 Task: Find connections with filter location Ocaña with filter topic #lawyerswith filter profile language French with filter current company Aditya Birla Capital with filter school Vishnu Institute of Technology (Autonomous)  with filter industry Executive Search Services with filter service category Editing with filter keywords title Bellhop
Action: Mouse moved to (147, 227)
Screenshot: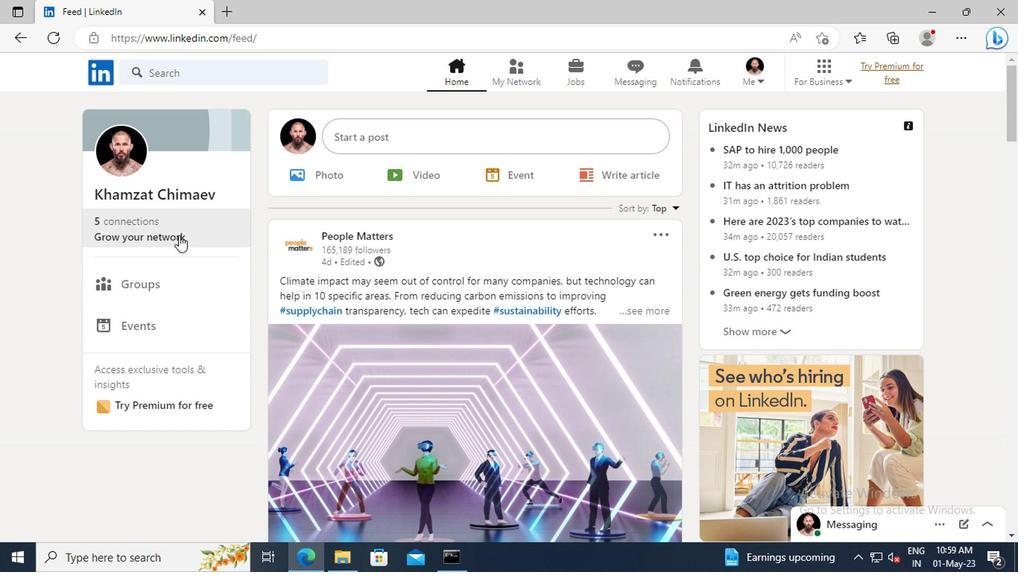 
Action: Mouse pressed left at (147, 227)
Screenshot: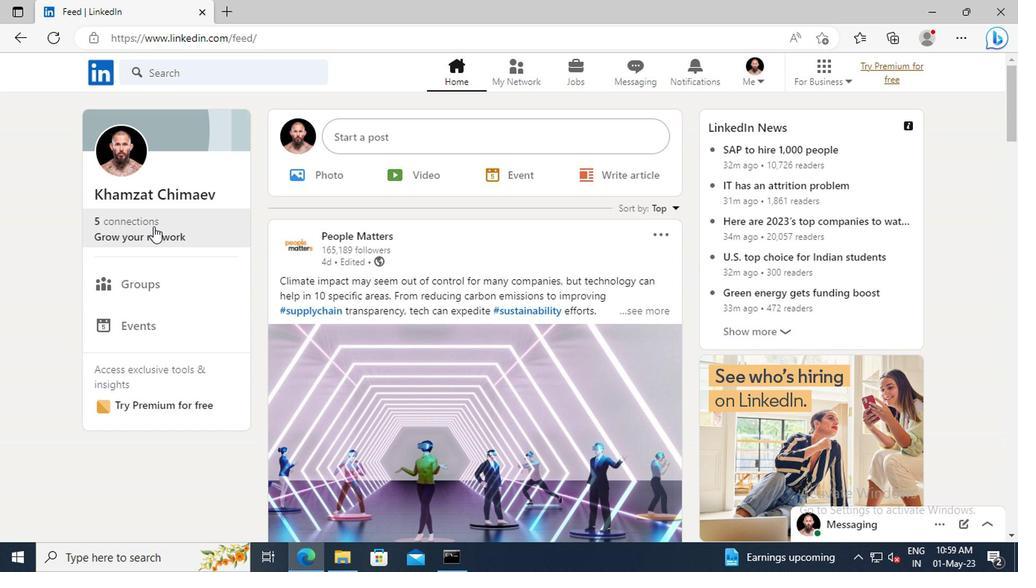 
Action: Mouse moved to (155, 158)
Screenshot: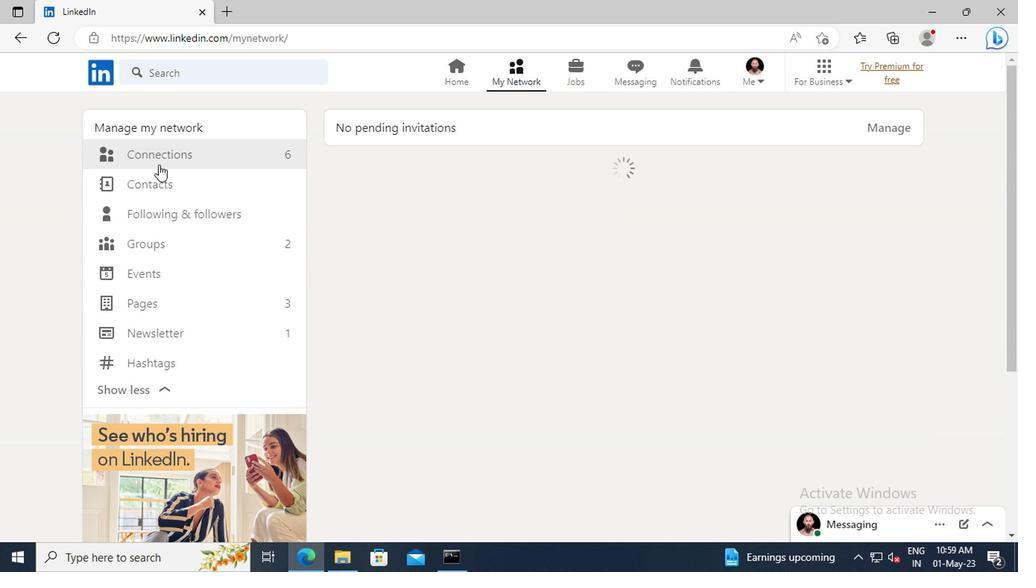 
Action: Mouse pressed left at (155, 158)
Screenshot: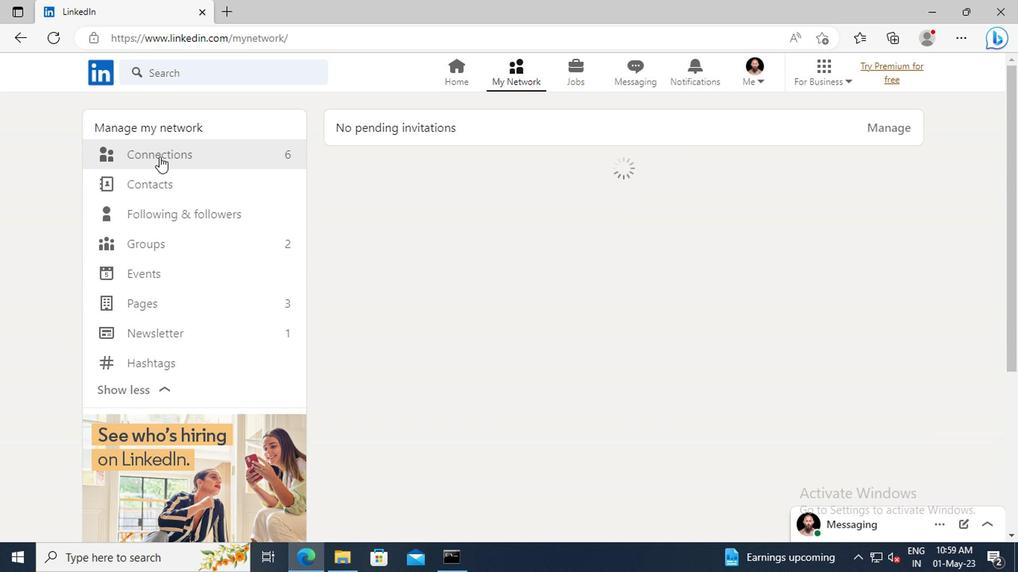 
Action: Mouse moved to (606, 160)
Screenshot: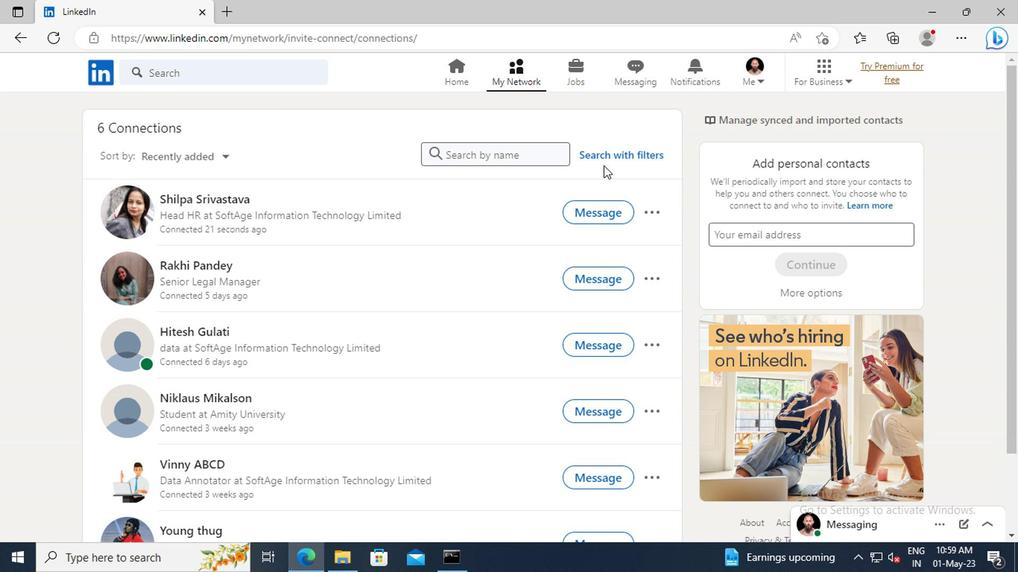 
Action: Mouse pressed left at (606, 160)
Screenshot: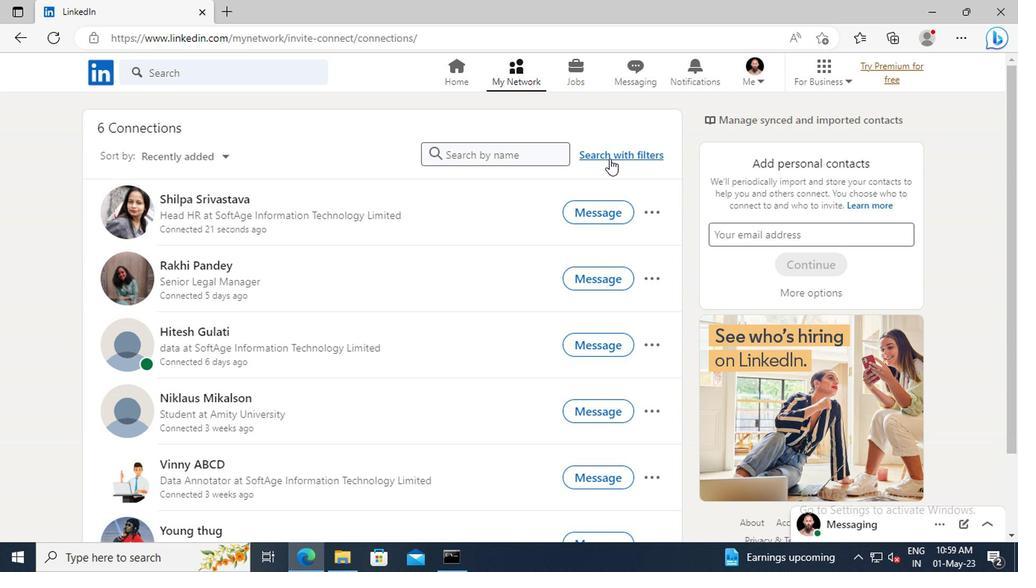 
Action: Mouse moved to (564, 117)
Screenshot: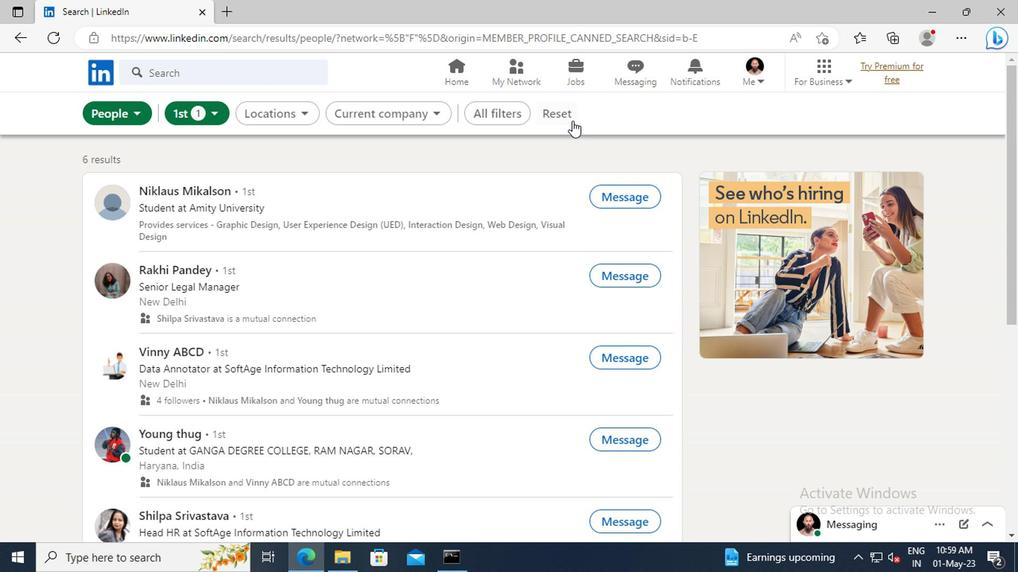 
Action: Mouse pressed left at (564, 117)
Screenshot: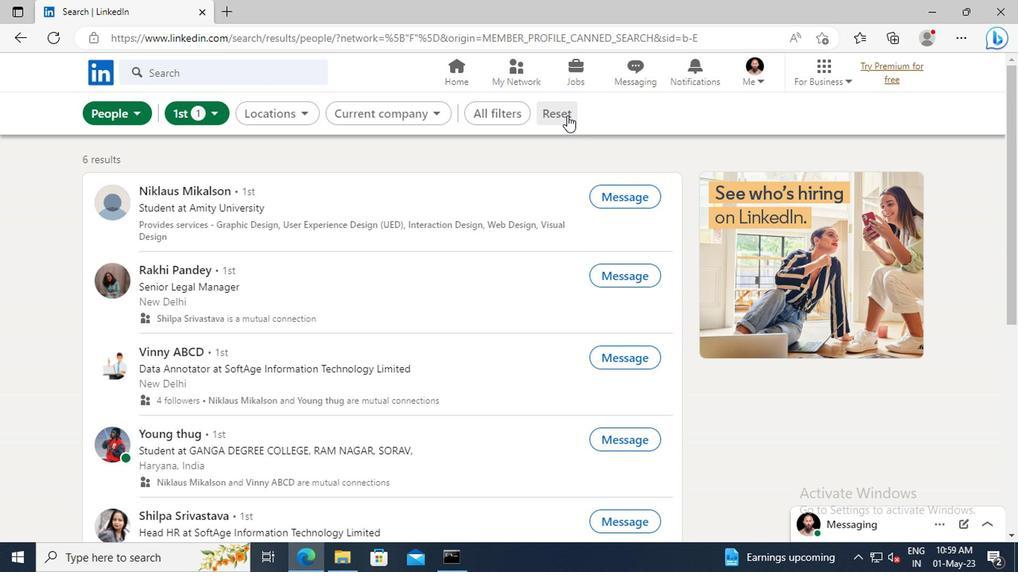 
Action: Mouse moved to (535, 112)
Screenshot: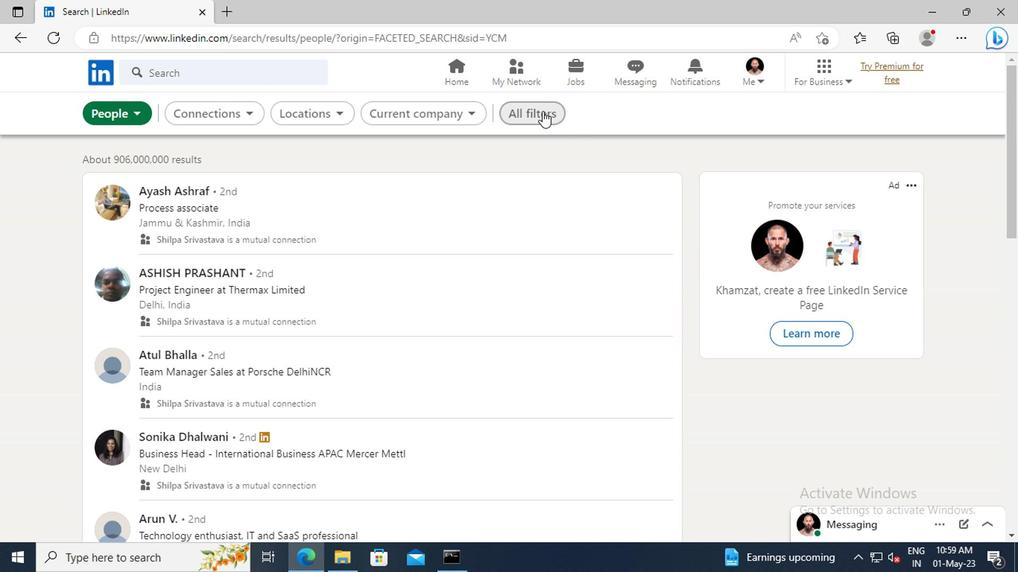 
Action: Mouse pressed left at (535, 112)
Screenshot: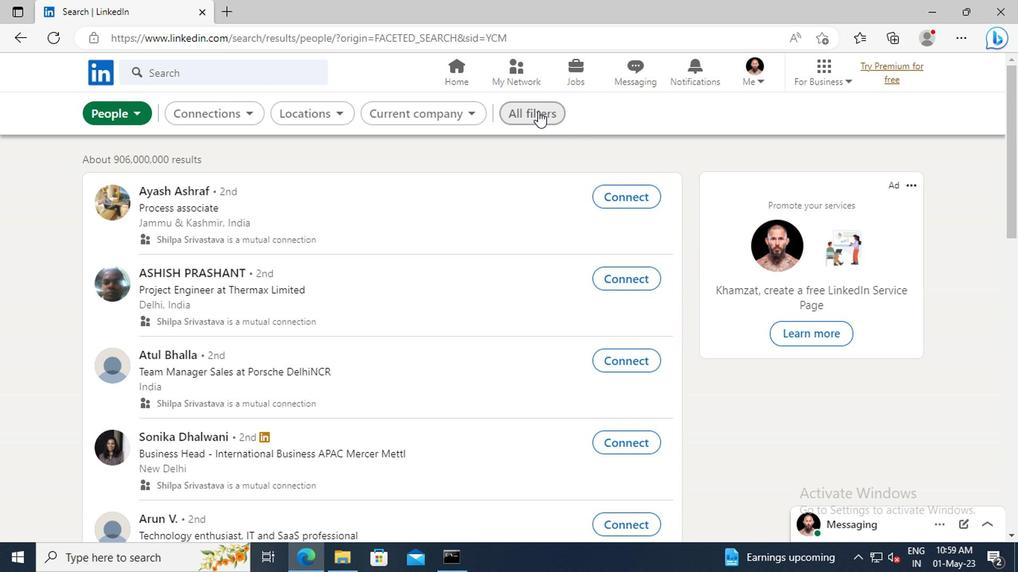 
Action: Mouse moved to (798, 264)
Screenshot: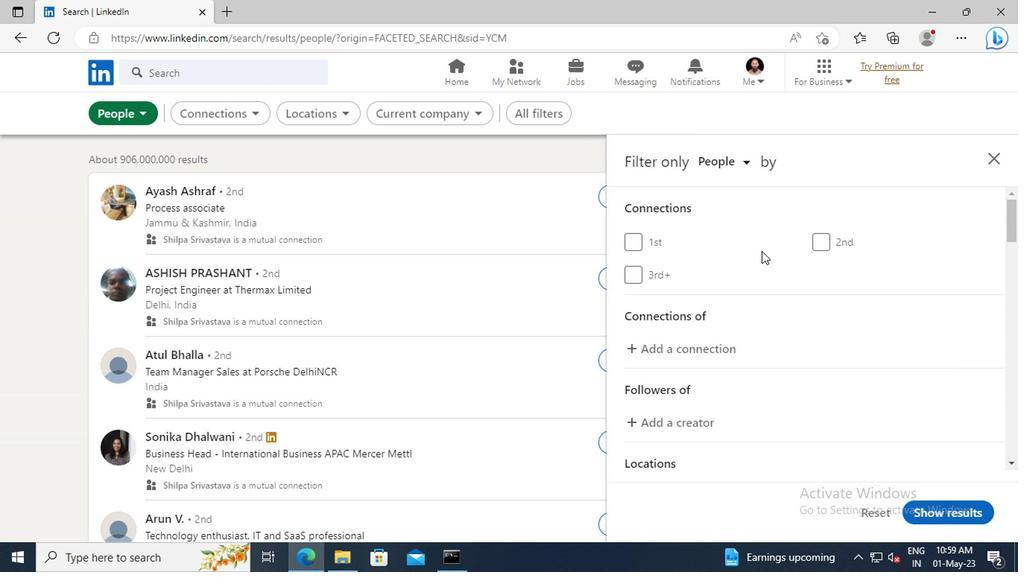 
Action: Mouse scrolled (798, 264) with delta (0, 0)
Screenshot: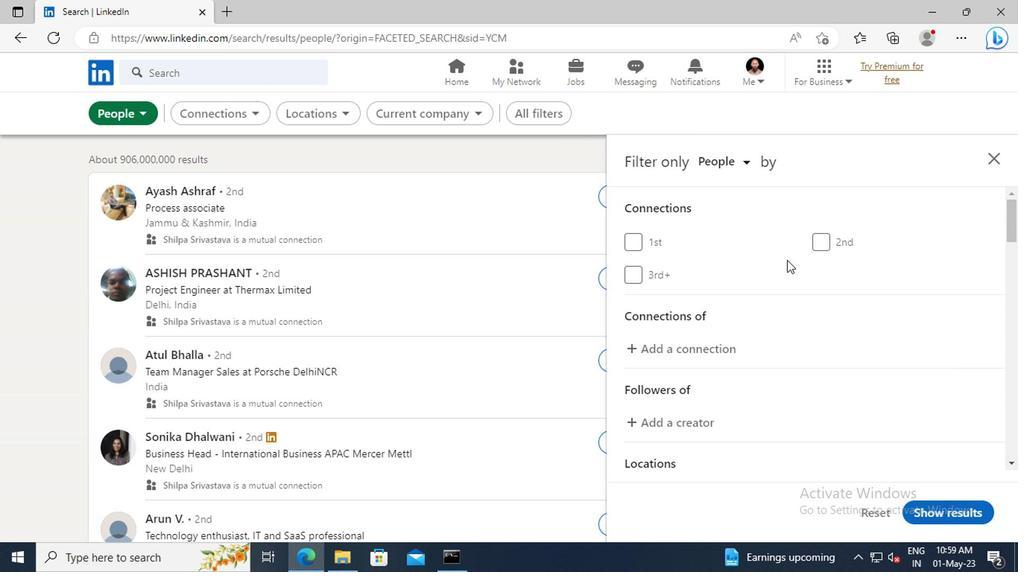 
Action: Mouse scrolled (798, 264) with delta (0, 0)
Screenshot: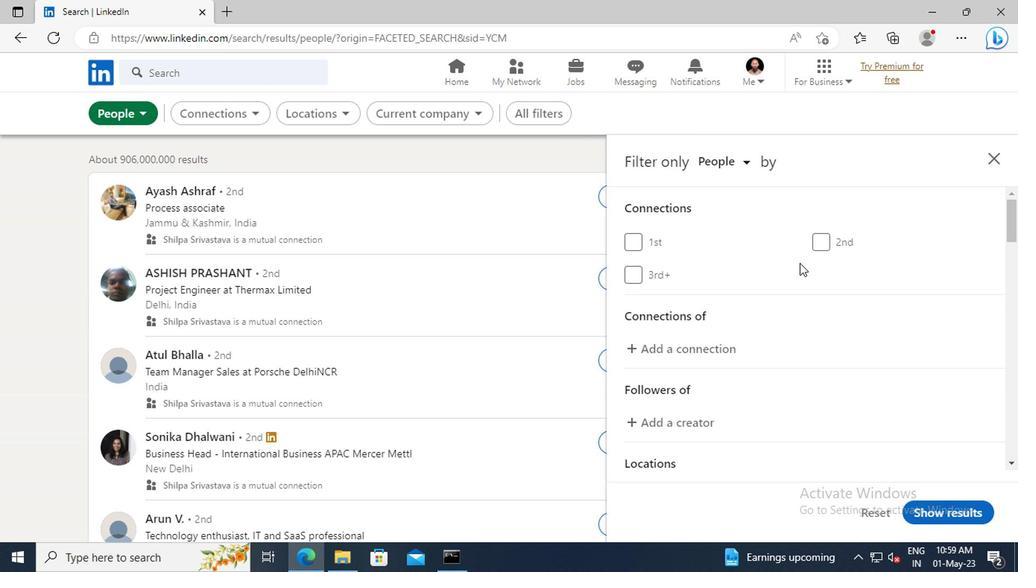 
Action: Mouse scrolled (798, 264) with delta (0, 0)
Screenshot: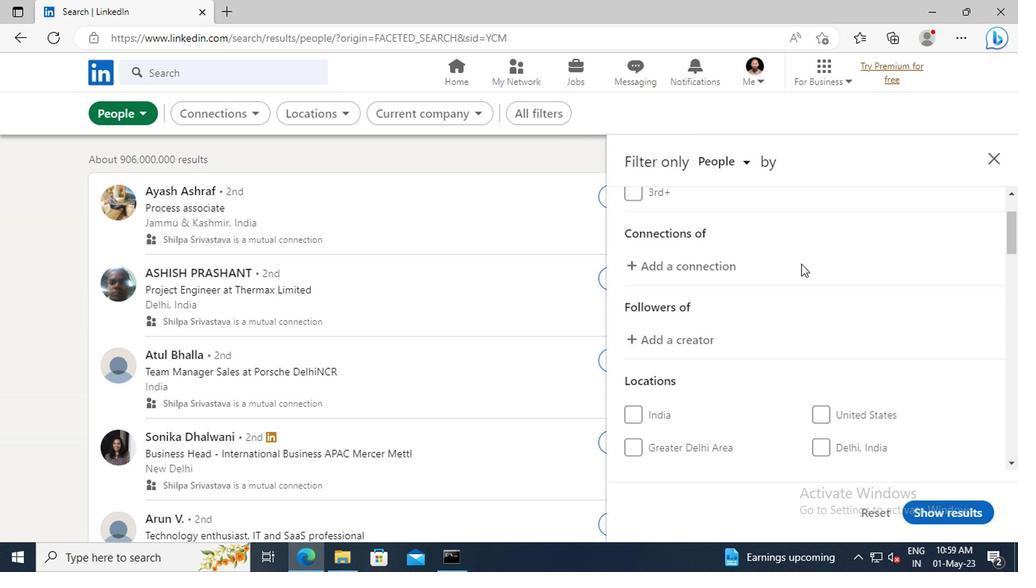 
Action: Mouse scrolled (798, 264) with delta (0, 0)
Screenshot: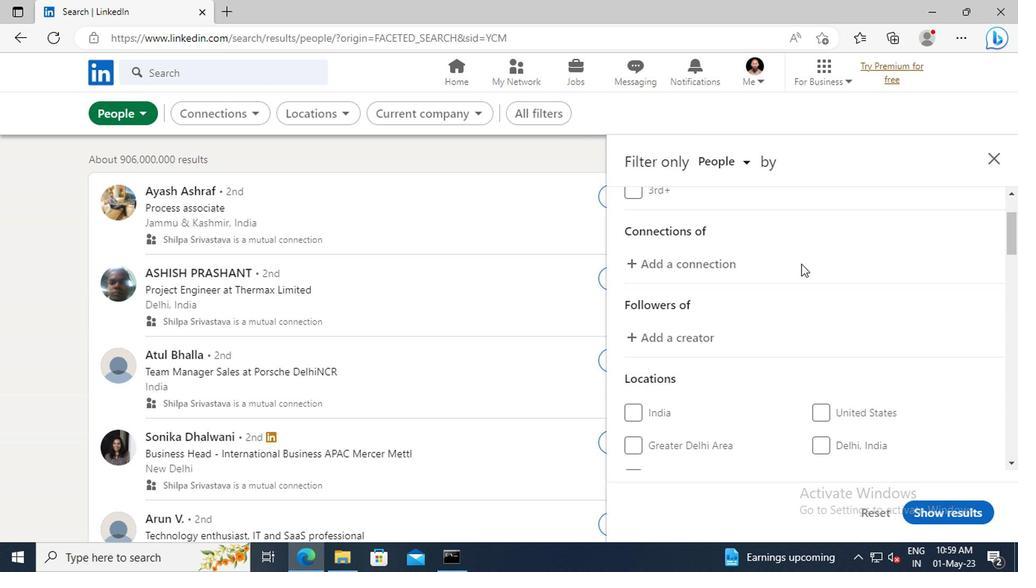 
Action: Mouse scrolled (798, 264) with delta (0, 0)
Screenshot: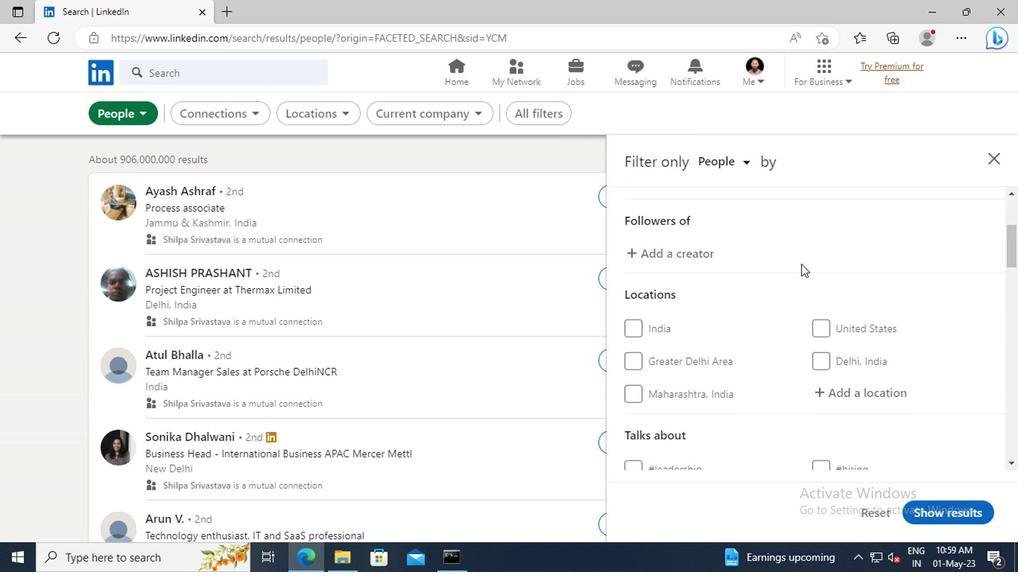 
Action: Mouse scrolled (798, 264) with delta (0, 0)
Screenshot: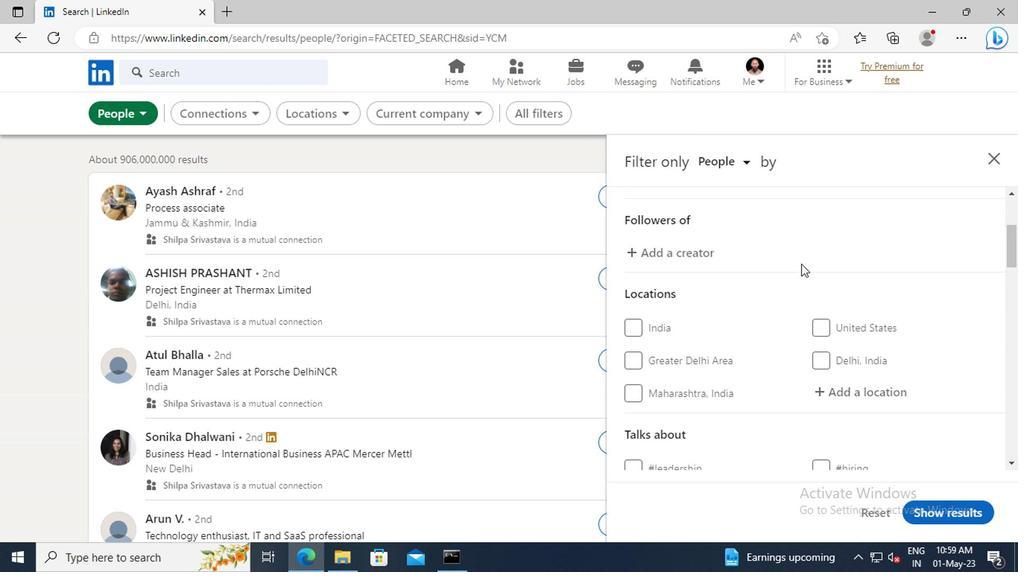 
Action: Mouse moved to (823, 307)
Screenshot: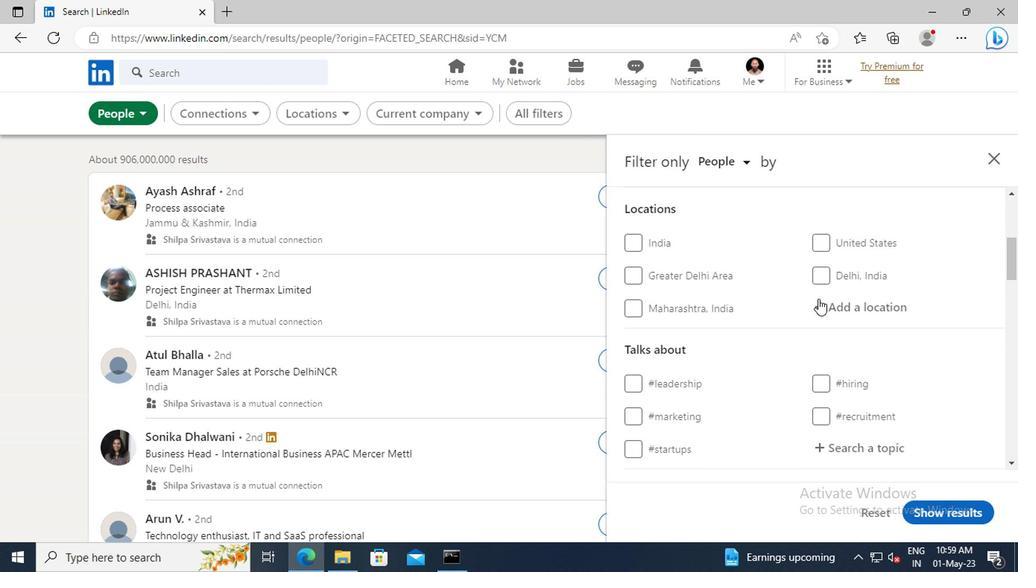 
Action: Mouse pressed left at (823, 307)
Screenshot: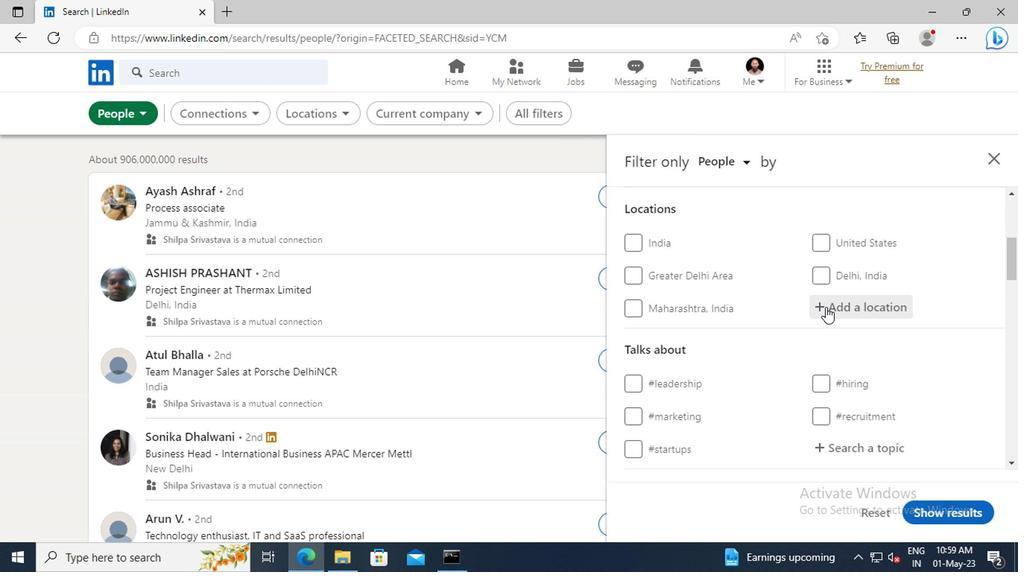 
Action: Key pressed <Key.shift>OCANA
Screenshot: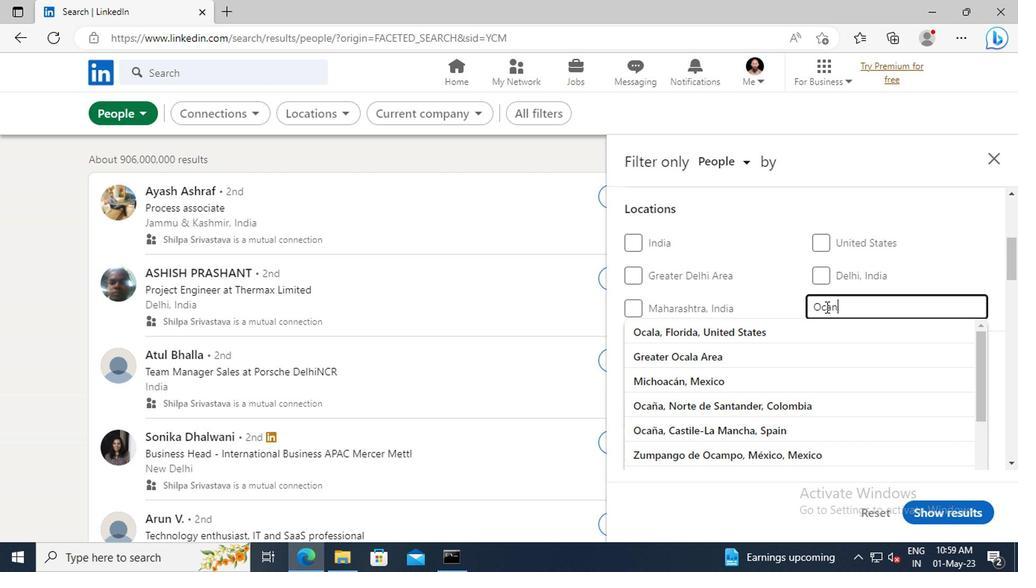 
Action: Mouse moved to (829, 329)
Screenshot: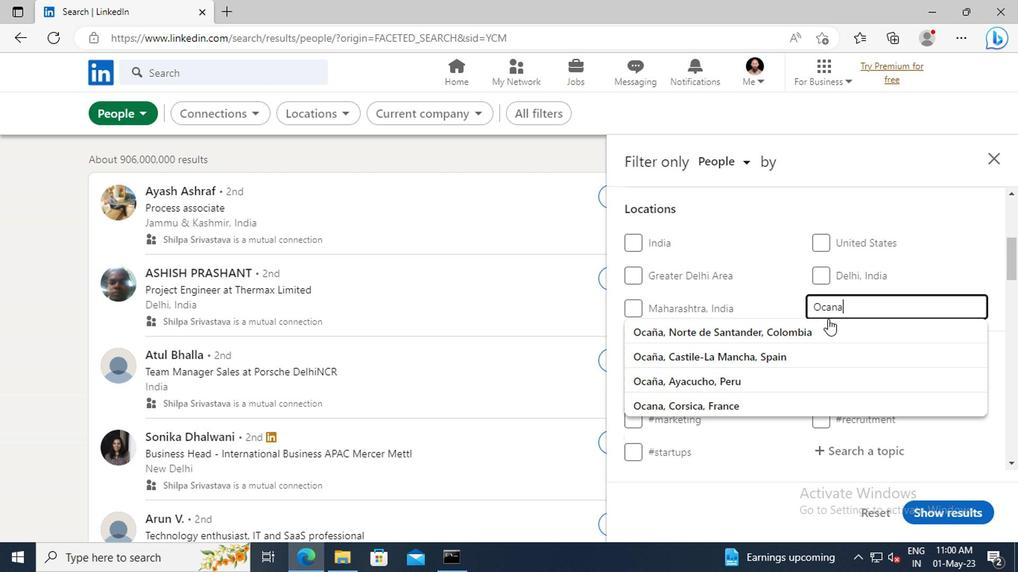 
Action: Mouse pressed left at (829, 329)
Screenshot: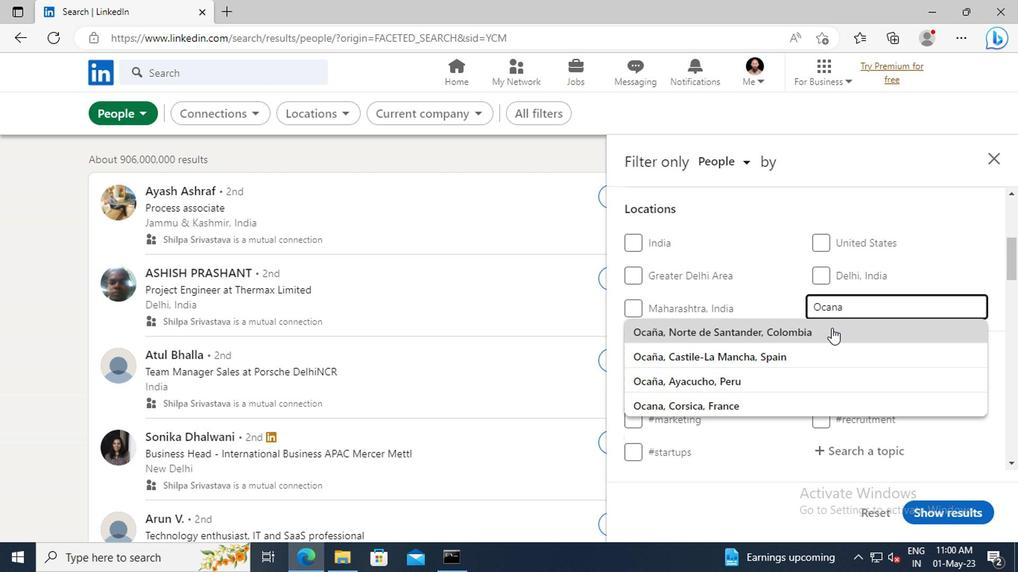 
Action: Mouse scrolled (829, 328) with delta (0, -1)
Screenshot: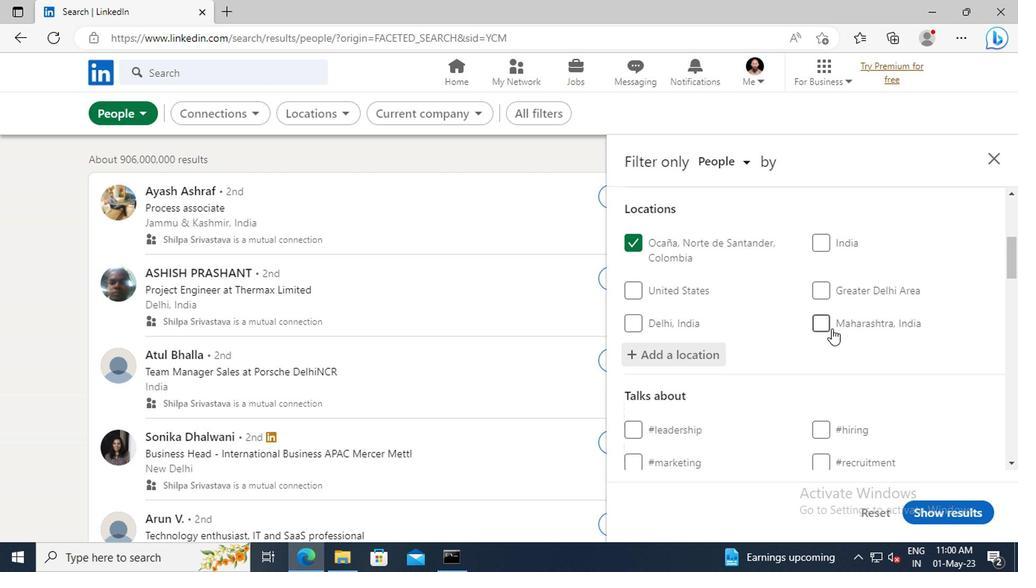 
Action: Mouse scrolled (829, 328) with delta (0, -1)
Screenshot: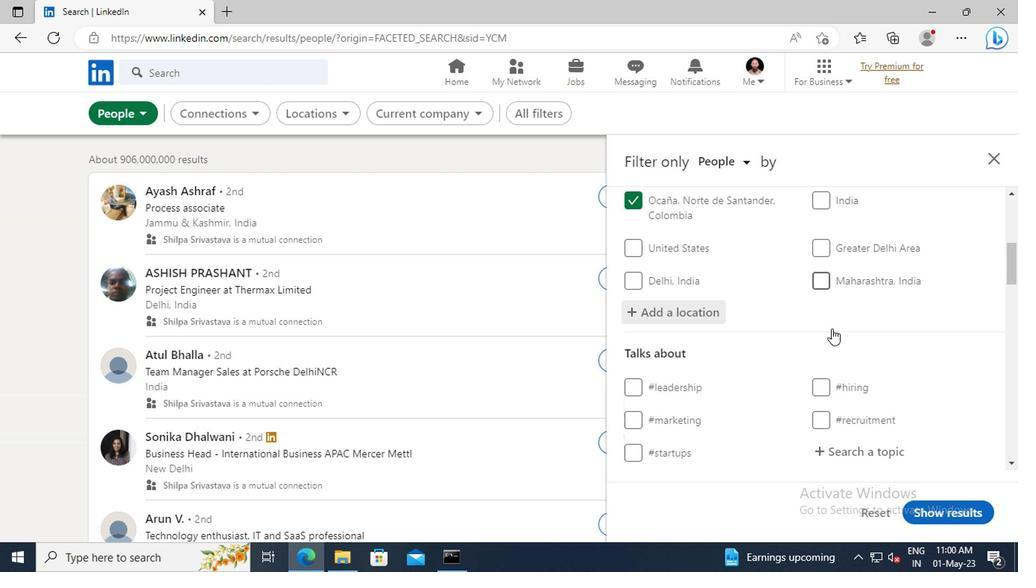 
Action: Mouse scrolled (829, 328) with delta (0, -1)
Screenshot: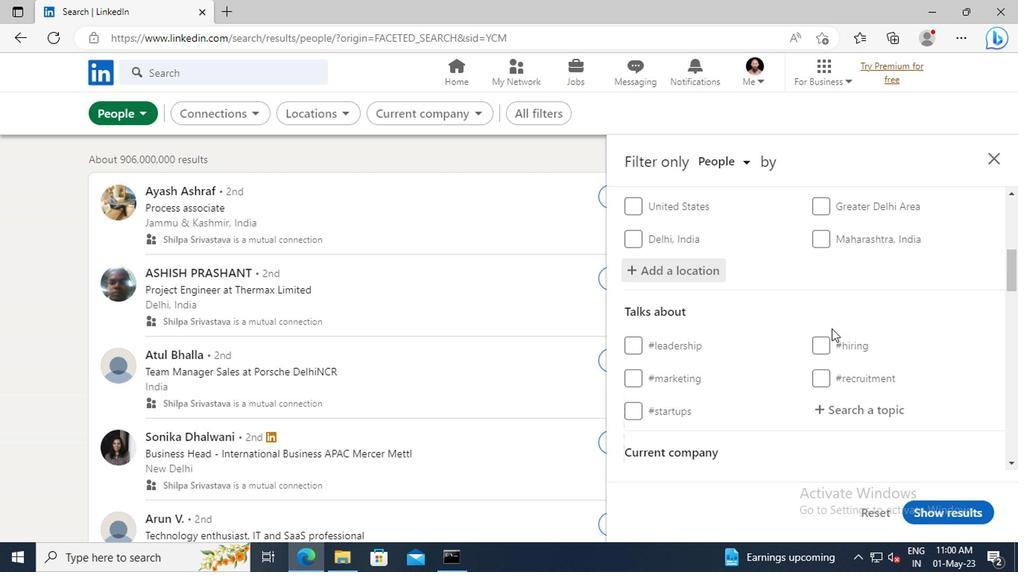 
Action: Mouse scrolled (829, 328) with delta (0, -1)
Screenshot: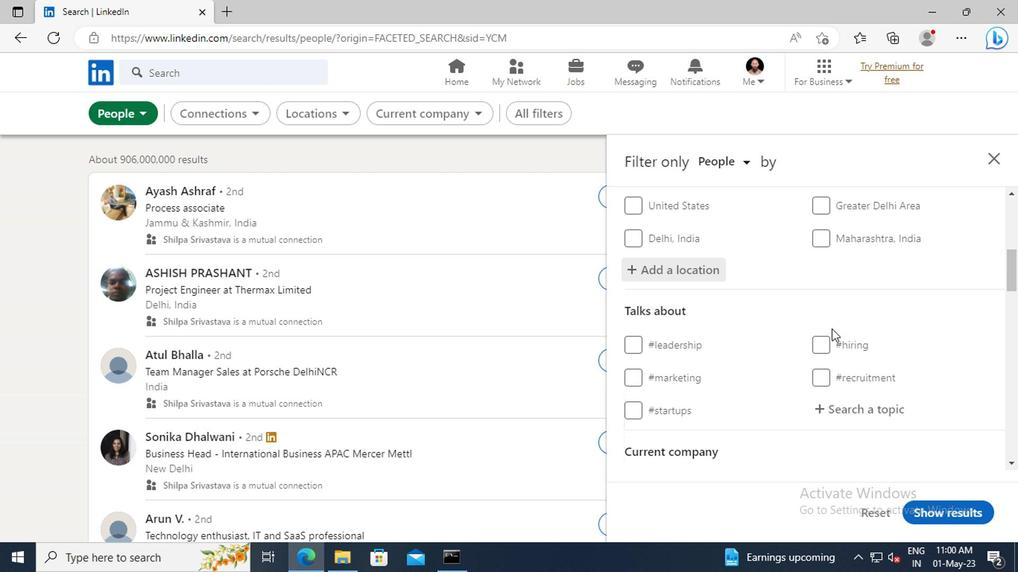 
Action: Mouse moved to (835, 327)
Screenshot: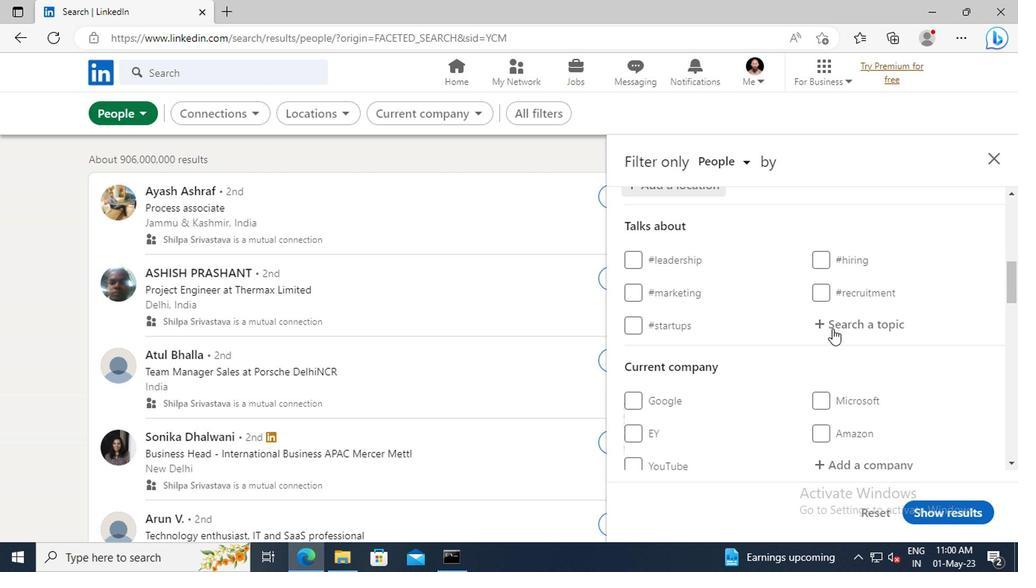 
Action: Mouse pressed left at (835, 327)
Screenshot: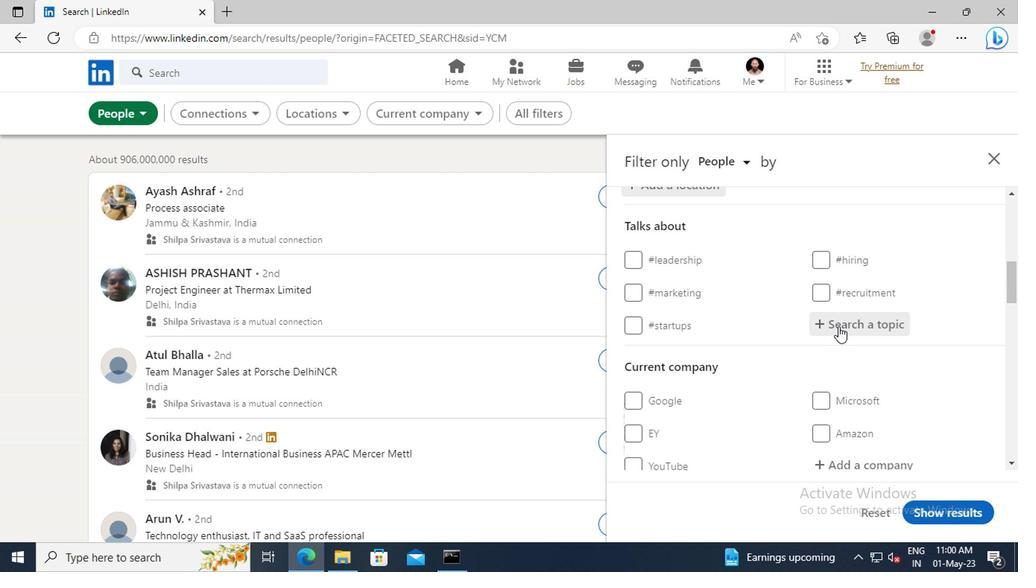 
Action: Key pressed LAWYERS
Screenshot: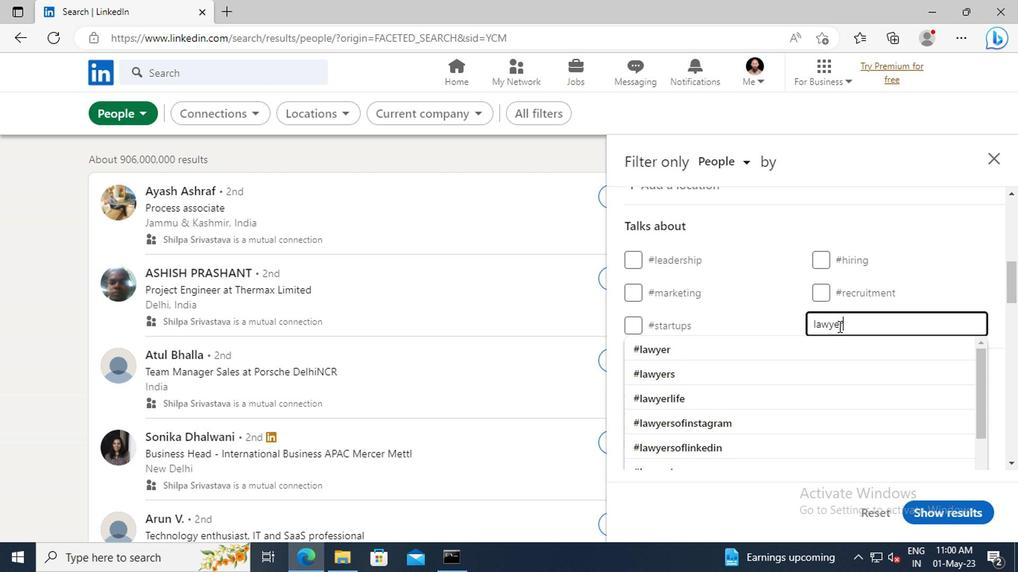 
Action: Mouse moved to (841, 346)
Screenshot: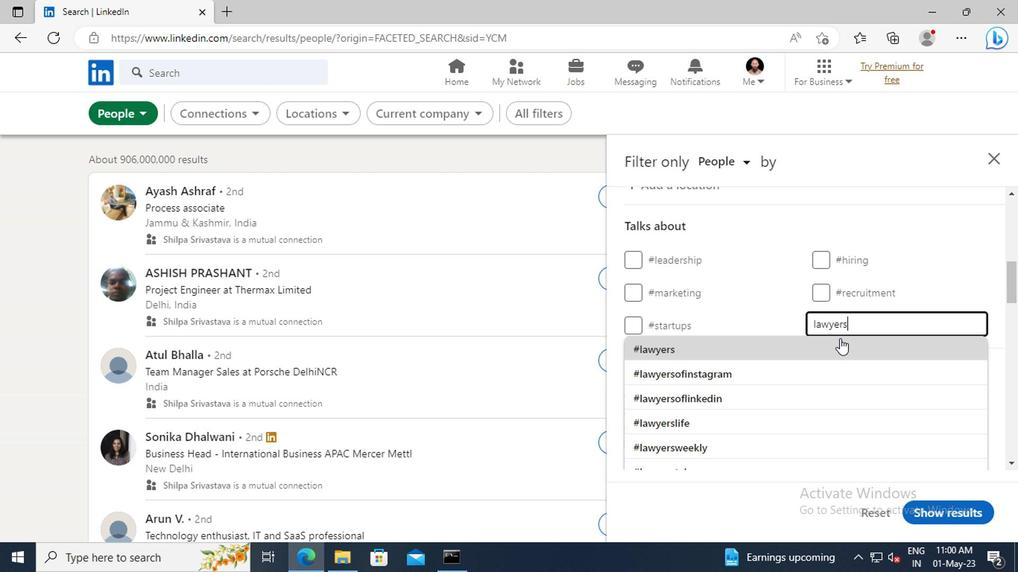 
Action: Mouse pressed left at (841, 346)
Screenshot: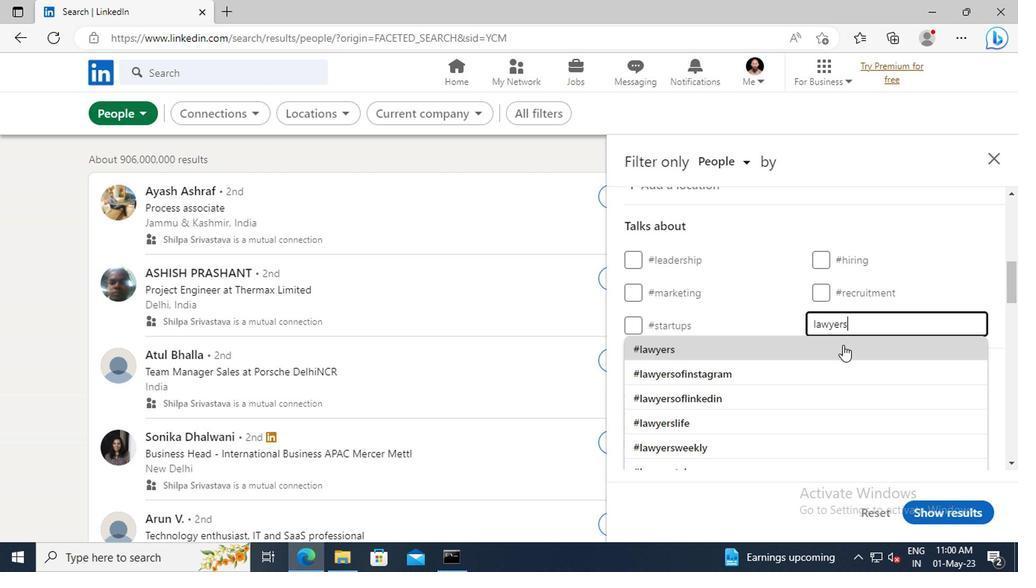 
Action: Mouse scrolled (841, 346) with delta (0, 0)
Screenshot: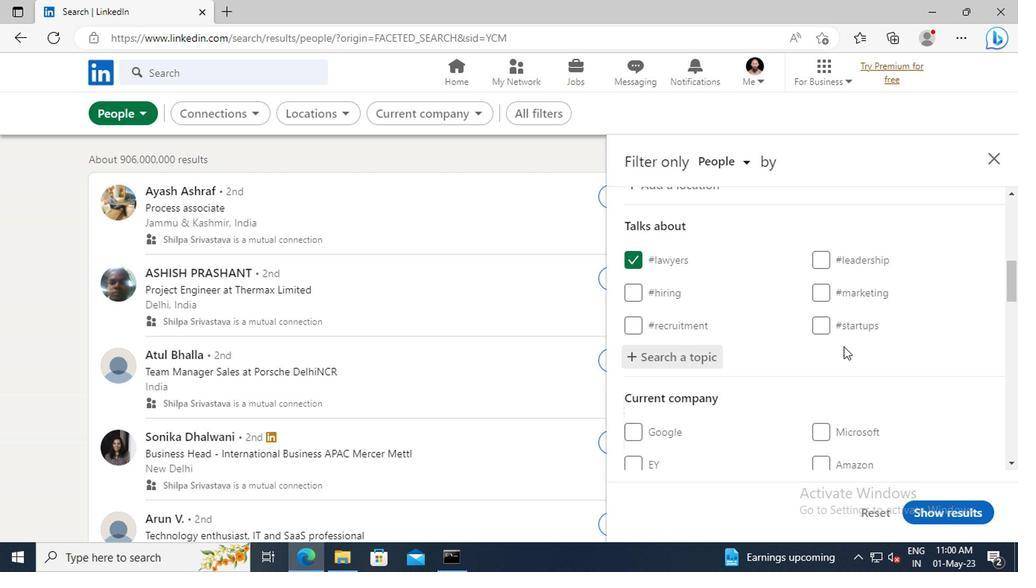 
Action: Mouse scrolled (841, 346) with delta (0, 0)
Screenshot: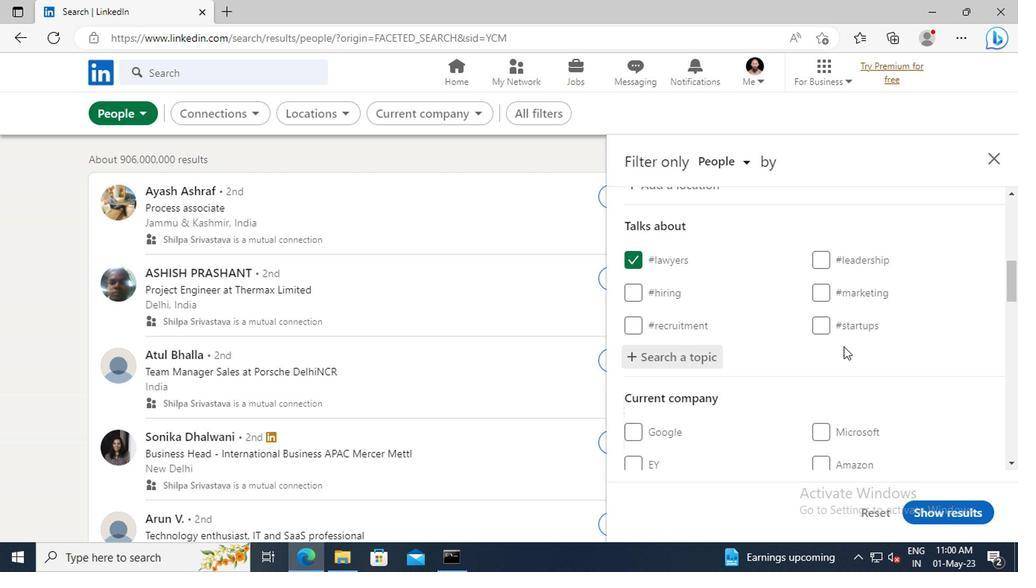 
Action: Mouse scrolled (841, 346) with delta (0, 0)
Screenshot: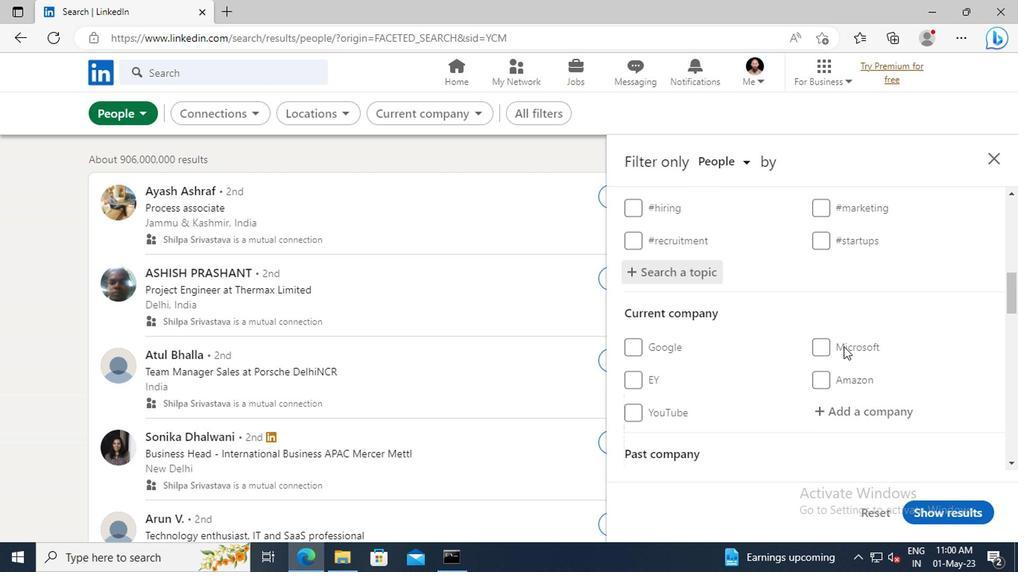 
Action: Mouse scrolled (841, 346) with delta (0, 0)
Screenshot: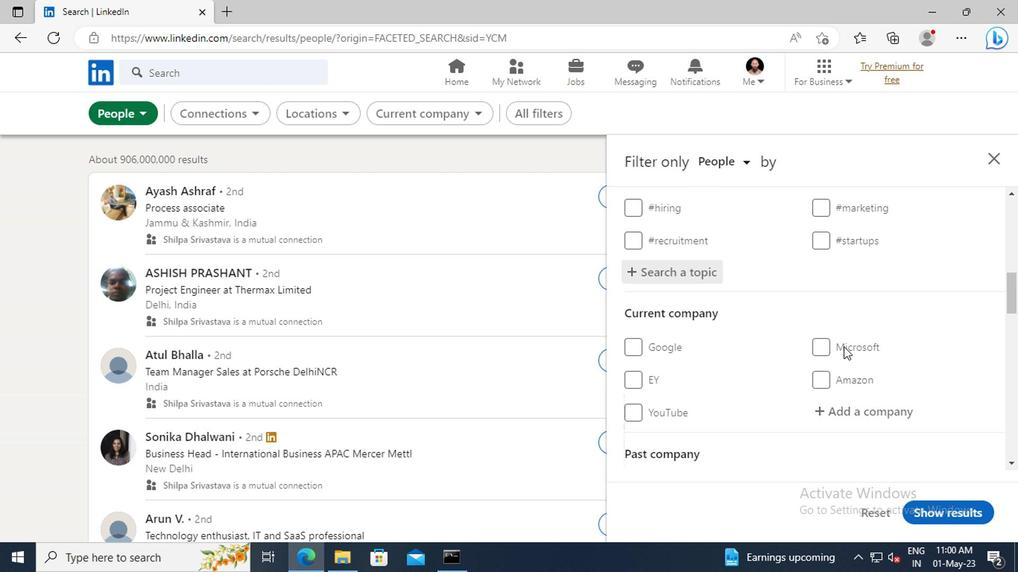 
Action: Mouse scrolled (841, 346) with delta (0, 0)
Screenshot: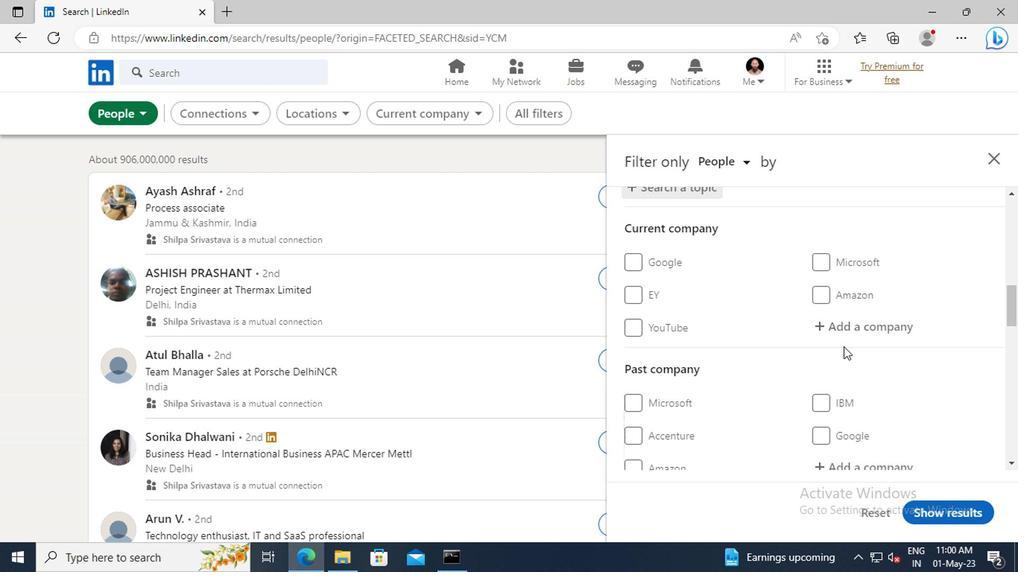
Action: Mouse scrolled (841, 346) with delta (0, 0)
Screenshot: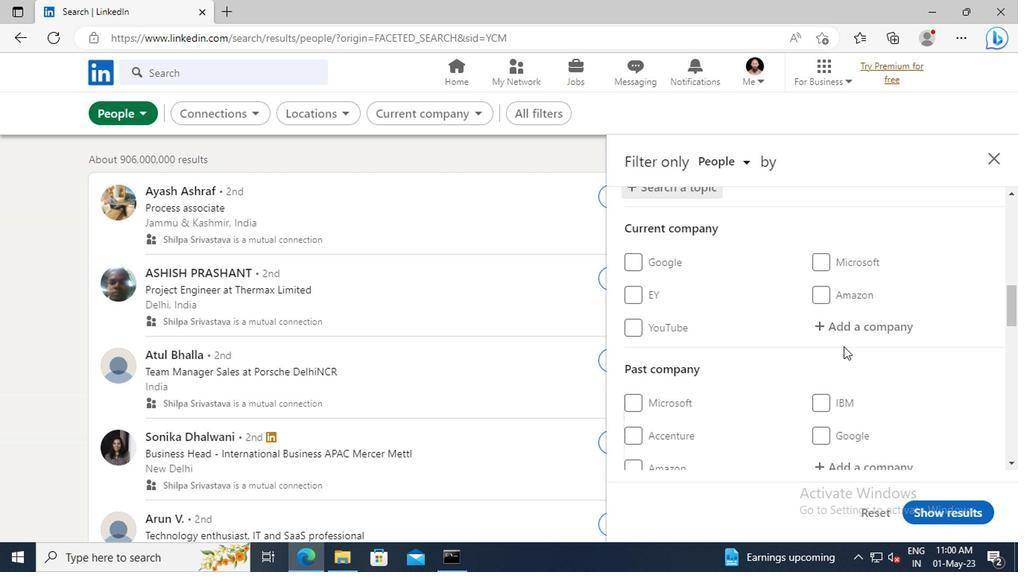 
Action: Mouse scrolled (841, 346) with delta (0, 0)
Screenshot: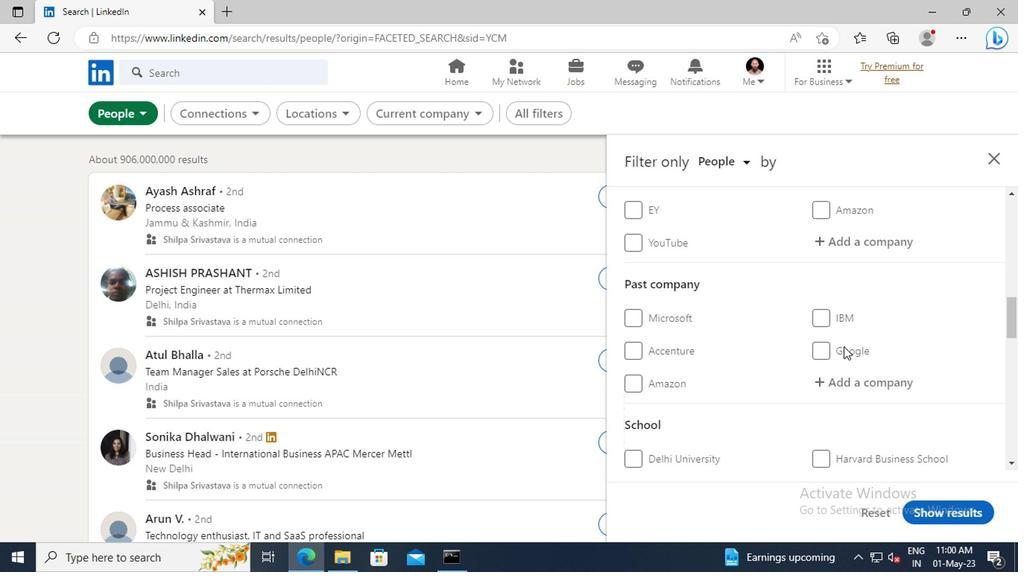 
Action: Mouse scrolled (841, 346) with delta (0, 0)
Screenshot: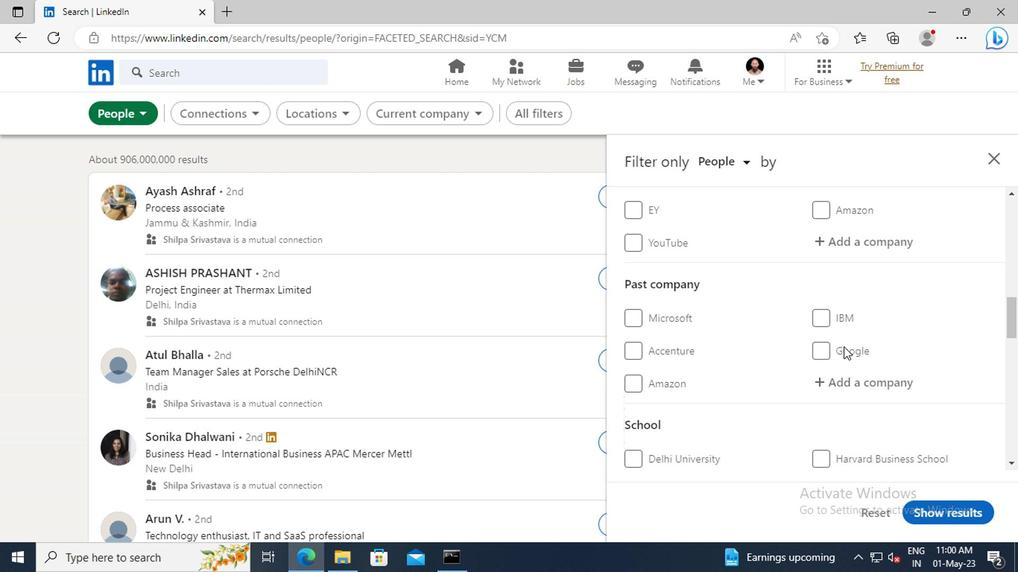 
Action: Mouse scrolled (841, 346) with delta (0, 0)
Screenshot: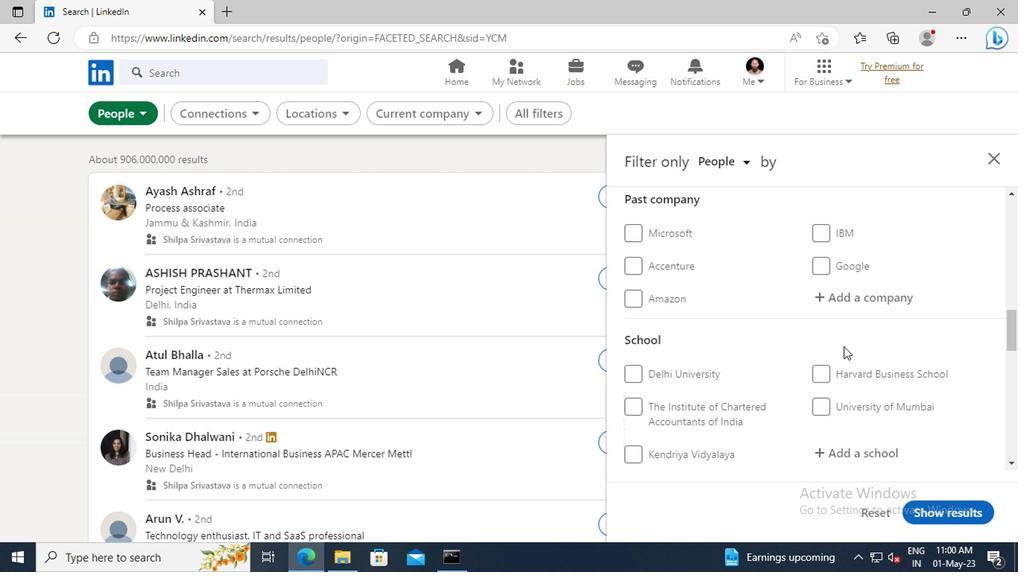 
Action: Mouse scrolled (841, 346) with delta (0, 0)
Screenshot: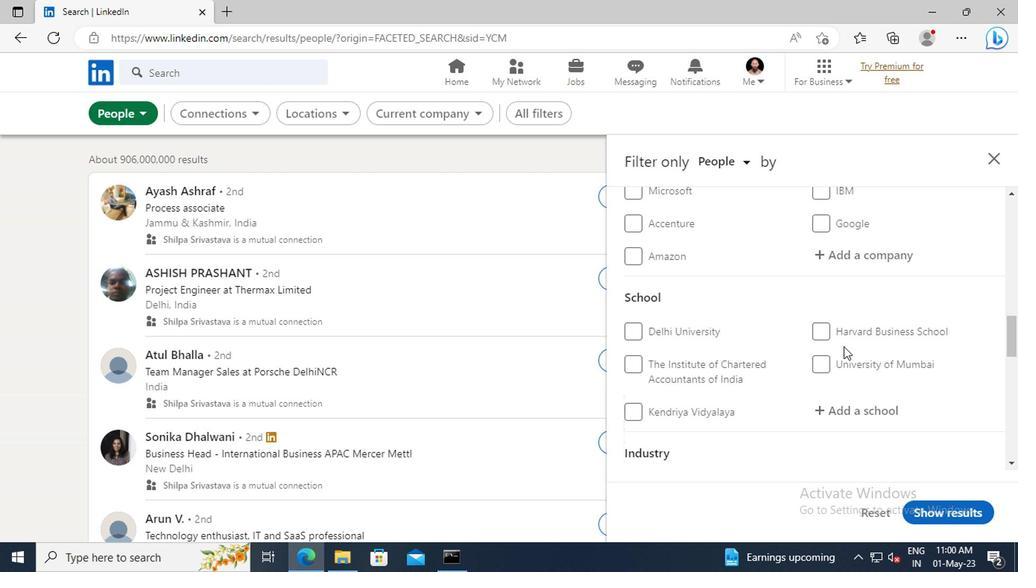 
Action: Mouse scrolled (841, 346) with delta (0, 0)
Screenshot: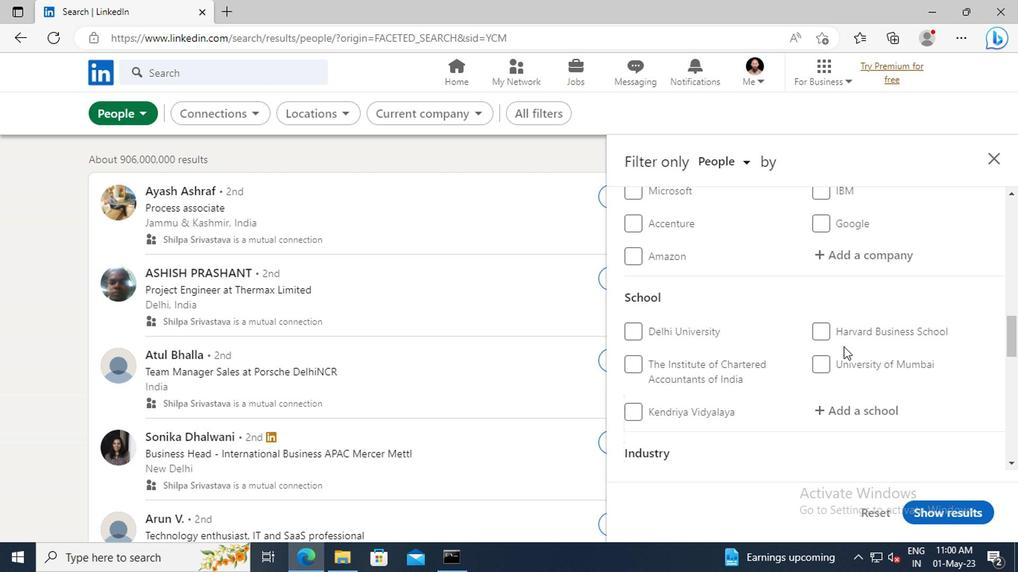 
Action: Mouse scrolled (841, 346) with delta (0, 0)
Screenshot: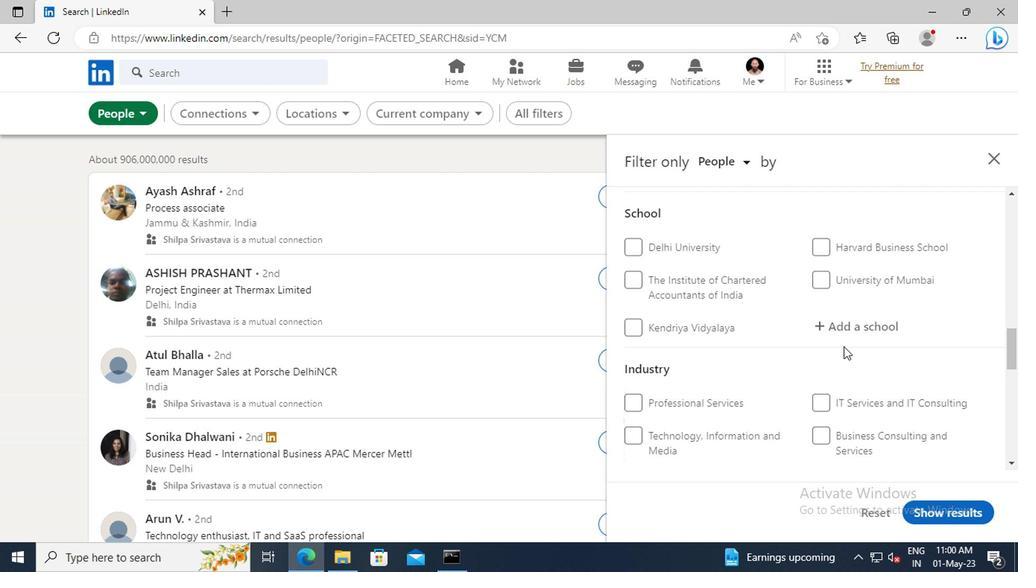 
Action: Mouse scrolled (841, 346) with delta (0, 0)
Screenshot: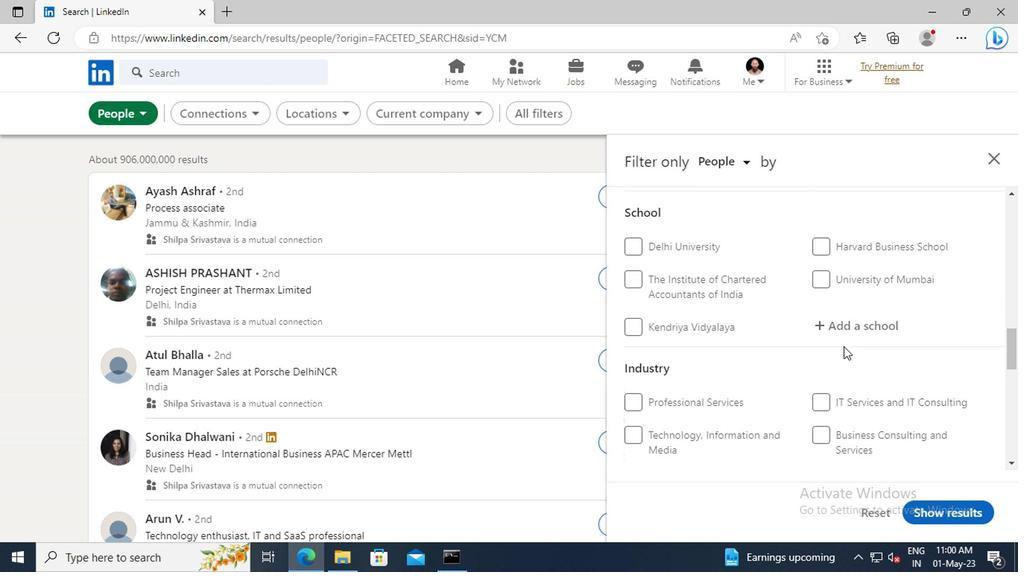 
Action: Mouse scrolled (841, 346) with delta (0, 0)
Screenshot: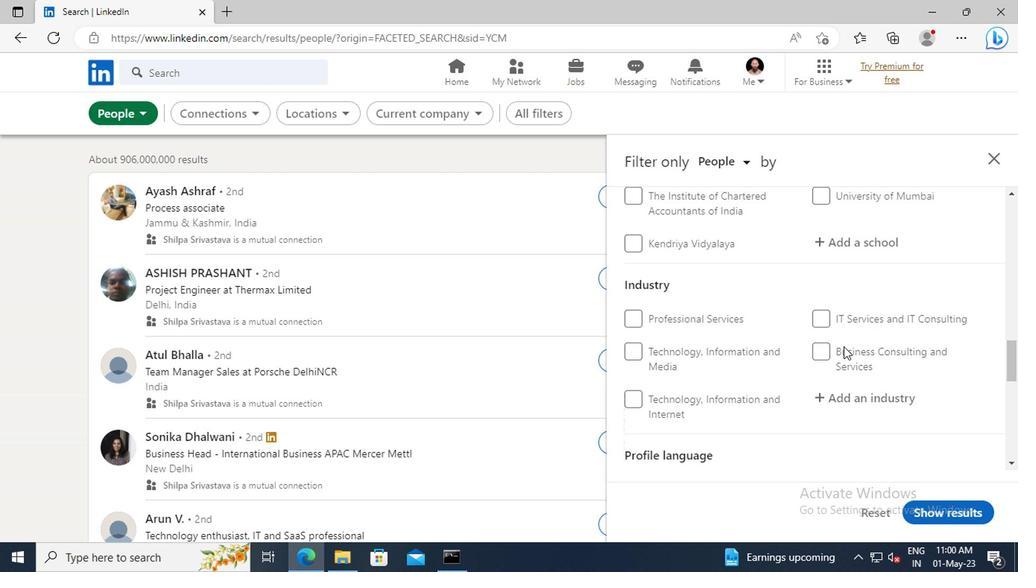 
Action: Mouse scrolled (841, 346) with delta (0, 0)
Screenshot: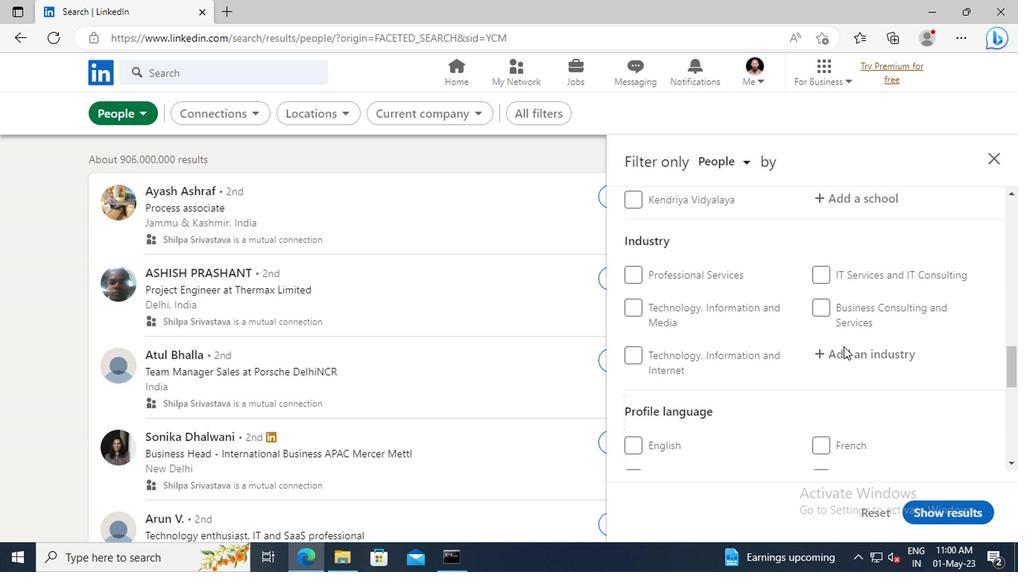 
Action: Mouse scrolled (841, 346) with delta (0, 0)
Screenshot: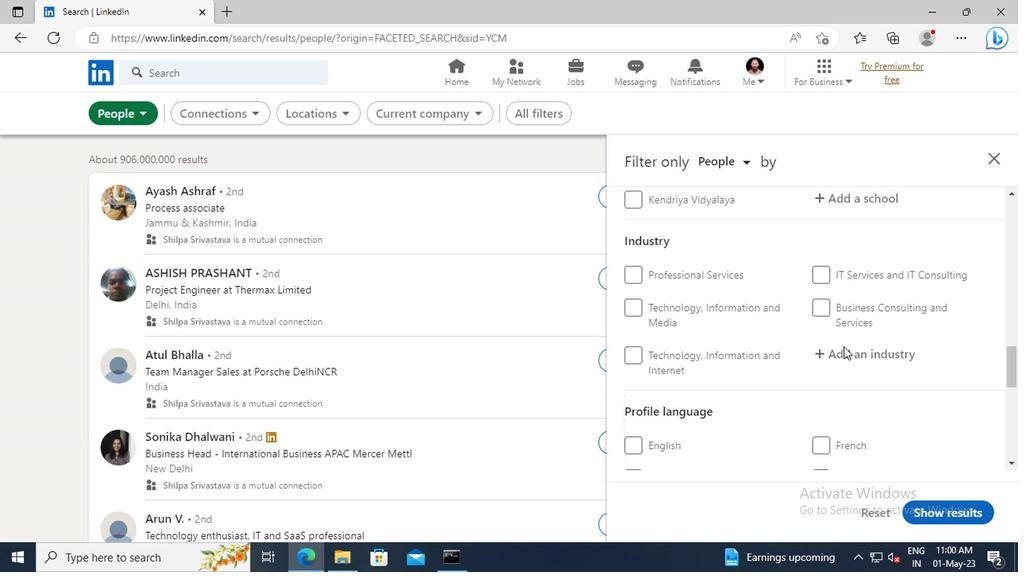 
Action: Mouse moved to (824, 359)
Screenshot: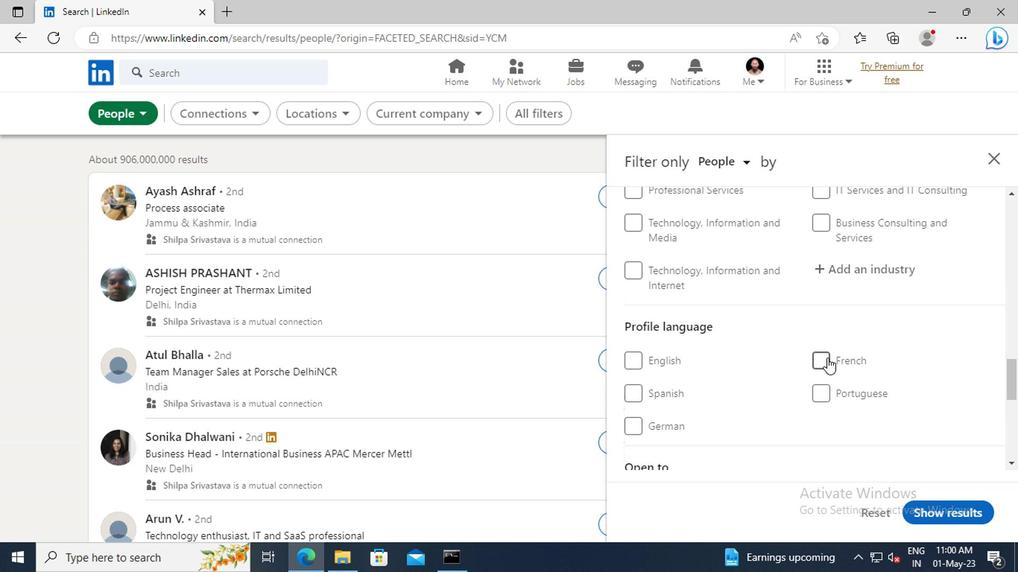 
Action: Mouse pressed left at (824, 359)
Screenshot: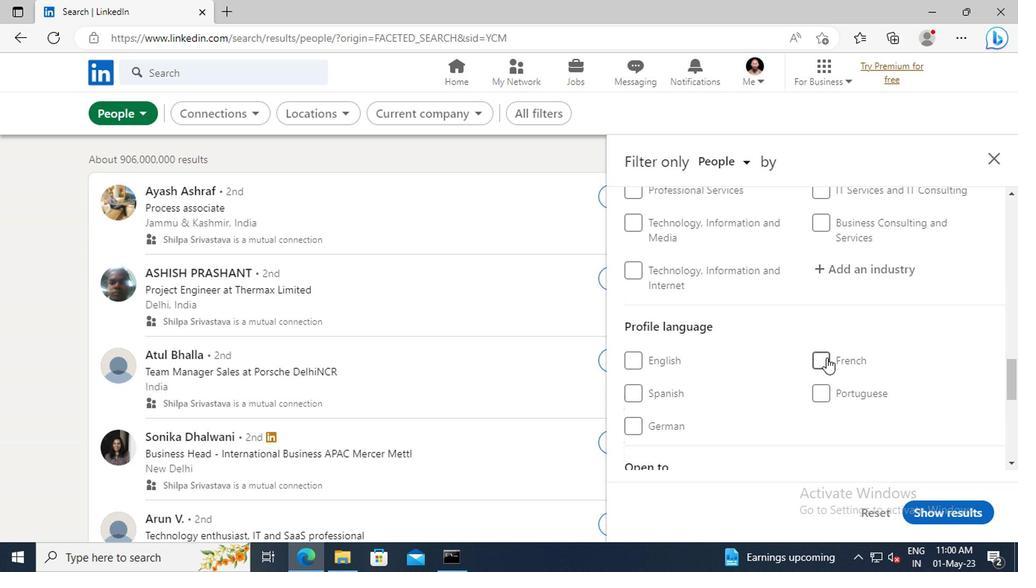 
Action: Mouse moved to (841, 344)
Screenshot: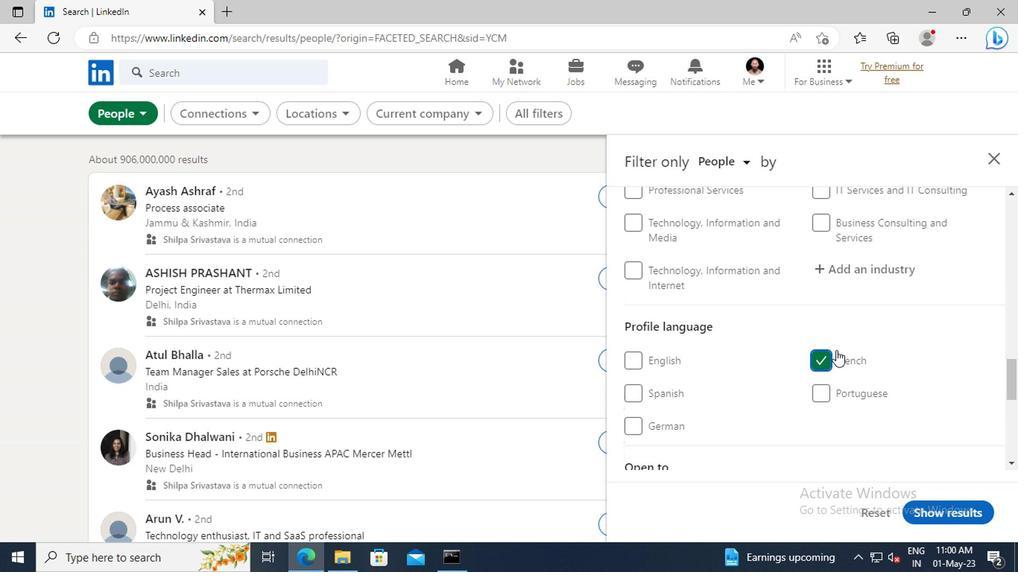 
Action: Mouse scrolled (841, 344) with delta (0, 0)
Screenshot: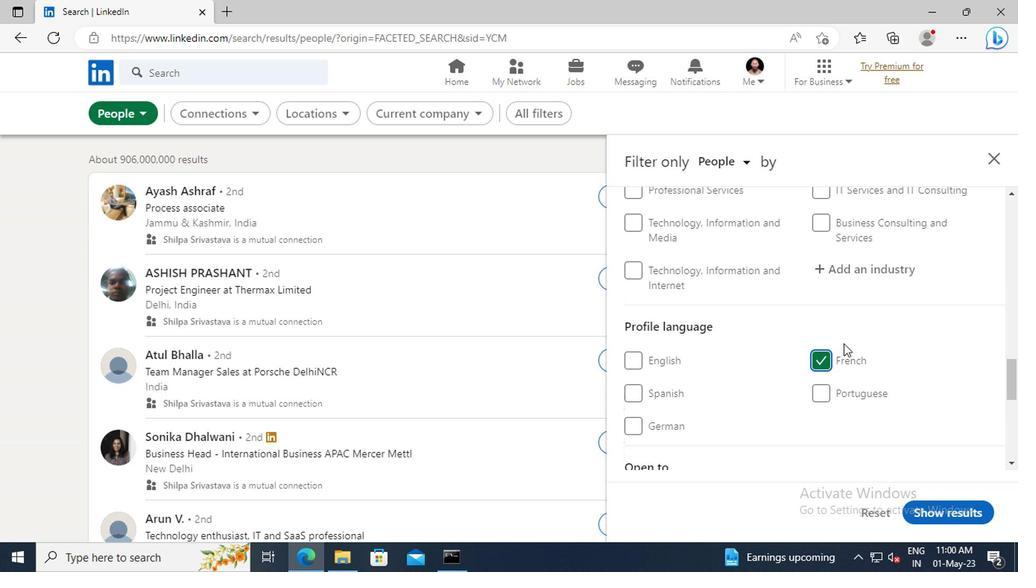 
Action: Mouse scrolled (841, 344) with delta (0, 0)
Screenshot: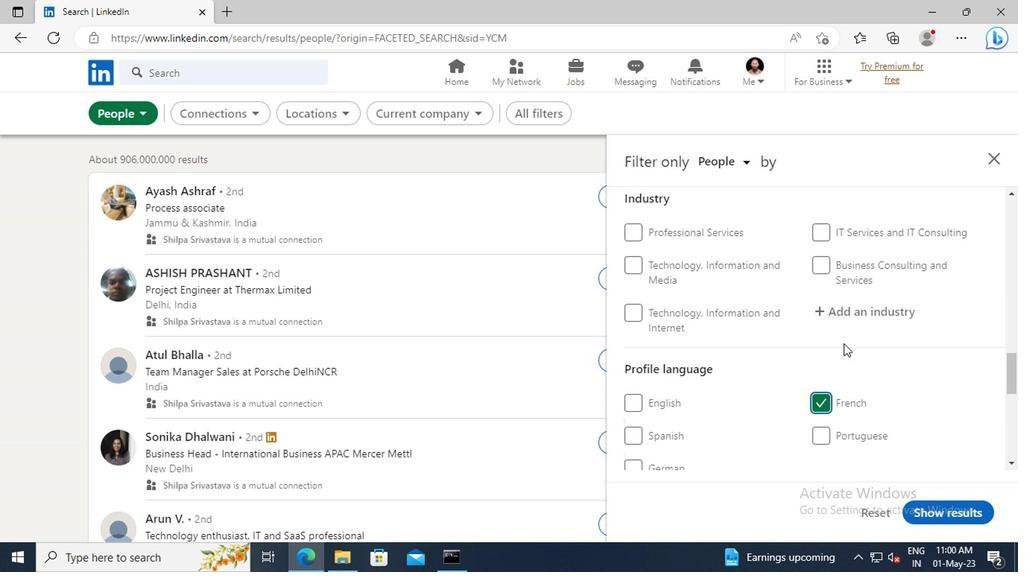 
Action: Mouse scrolled (841, 344) with delta (0, 0)
Screenshot: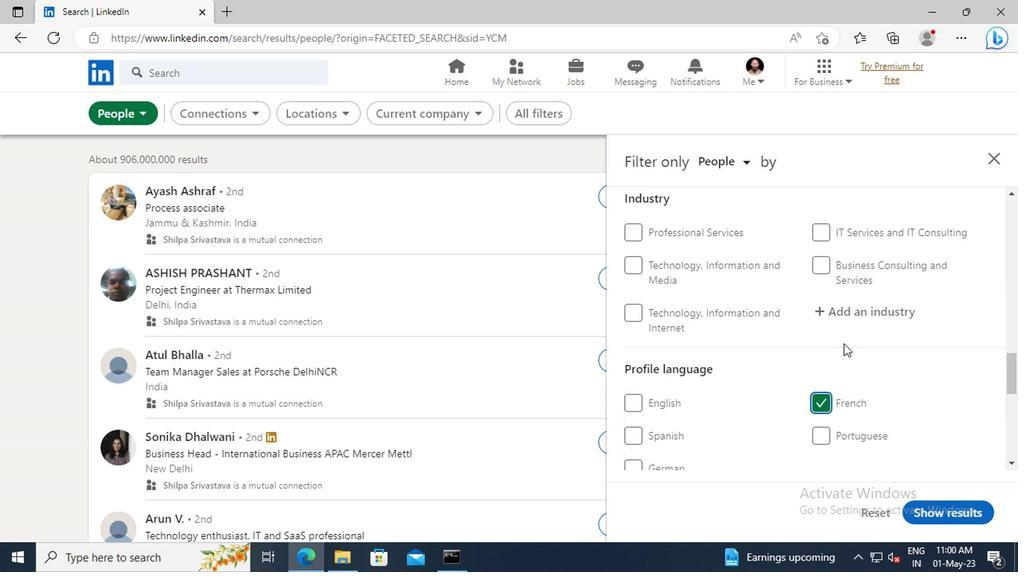 
Action: Mouse scrolled (841, 344) with delta (0, 0)
Screenshot: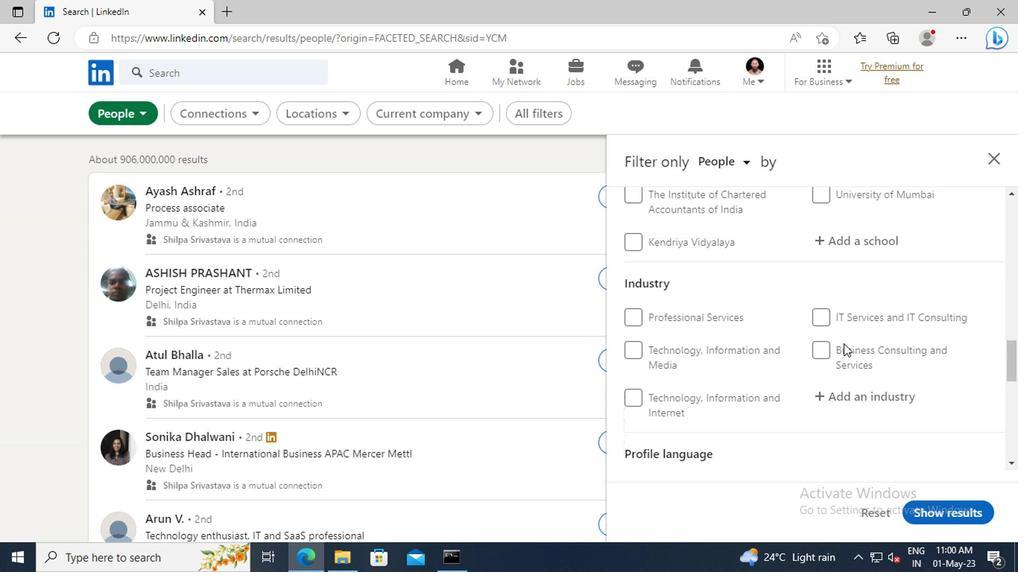 
Action: Mouse scrolled (841, 344) with delta (0, 0)
Screenshot: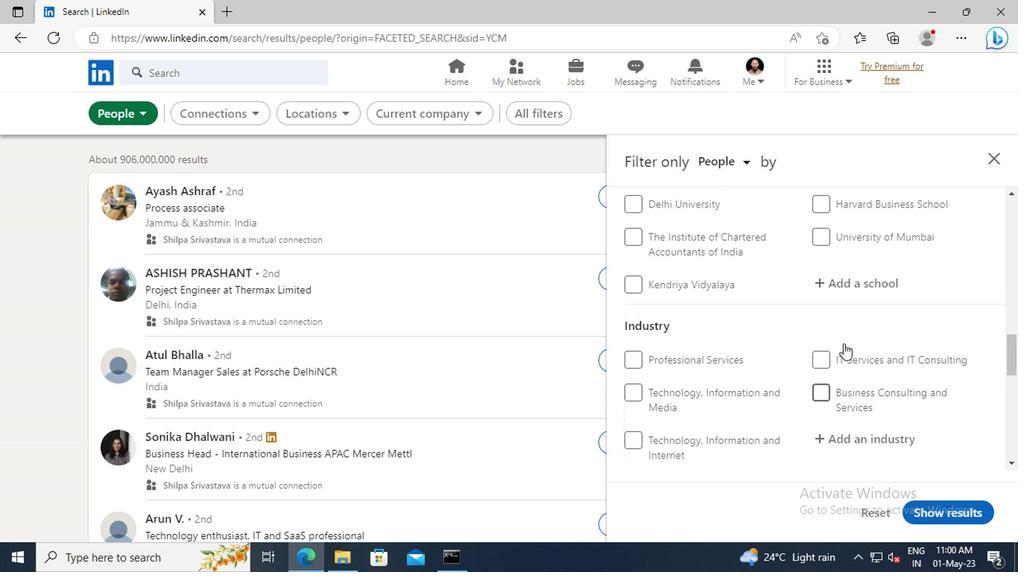 
Action: Mouse scrolled (841, 344) with delta (0, 0)
Screenshot: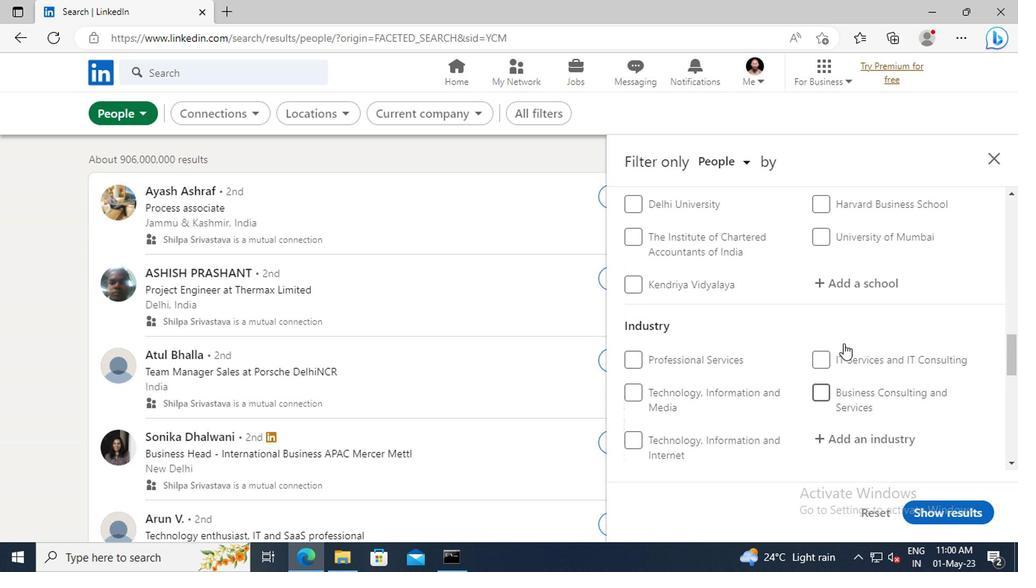 
Action: Mouse scrolled (841, 344) with delta (0, 0)
Screenshot: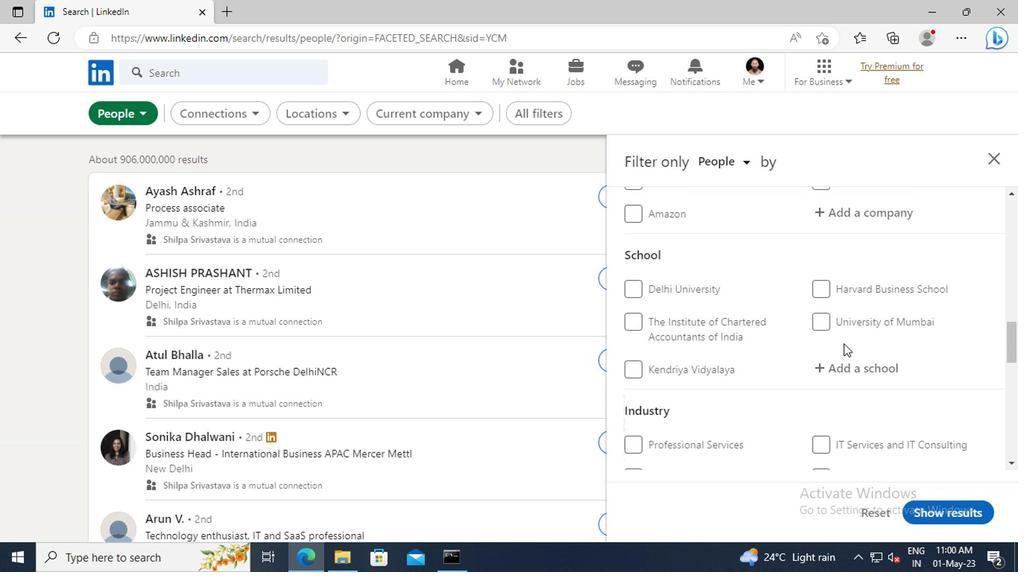 
Action: Mouse scrolled (841, 344) with delta (0, 0)
Screenshot: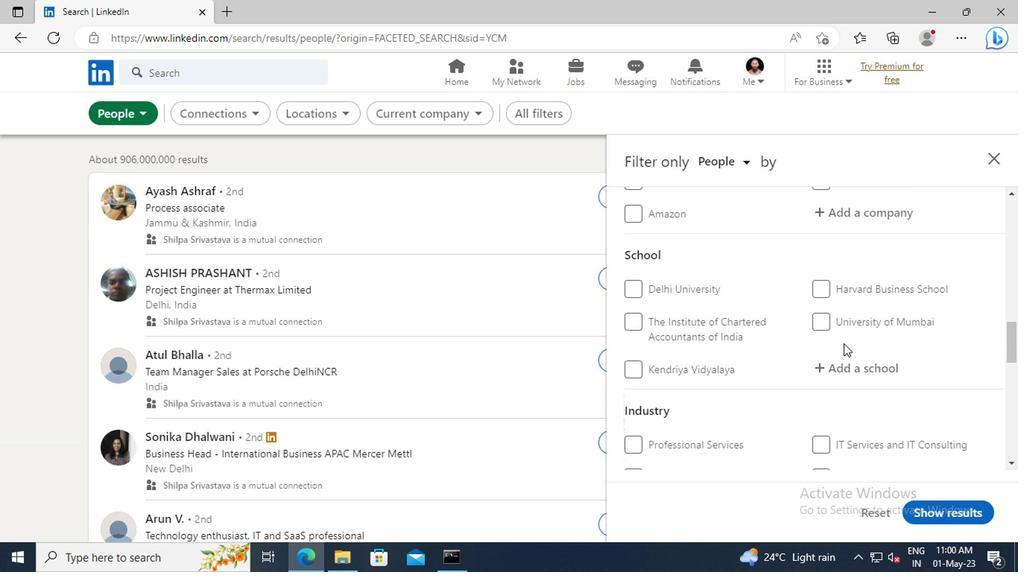 
Action: Mouse scrolled (841, 344) with delta (0, 0)
Screenshot: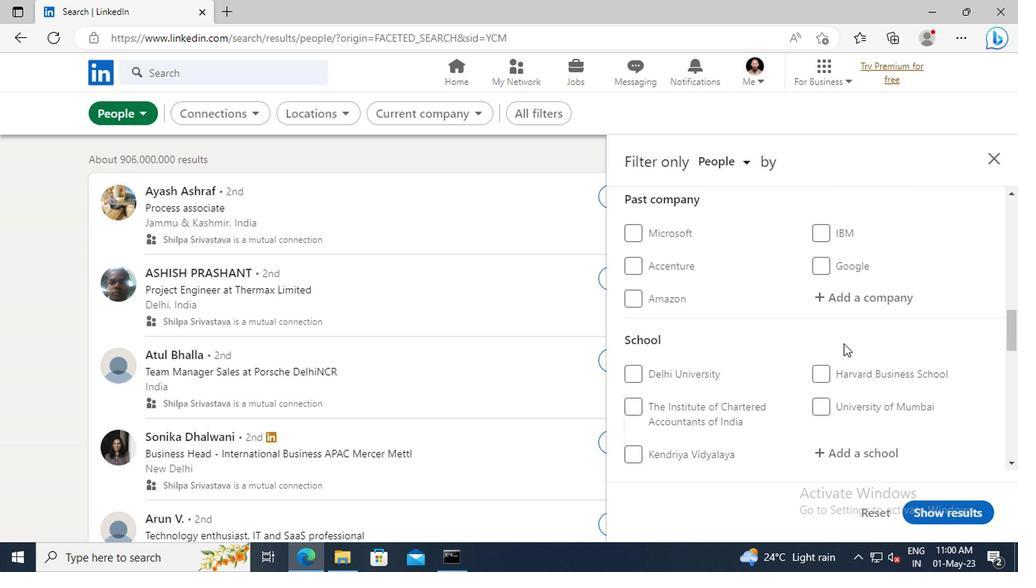 
Action: Mouse scrolled (841, 344) with delta (0, 0)
Screenshot: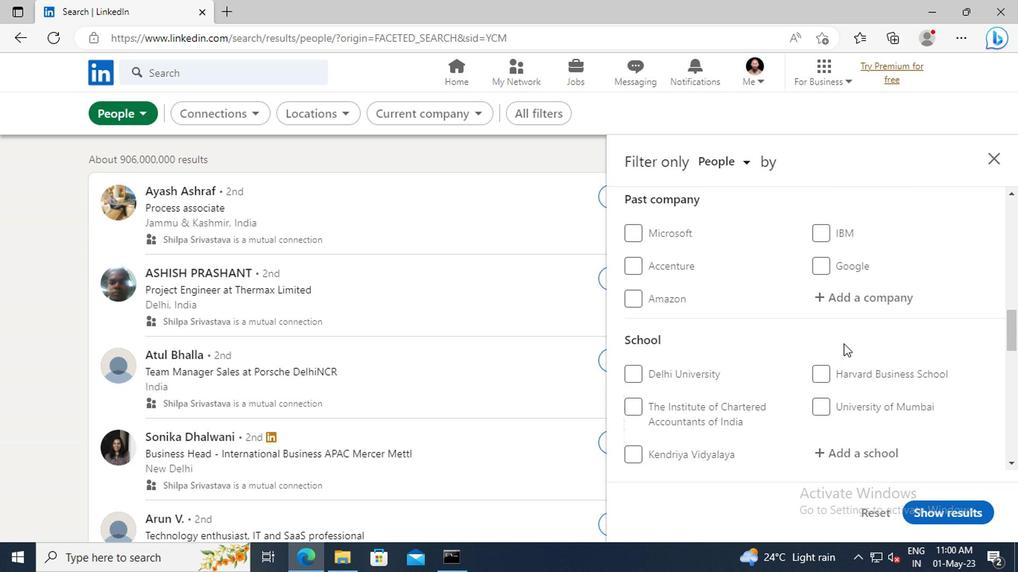 
Action: Mouse scrolled (841, 344) with delta (0, 0)
Screenshot: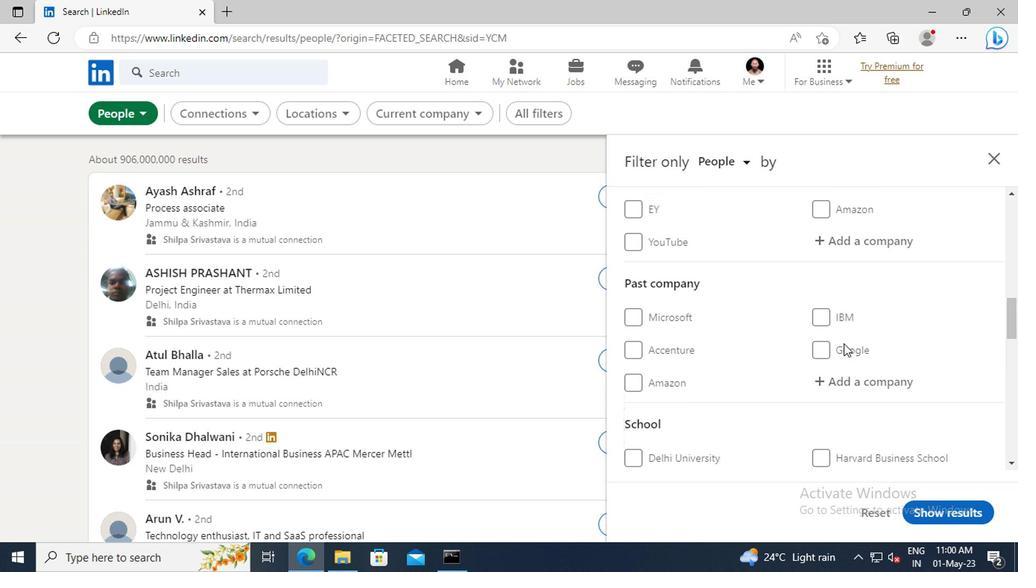 
Action: Mouse scrolled (841, 344) with delta (0, 0)
Screenshot: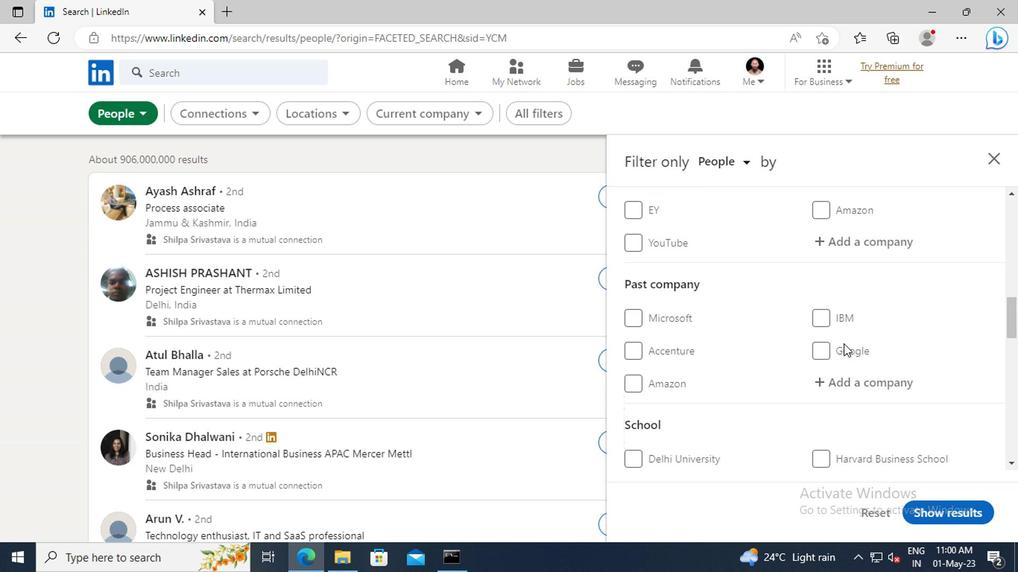 
Action: Mouse moved to (833, 330)
Screenshot: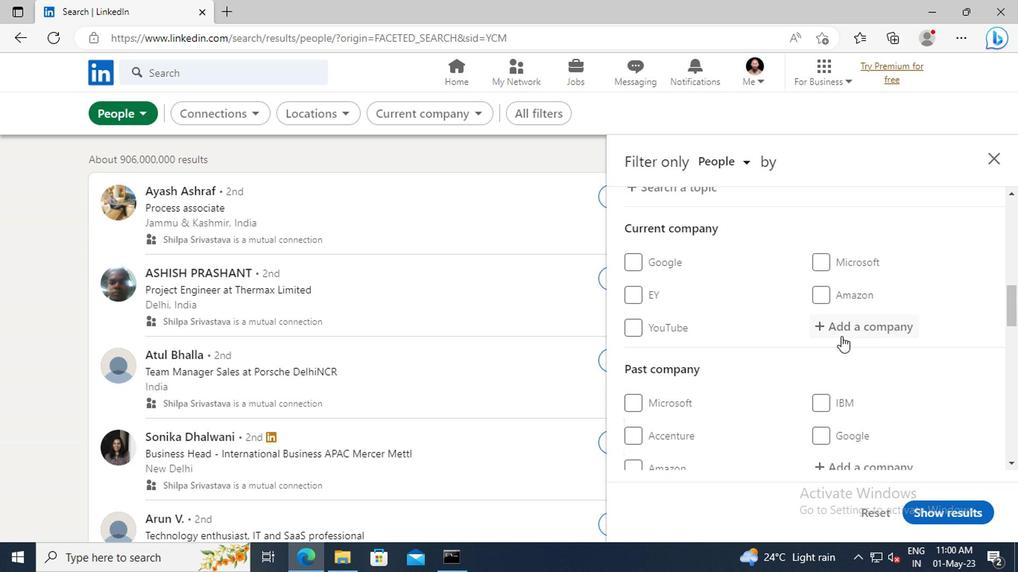 
Action: Mouse pressed left at (833, 330)
Screenshot: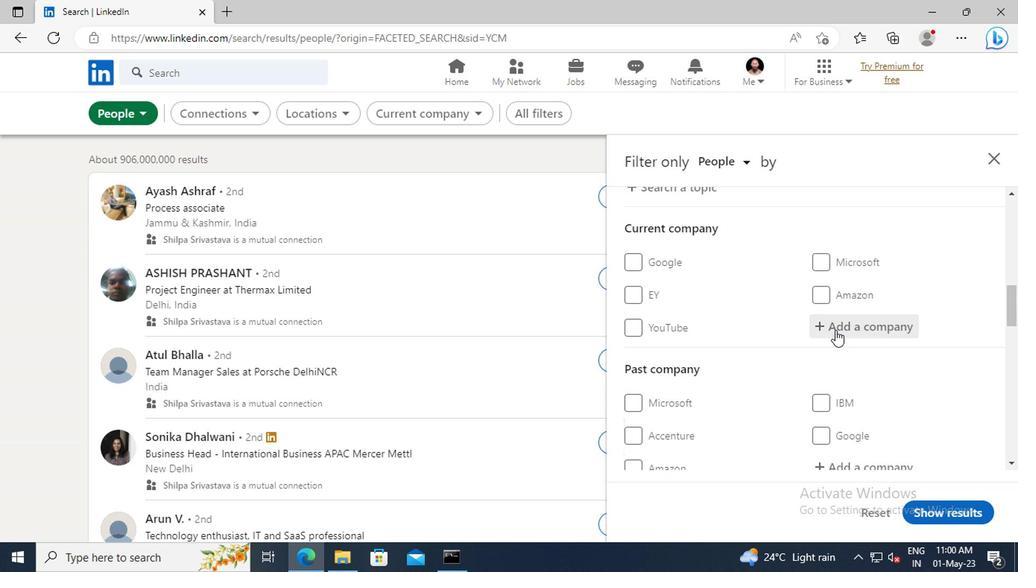 
Action: Key pressed <Key.shift>ADITYA<Key.space><Key.shift>BIRLA<Key.space><Key.shift>CA
Screenshot: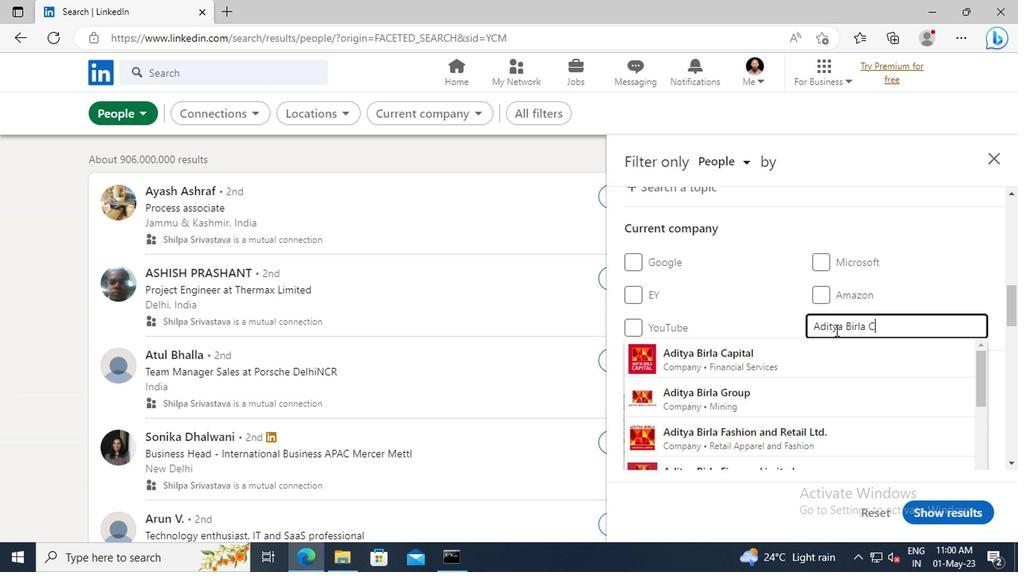 
Action: Mouse moved to (824, 350)
Screenshot: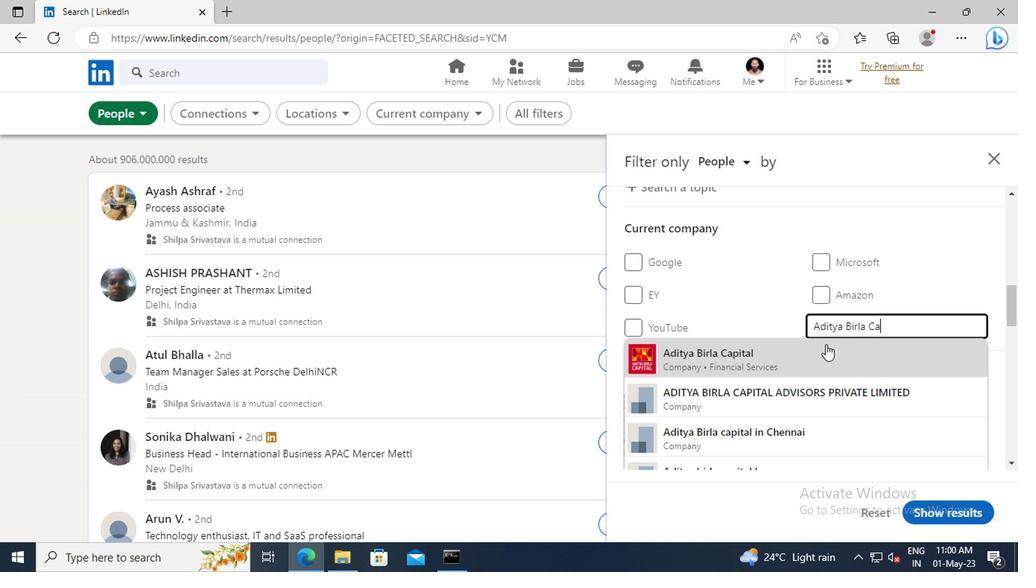 
Action: Mouse pressed left at (824, 350)
Screenshot: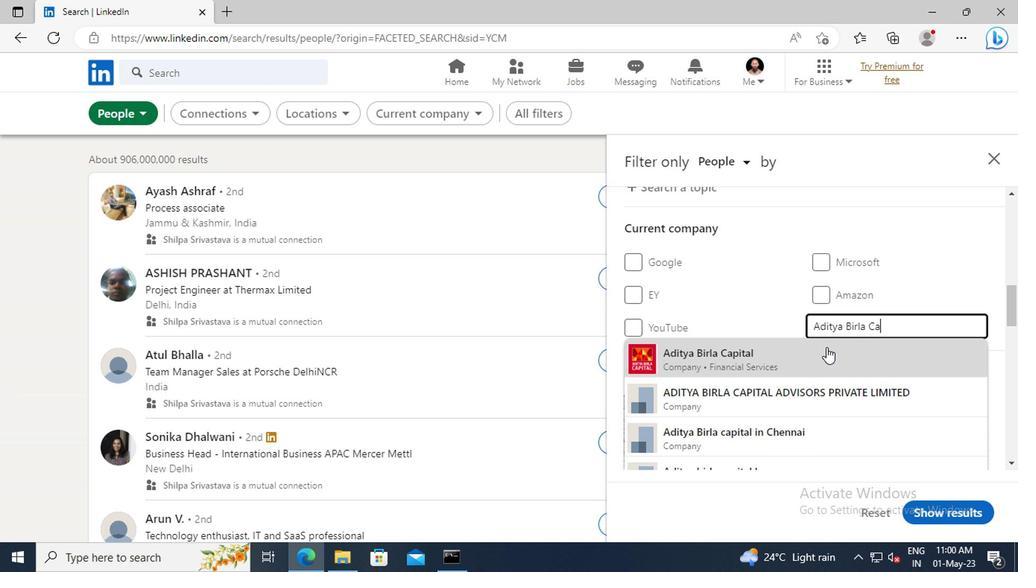 
Action: Mouse scrolled (824, 349) with delta (0, 0)
Screenshot: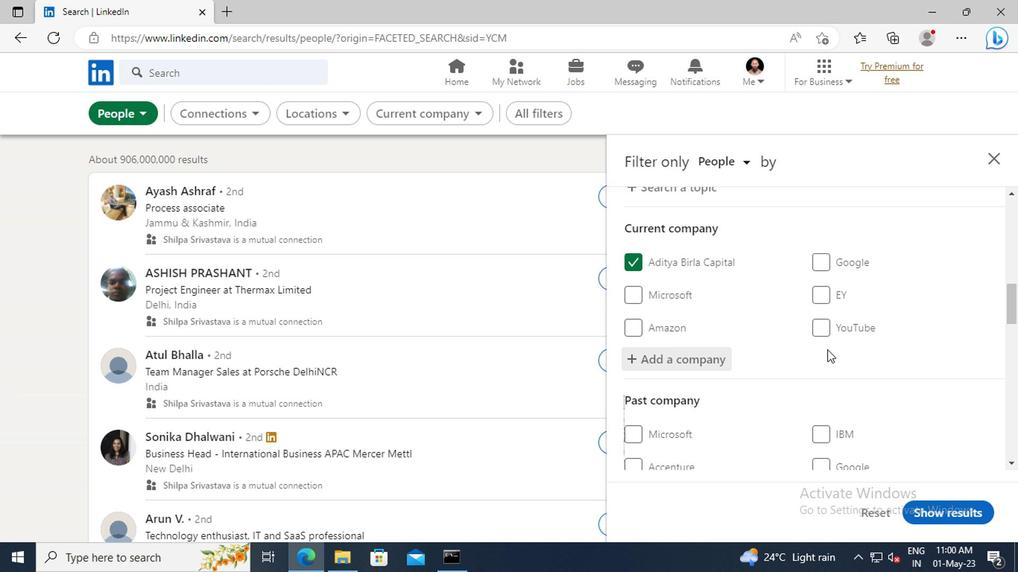 
Action: Mouse scrolled (824, 349) with delta (0, 0)
Screenshot: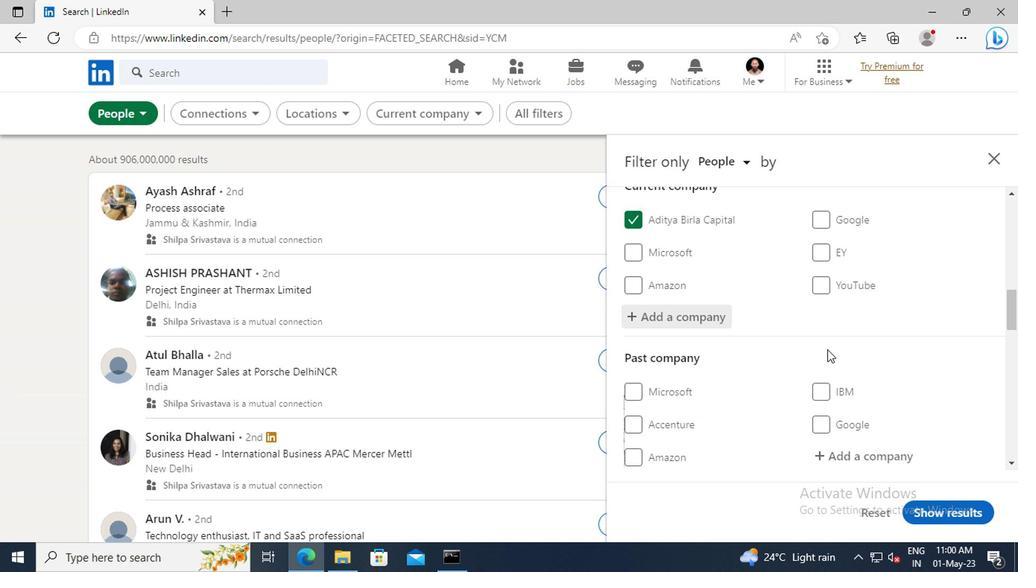
Action: Mouse scrolled (824, 349) with delta (0, 0)
Screenshot: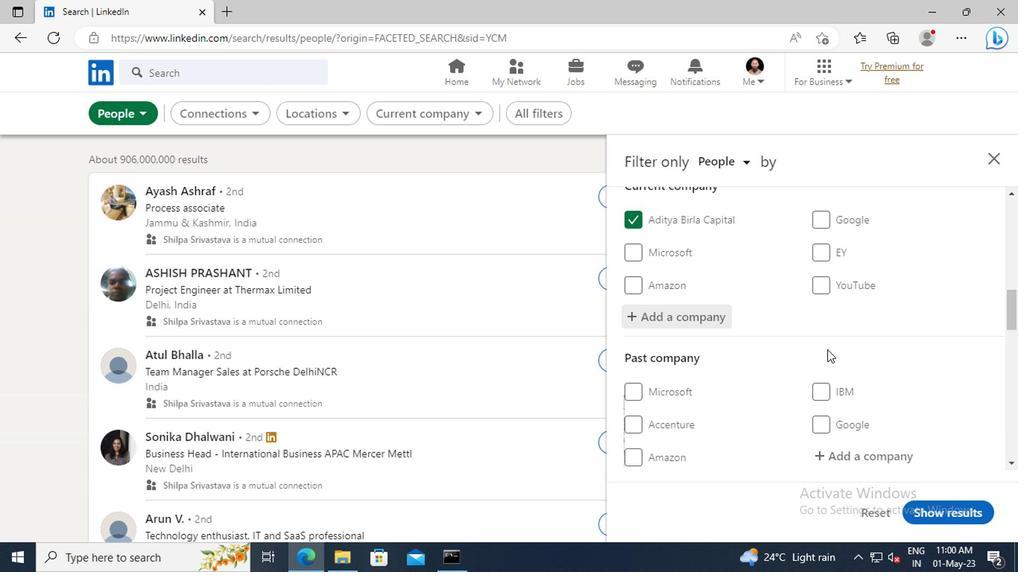 
Action: Mouse scrolled (824, 349) with delta (0, 0)
Screenshot: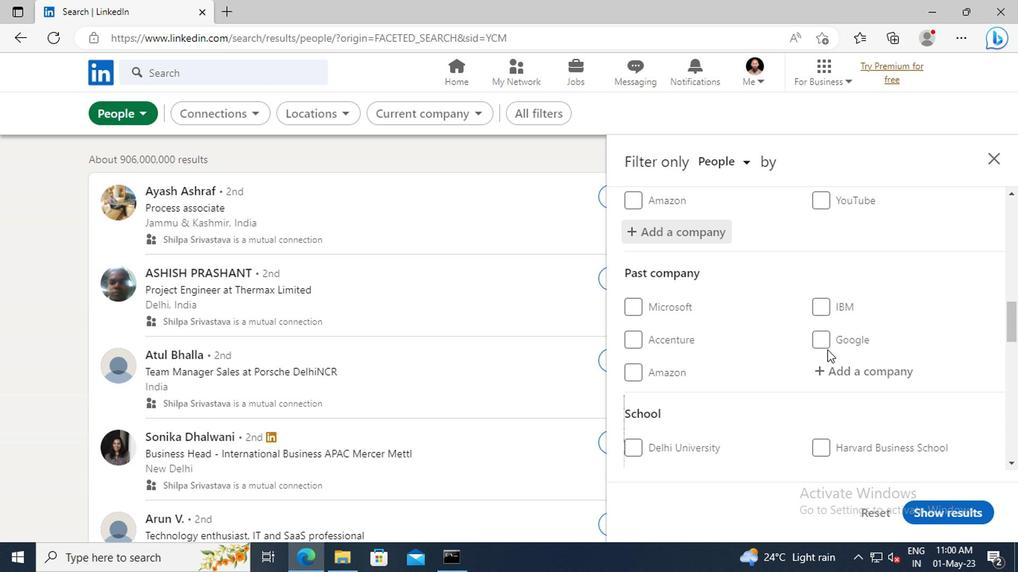 
Action: Mouse scrolled (824, 349) with delta (0, 0)
Screenshot: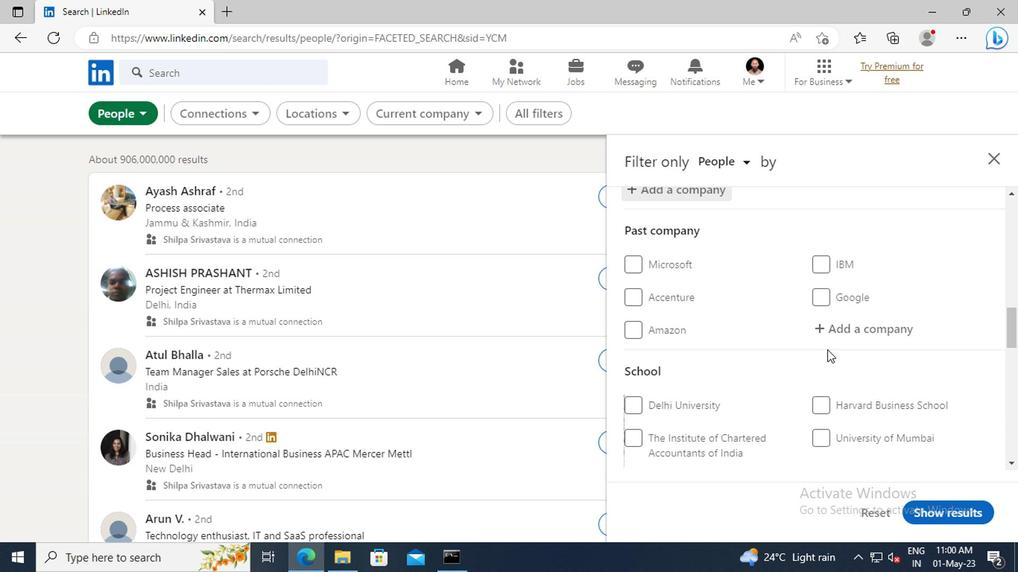 
Action: Mouse scrolled (824, 349) with delta (0, 0)
Screenshot: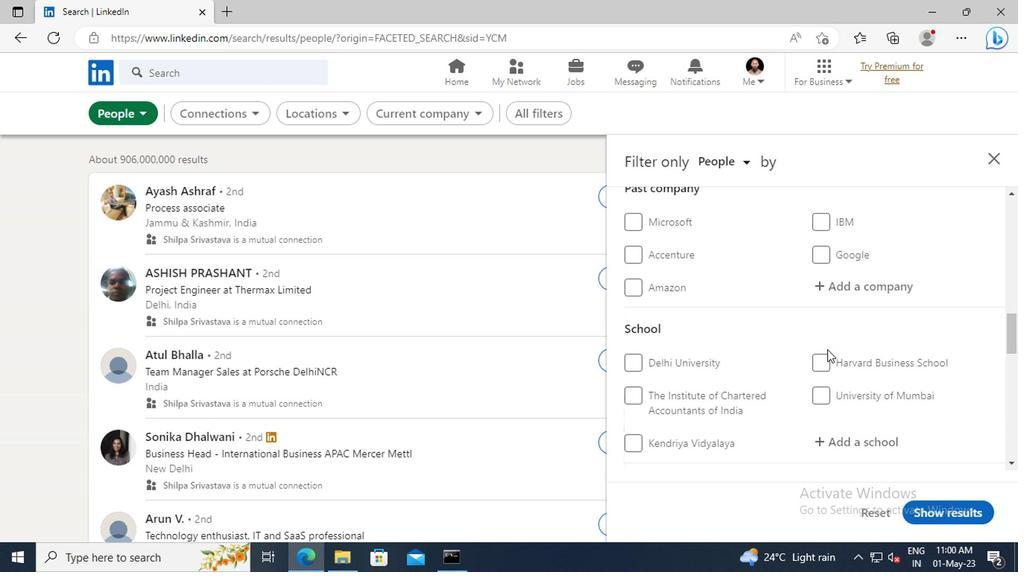 
Action: Mouse scrolled (824, 349) with delta (0, 0)
Screenshot: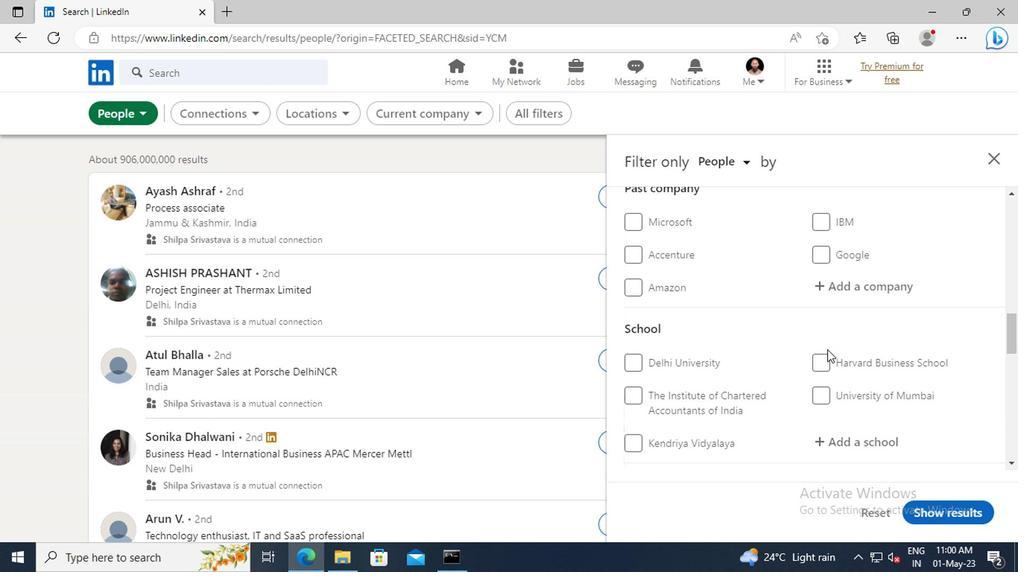 
Action: Mouse moved to (827, 356)
Screenshot: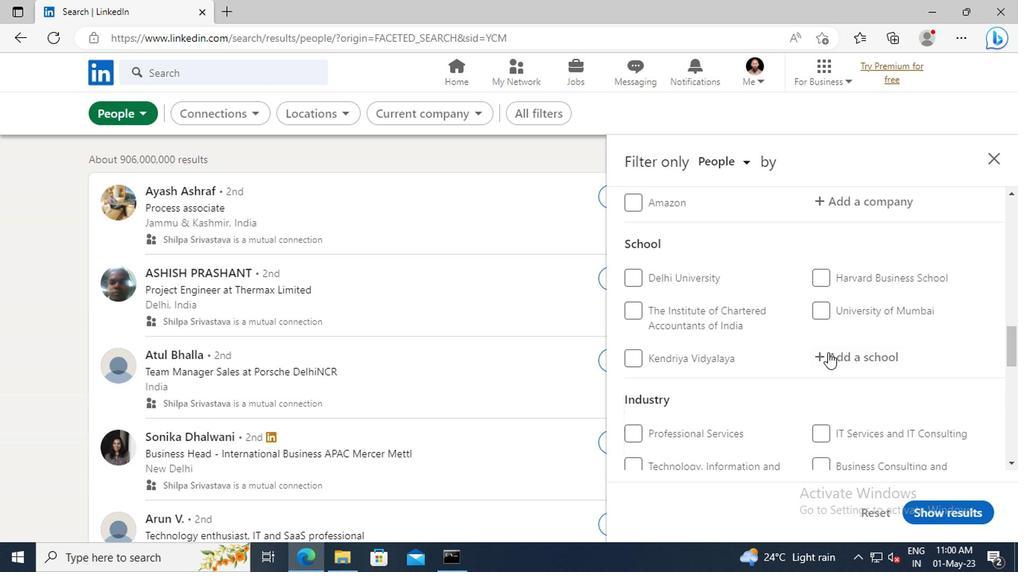 
Action: Mouse pressed left at (827, 356)
Screenshot: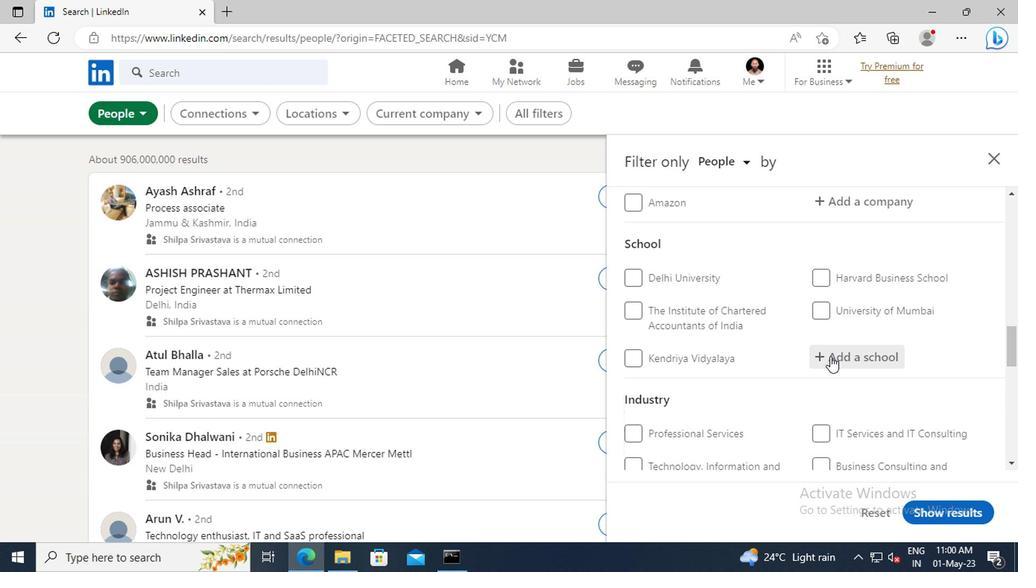 
Action: Key pressed <Key.shift>VISHNU<Key.space><Key.shift>IN
Screenshot: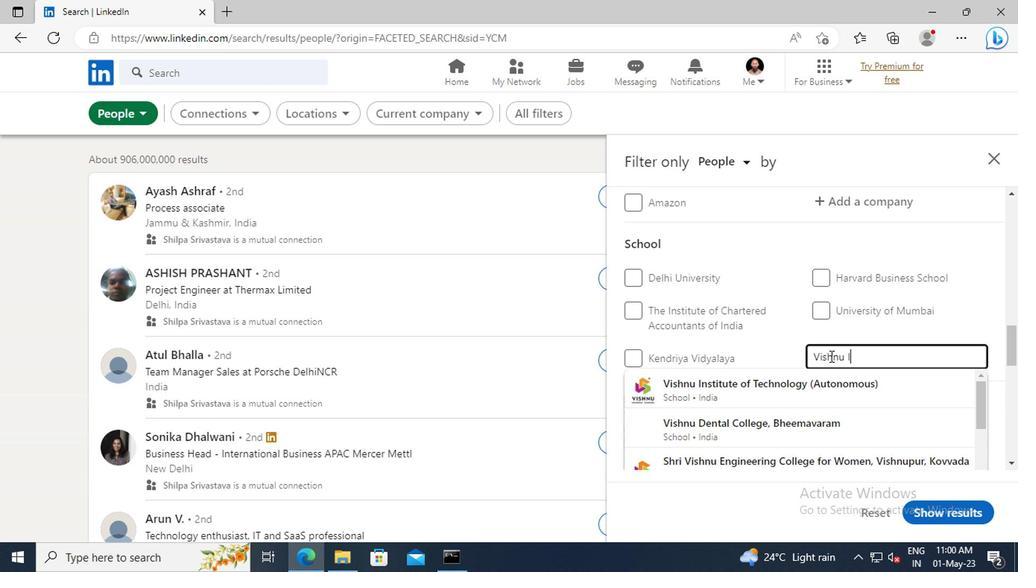 
Action: Mouse moved to (826, 382)
Screenshot: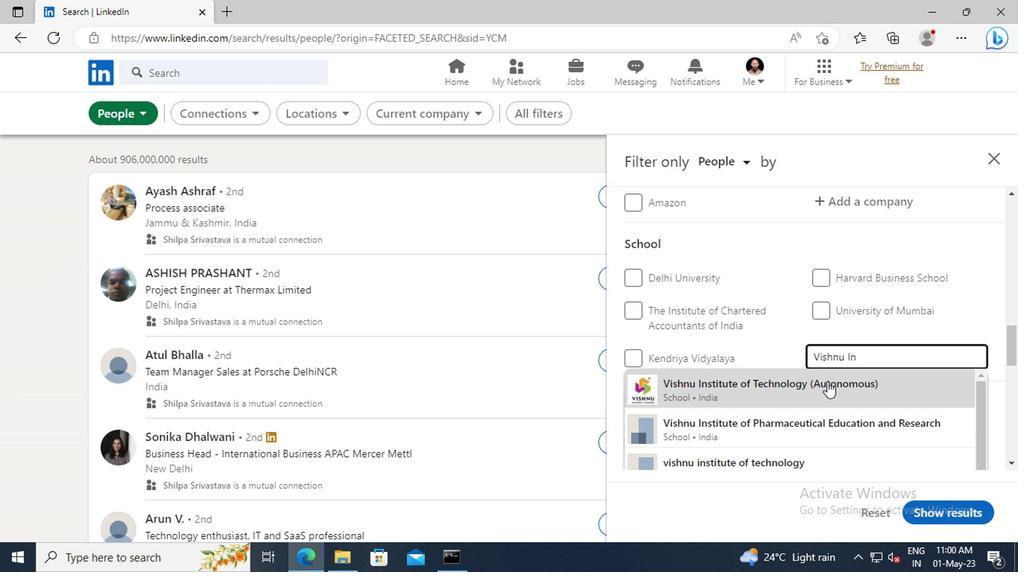 
Action: Mouse pressed left at (826, 382)
Screenshot: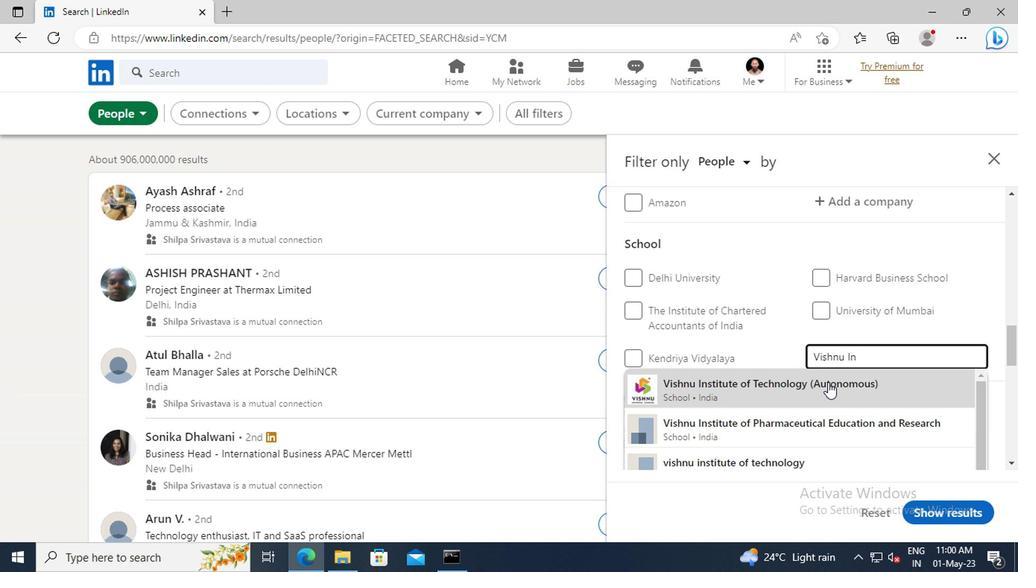 
Action: Mouse scrolled (826, 381) with delta (0, 0)
Screenshot: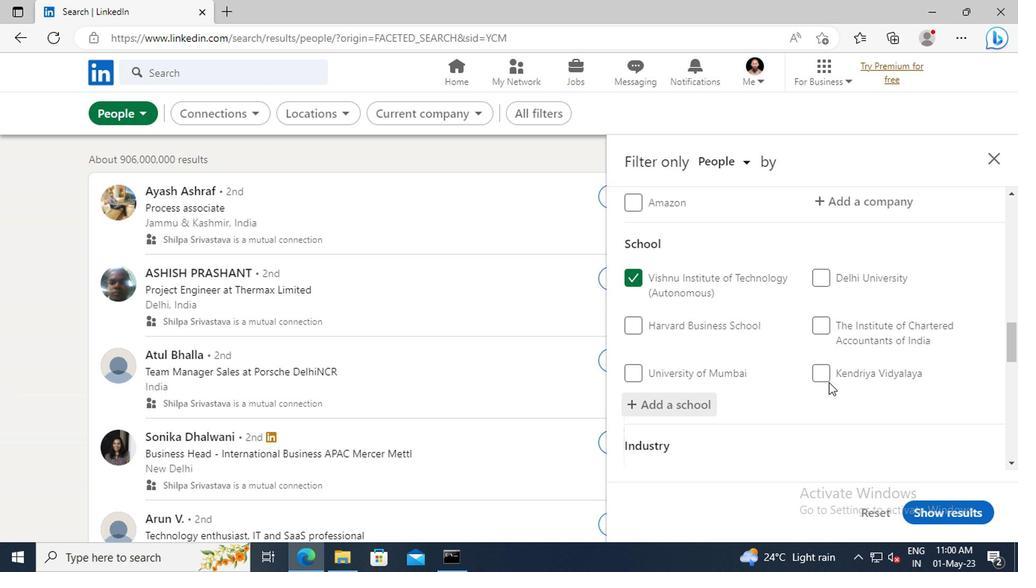 
Action: Mouse scrolled (826, 381) with delta (0, 0)
Screenshot: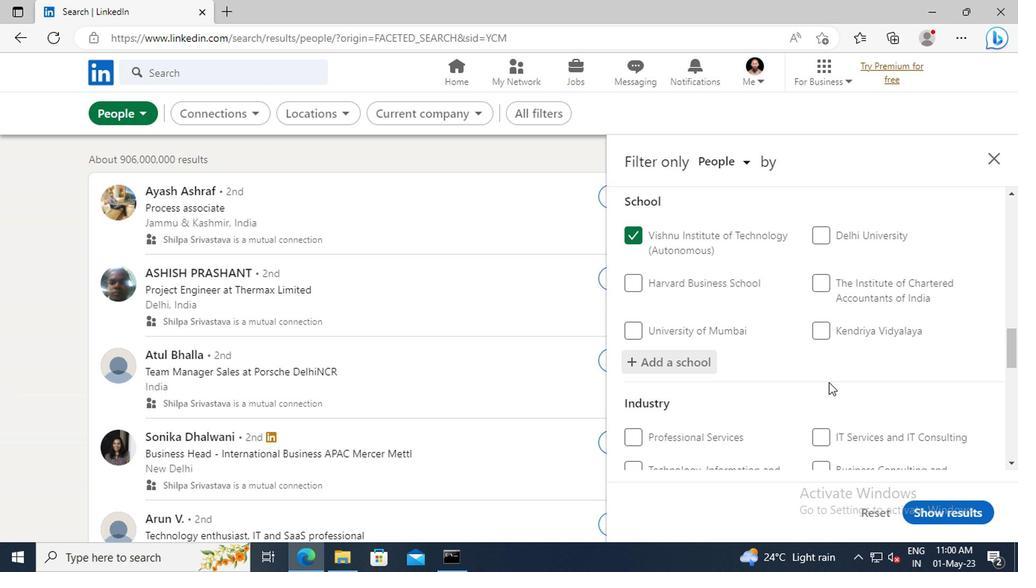 
Action: Mouse scrolled (826, 381) with delta (0, 0)
Screenshot: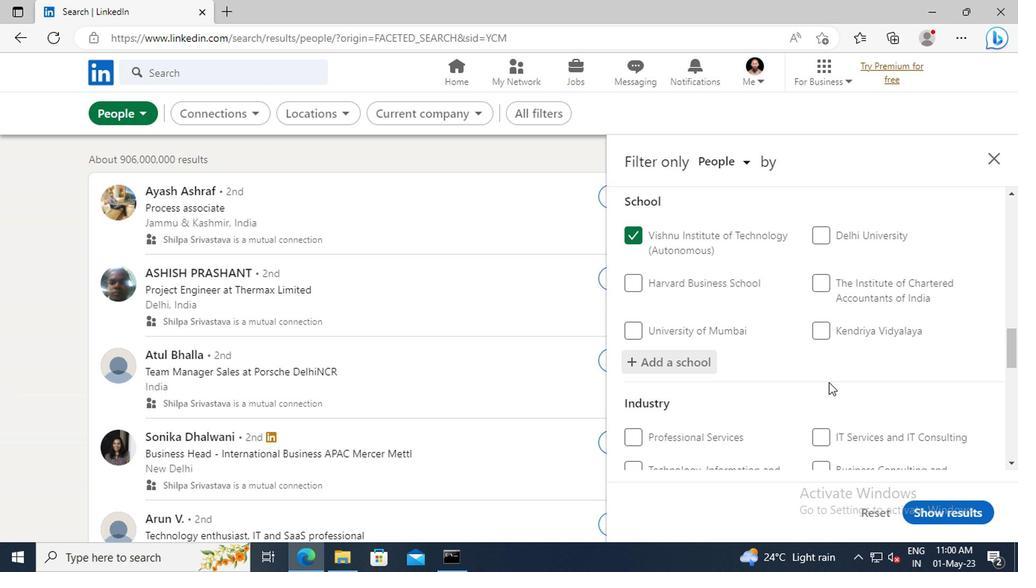 
Action: Mouse moved to (827, 331)
Screenshot: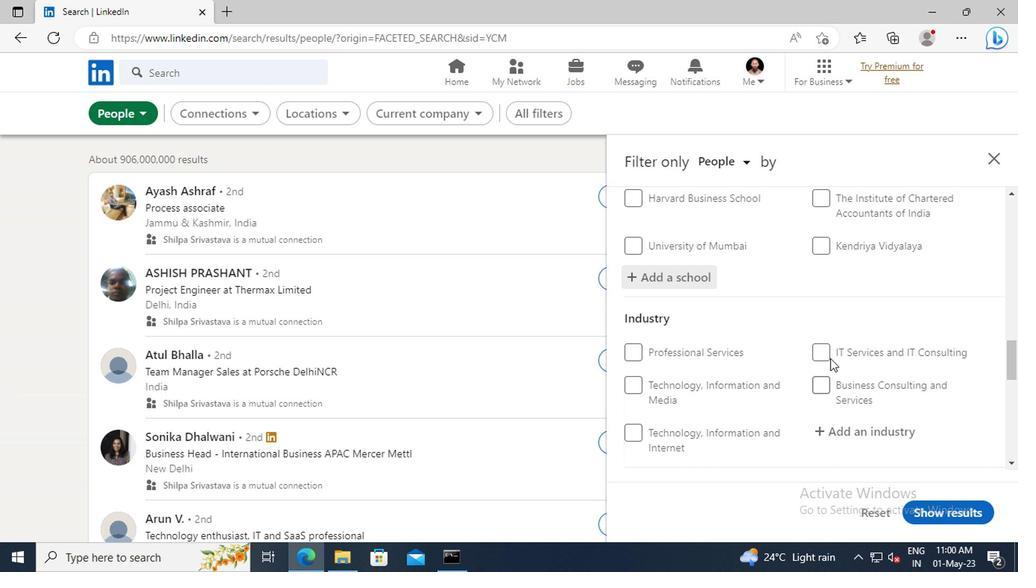 
Action: Mouse scrolled (827, 330) with delta (0, 0)
Screenshot: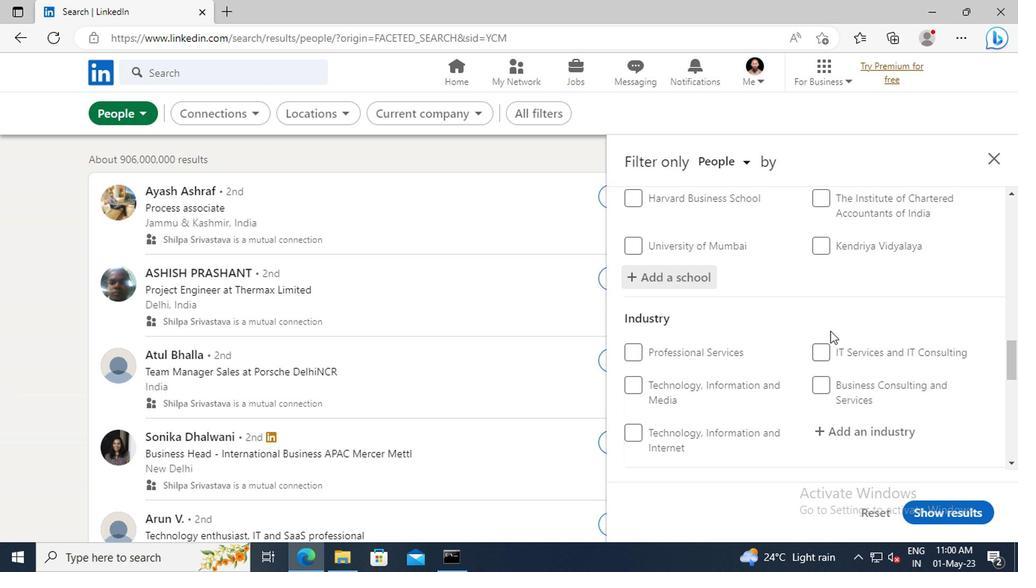 
Action: Mouse moved to (824, 316)
Screenshot: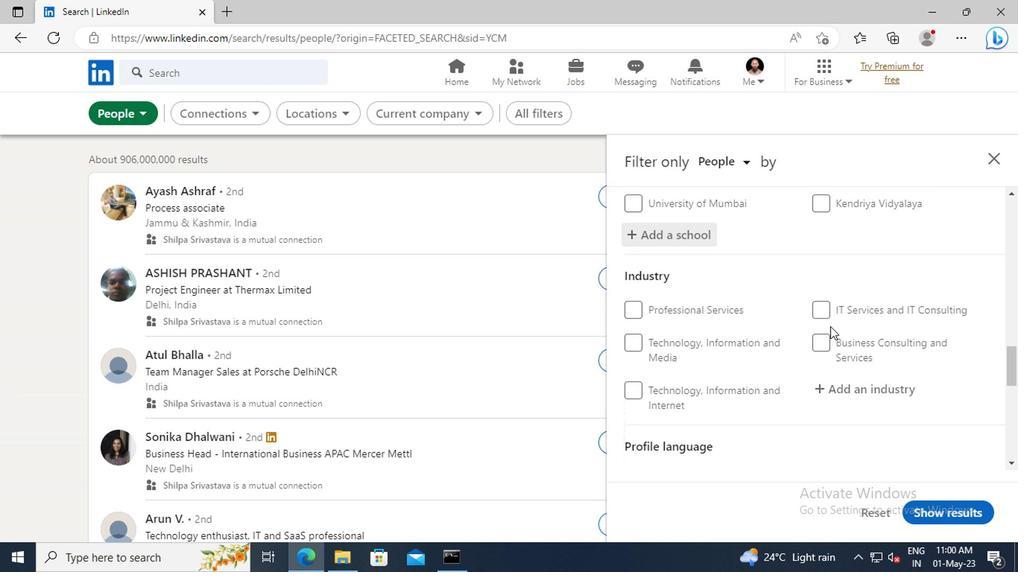 
Action: Mouse scrolled (824, 316) with delta (0, 0)
Screenshot: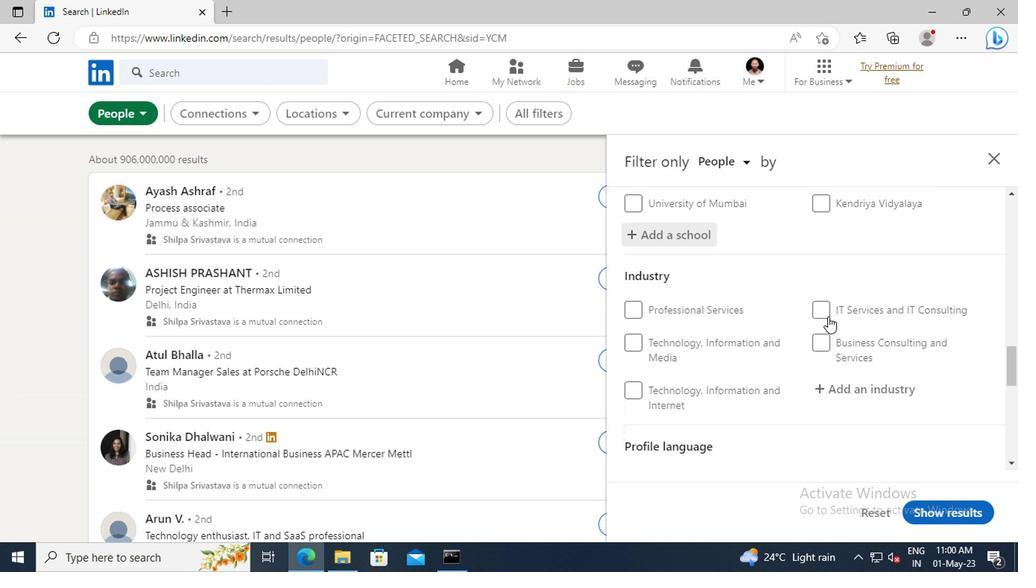 
Action: Mouse moved to (831, 343)
Screenshot: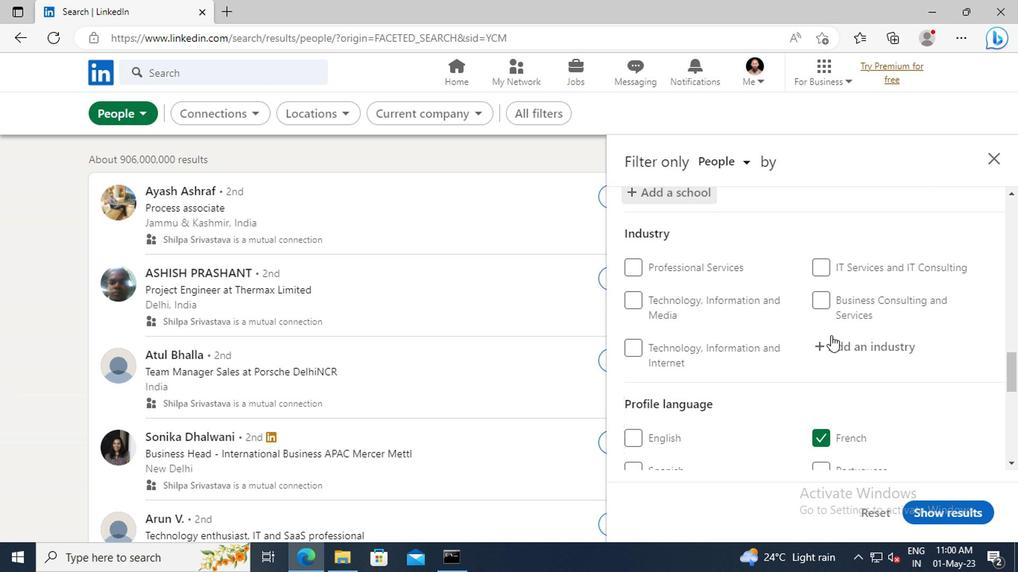 
Action: Mouse pressed left at (831, 343)
Screenshot: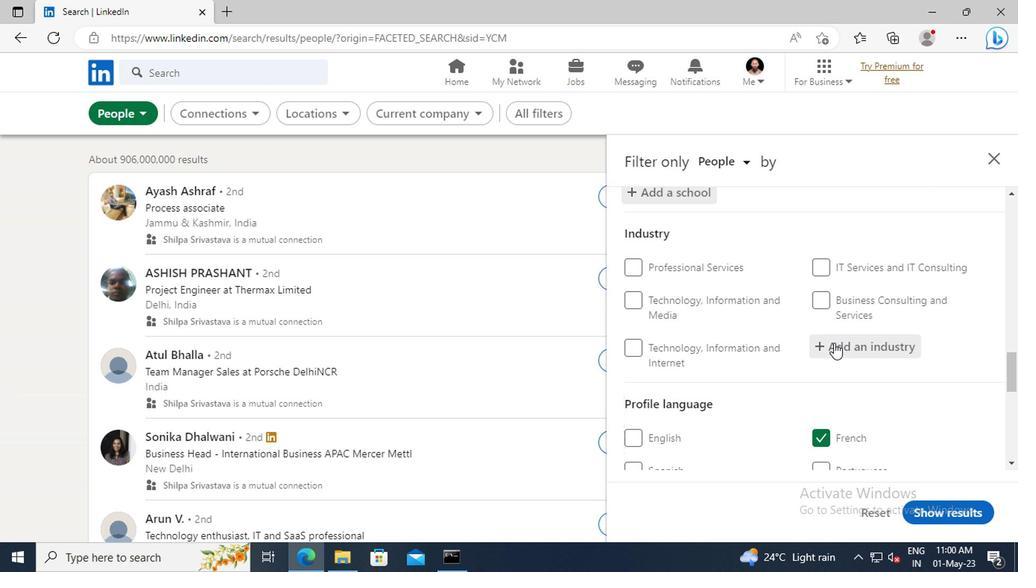 
Action: Key pressed <Key.shift>EXECUTIVE<Key.space><Key.shift>SE
Screenshot: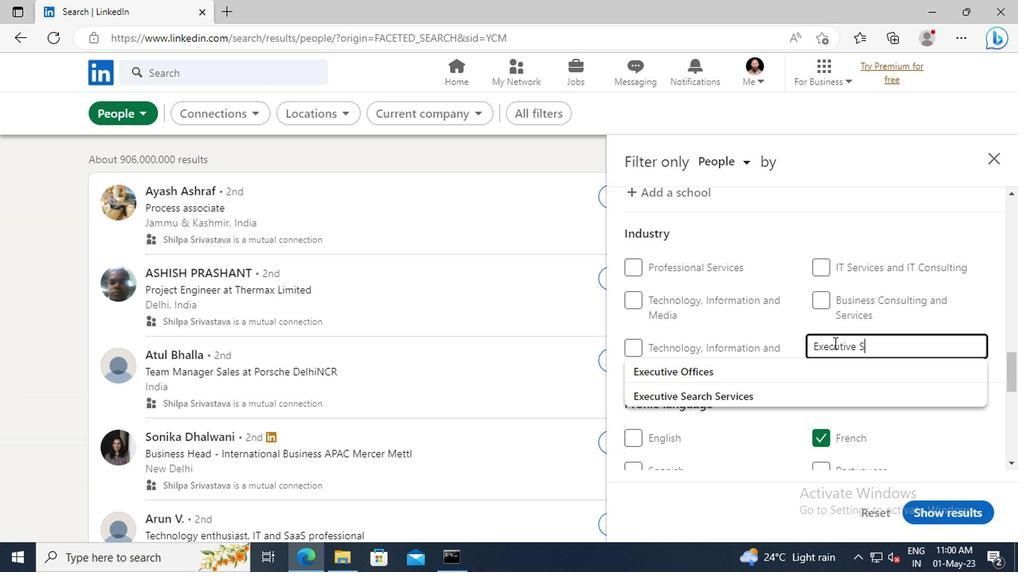 
Action: Mouse moved to (818, 367)
Screenshot: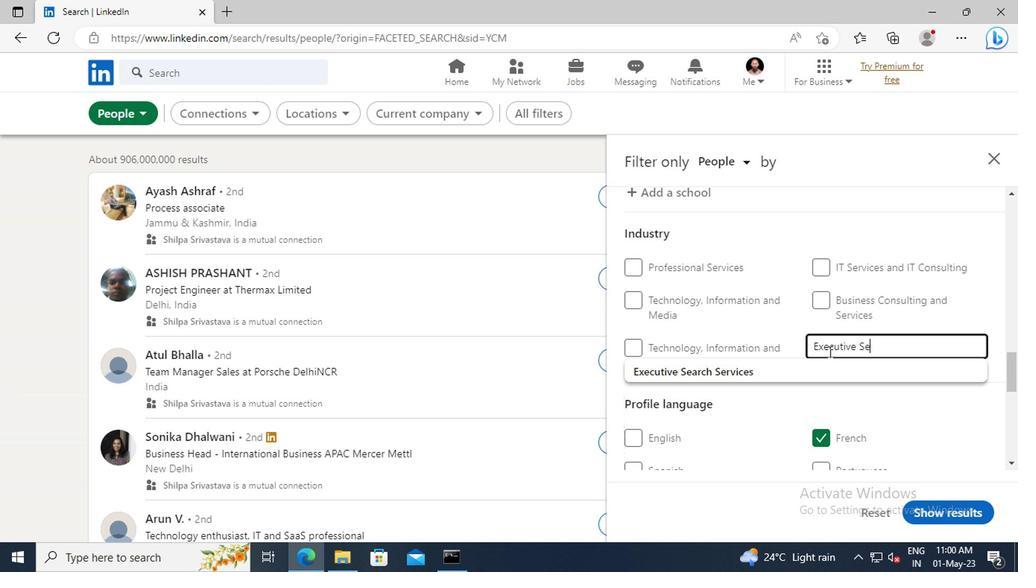 
Action: Mouse pressed left at (818, 367)
Screenshot: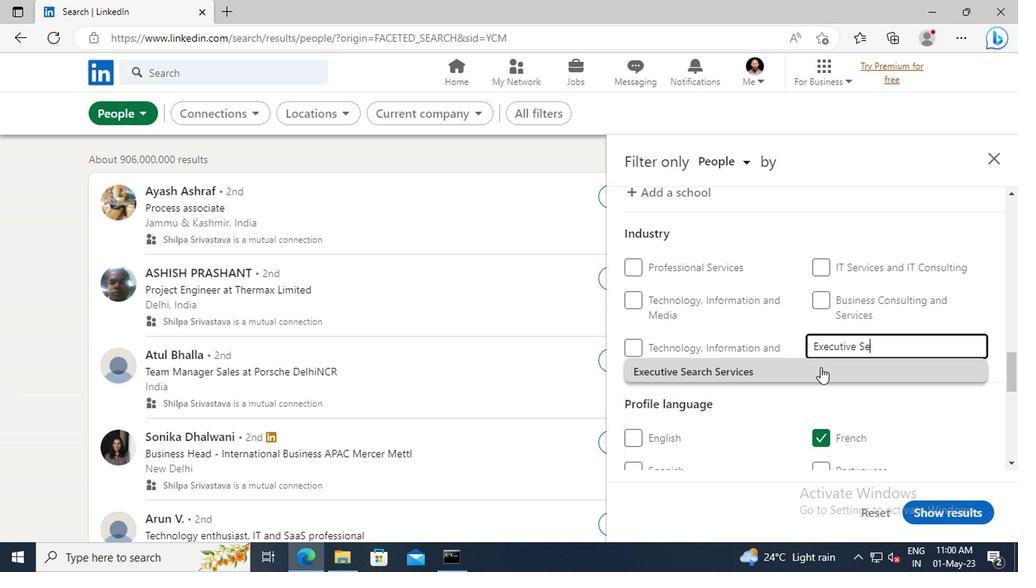 
Action: Mouse scrolled (818, 367) with delta (0, 0)
Screenshot: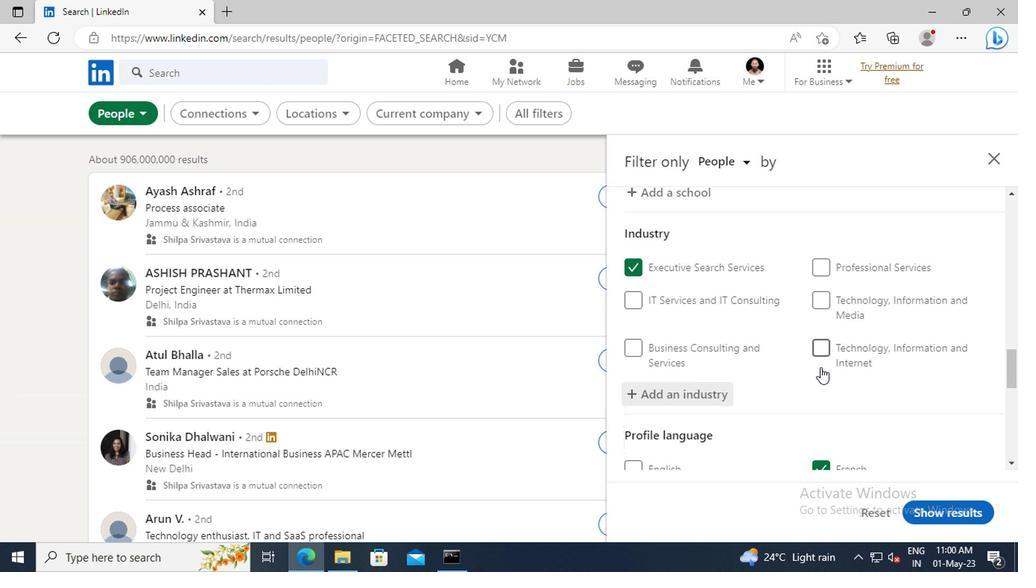 
Action: Mouse scrolled (818, 367) with delta (0, 0)
Screenshot: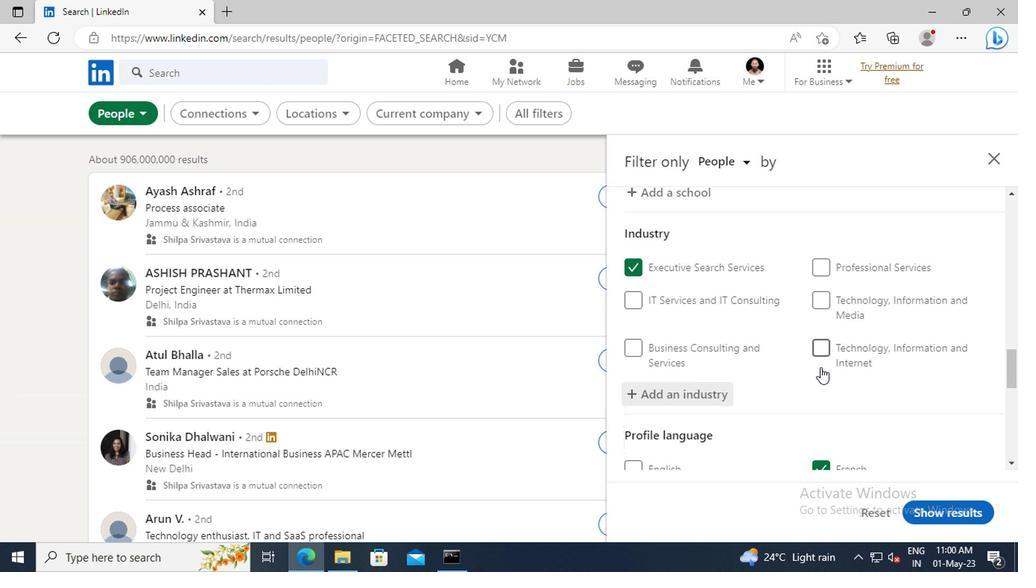 
Action: Mouse moved to (824, 349)
Screenshot: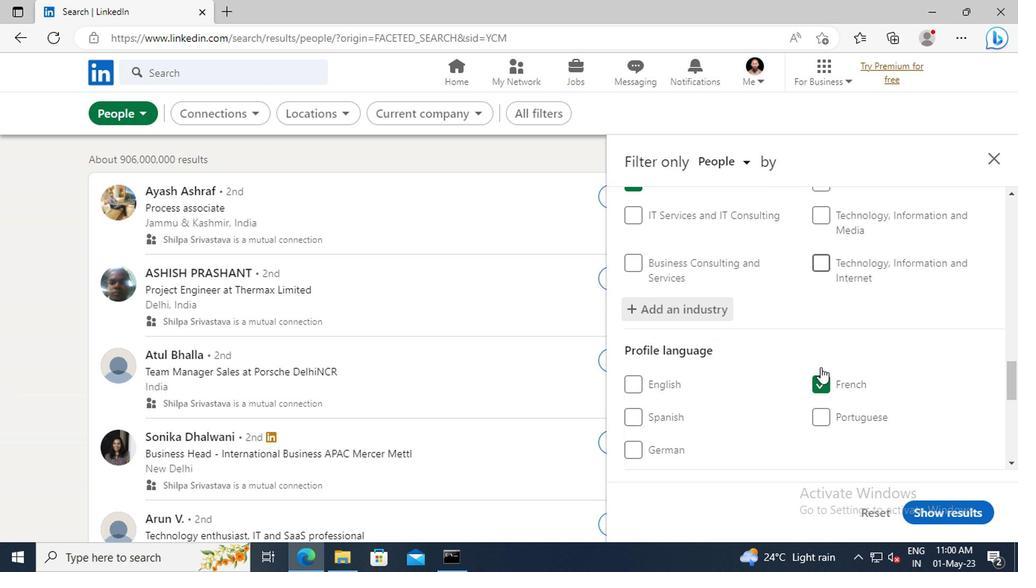 
Action: Mouse scrolled (824, 348) with delta (0, -1)
Screenshot: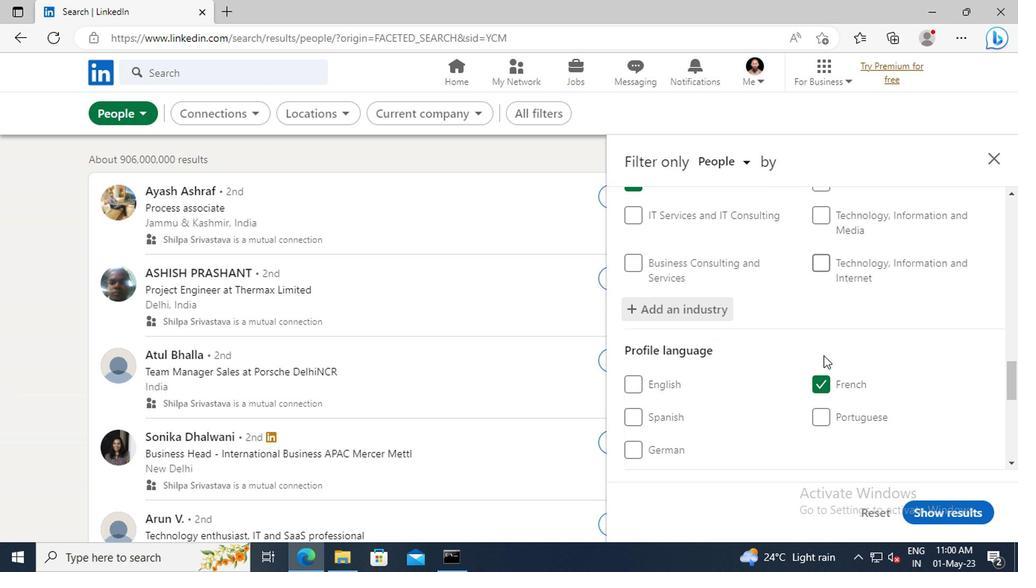 
Action: Mouse scrolled (824, 348) with delta (0, -1)
Screenshot: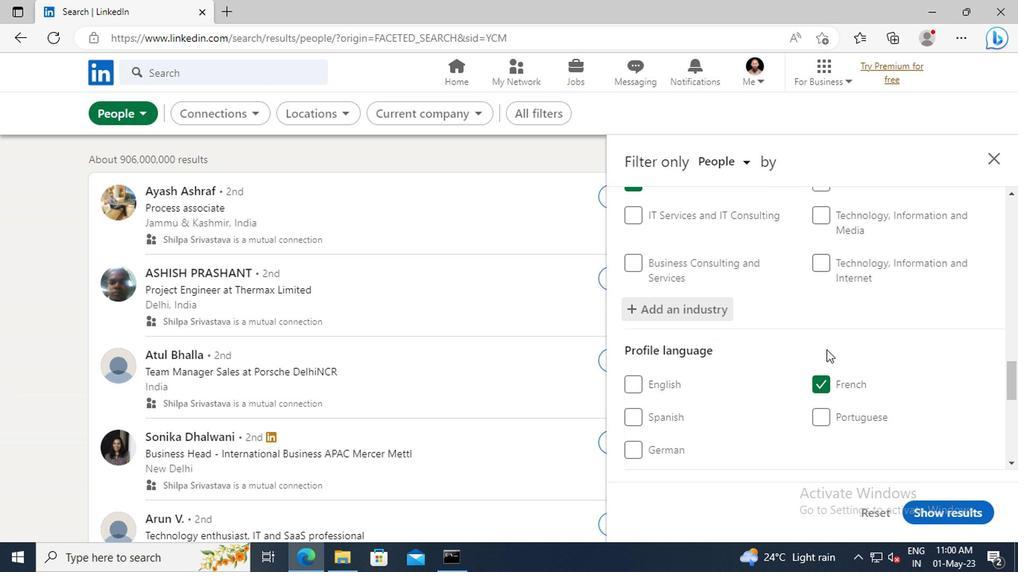 
Action: Mouse moved to (830, 324)
Screenshot: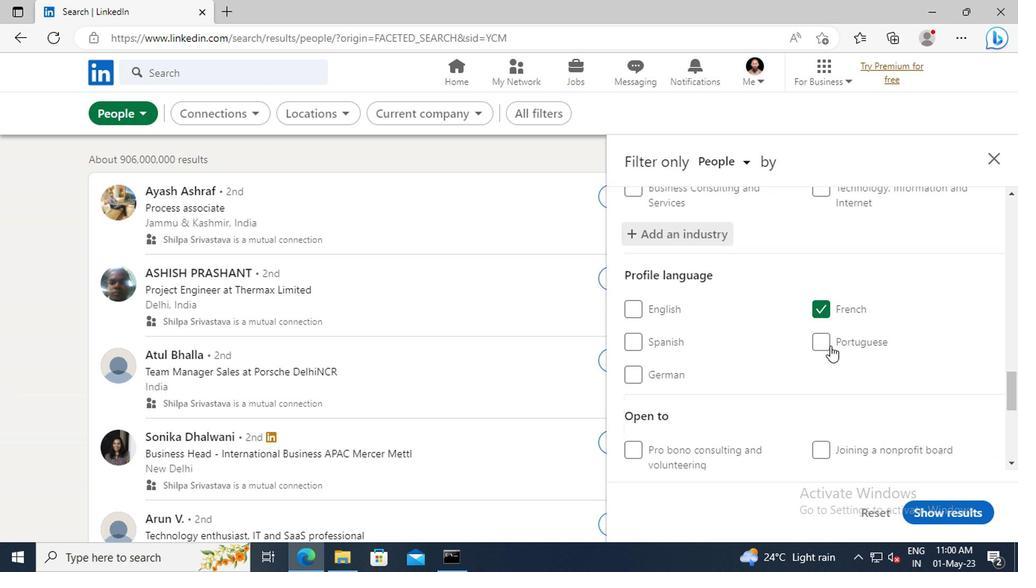 
Action: Mouse scrolled (830, 323) with delta (0, 0)
Screenshot: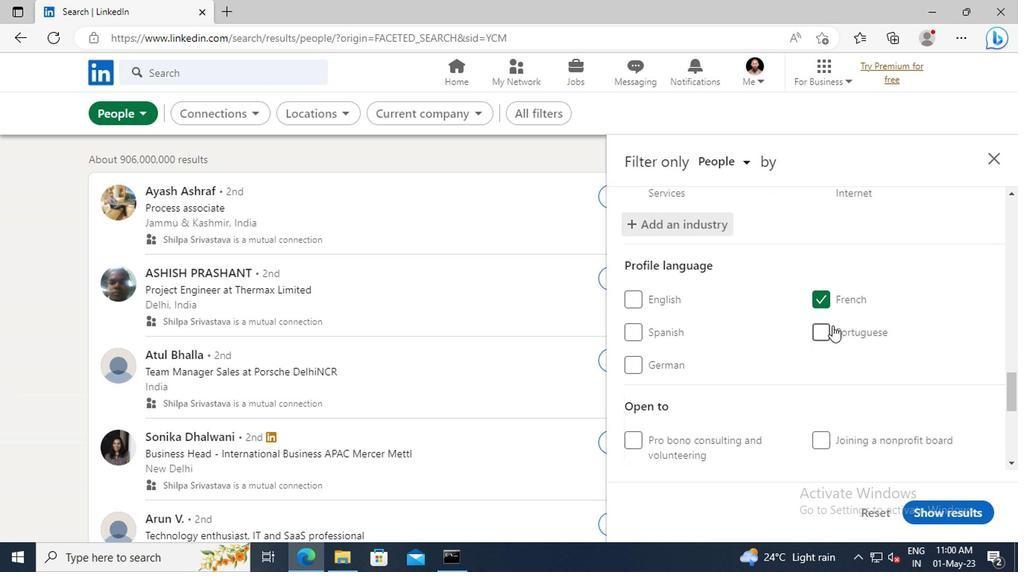 
Action: Mouse scrolled (830, 323) with delta (0, 0)
Screenshot: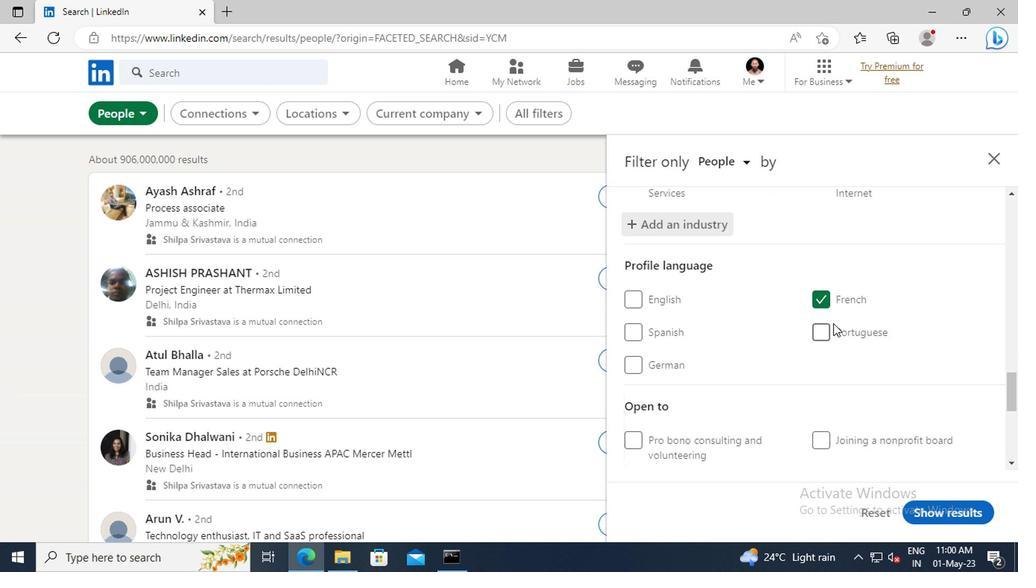 
Action: Mouse scrolled (830, 323) with delta (0, 0)
Screenshot: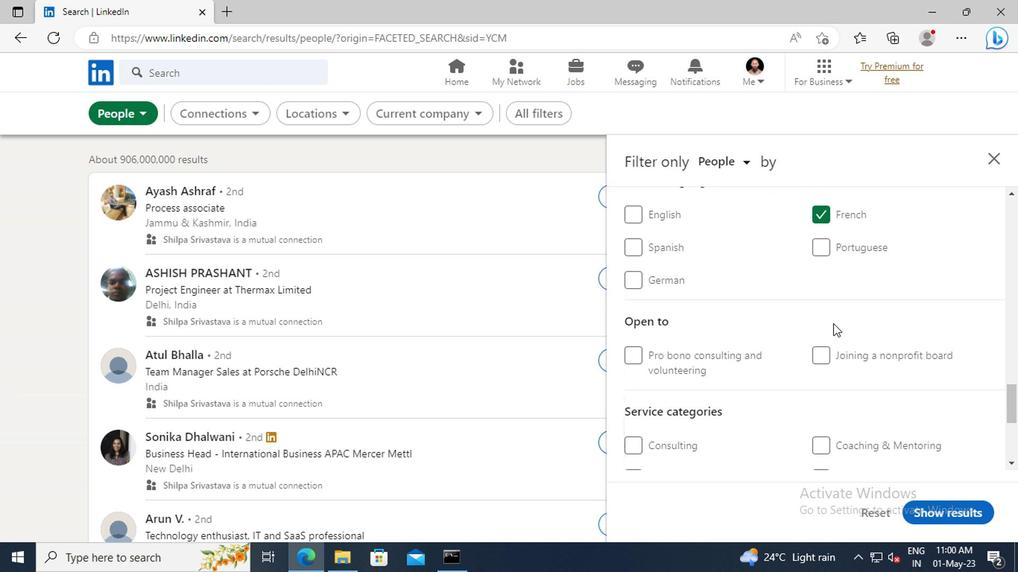 
Action: Mouse scrolled (830, 323) with delta (0, 0)
Screenshot: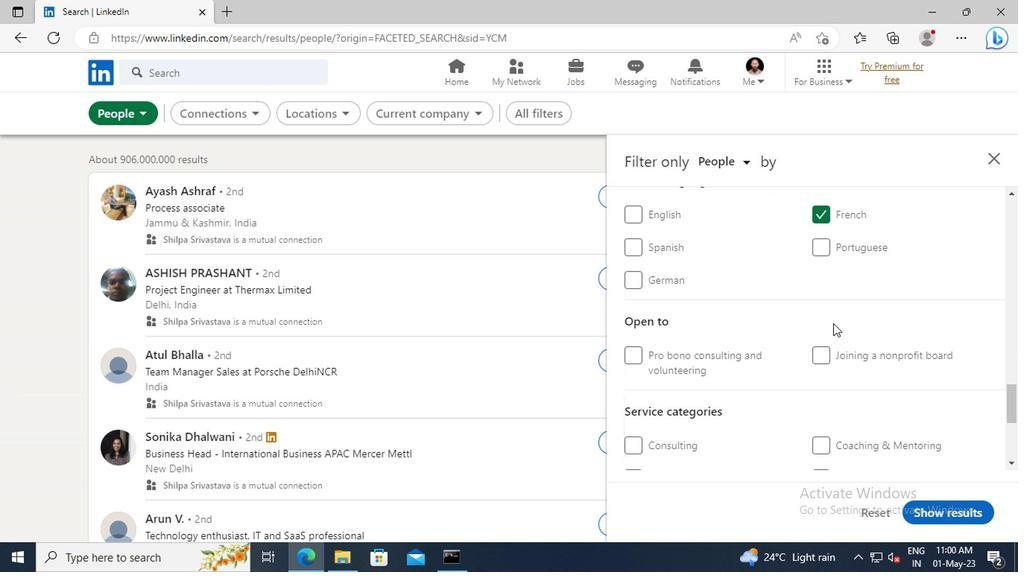 
Action: Mouse scrolled (830, 323) with delta (0, 0)
Screenshot: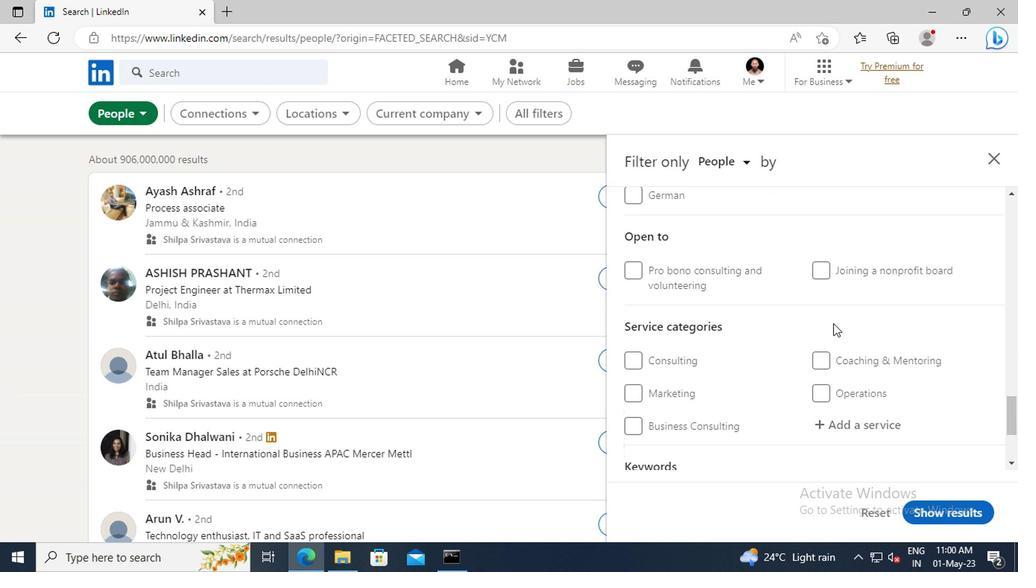 
Action: Mouse scrolled (830, 323) with delta (0, 0)
Screenshot: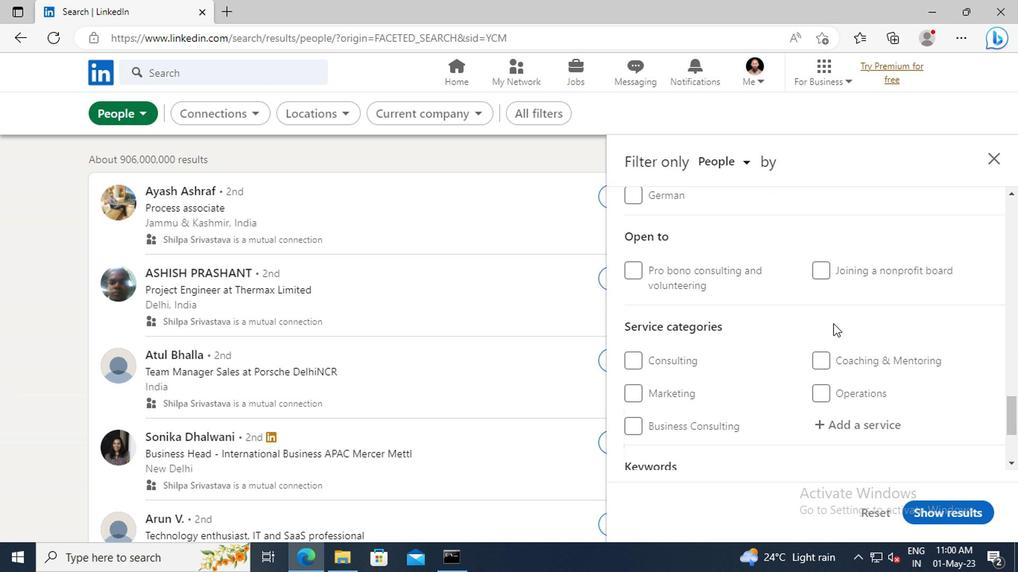 
Action: Mouse moved to (832, 338)
Screenshot: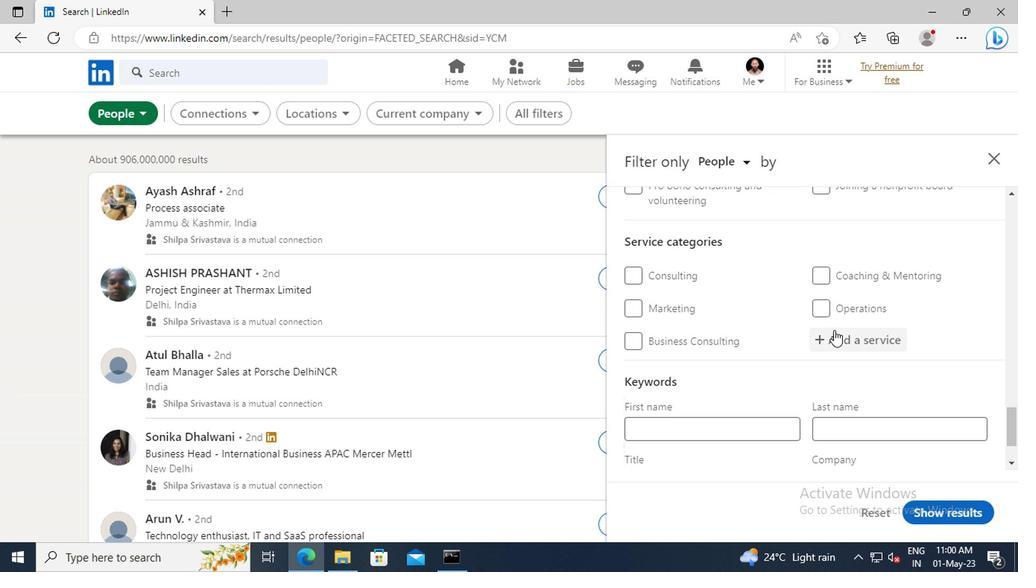 
Action: Mouse pressed left at (832, 338)
Screenshot: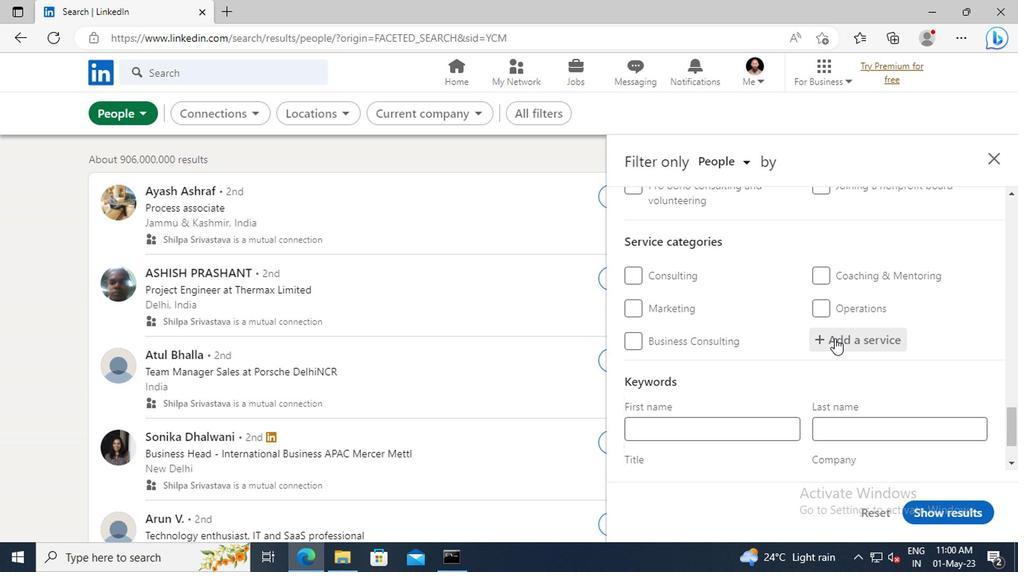 
Action: Key pressed <Key.shift>EDITING
Screenshot: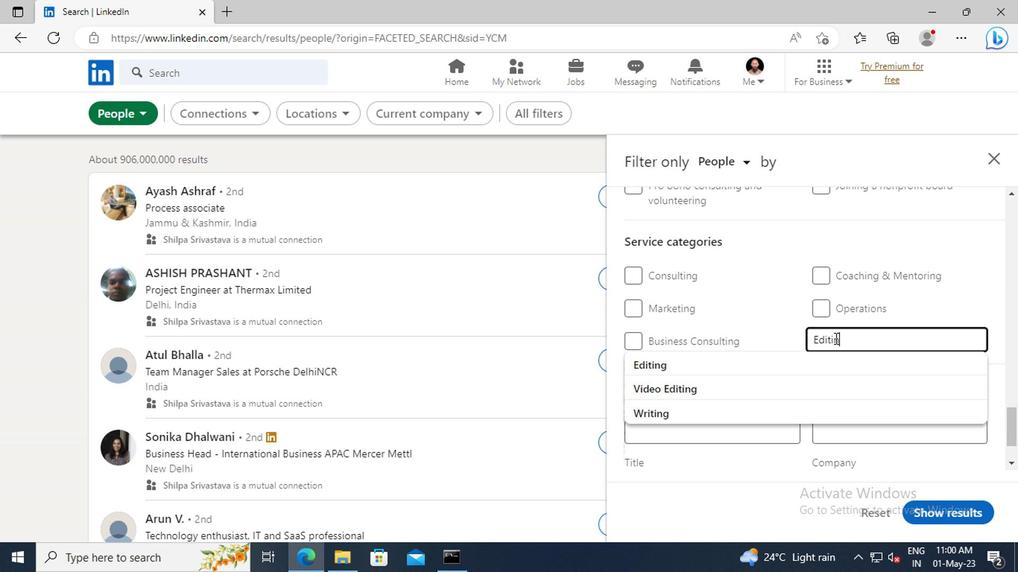 
Action: Mouse moved to (809, 361)
Screenshot: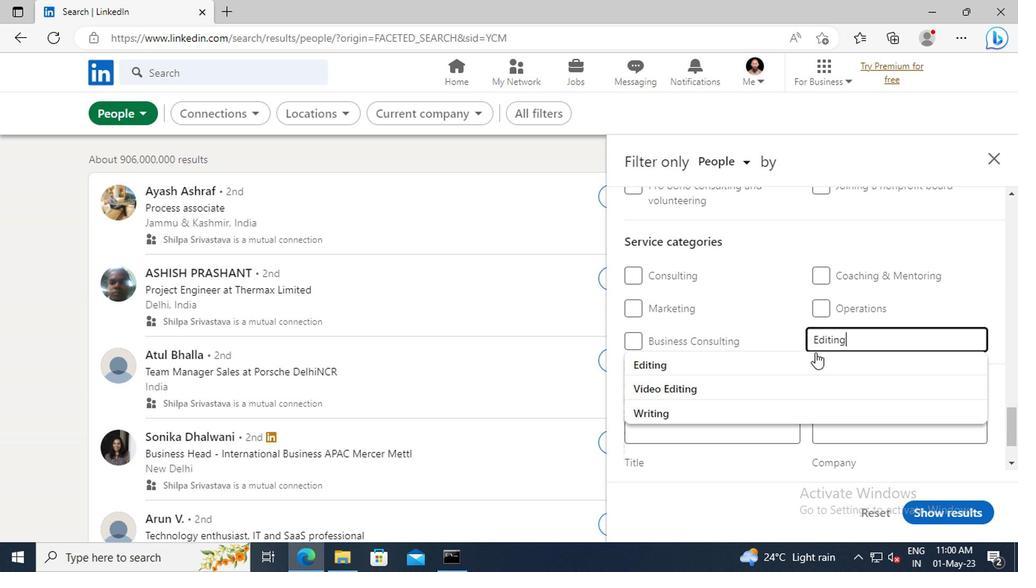 
Action: Mouse pressed left at (809, 361)
Screenshot: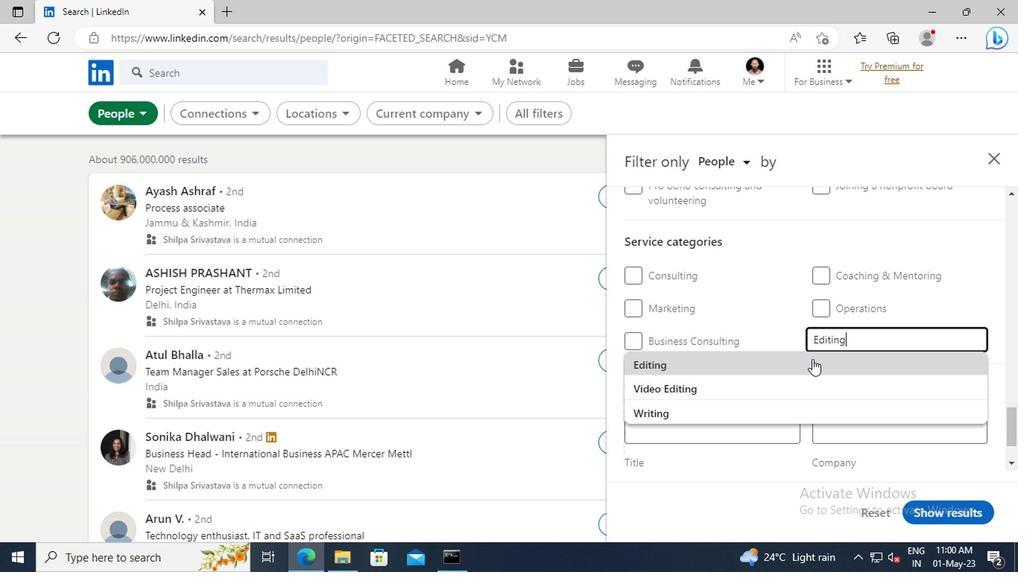 
Action: Mouse scrolled (809, 360) with delta (0, -1)
Screenshot: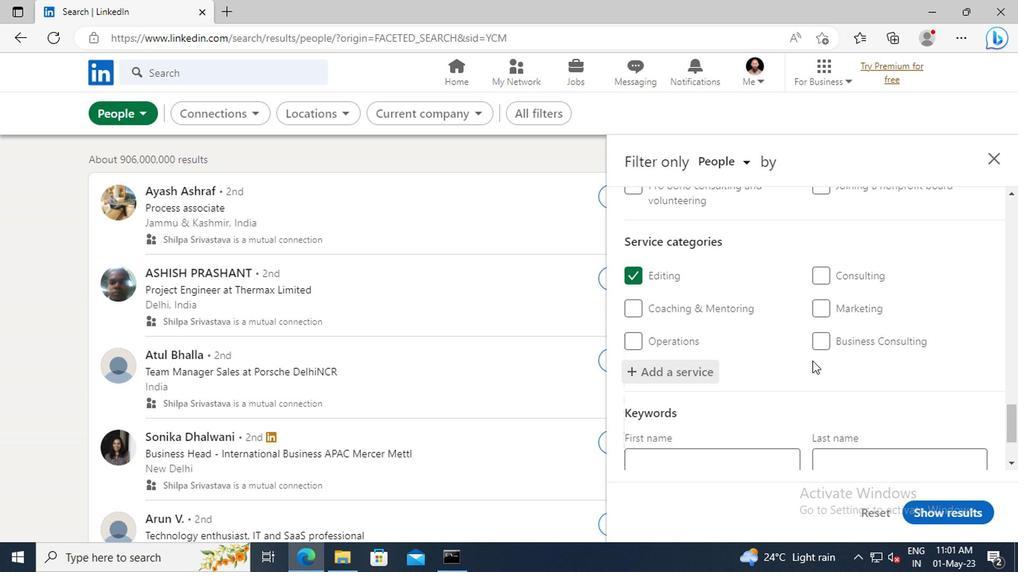 
Action: Mouse scrolled (809, 360) with delta (0, -1)
Screenshot: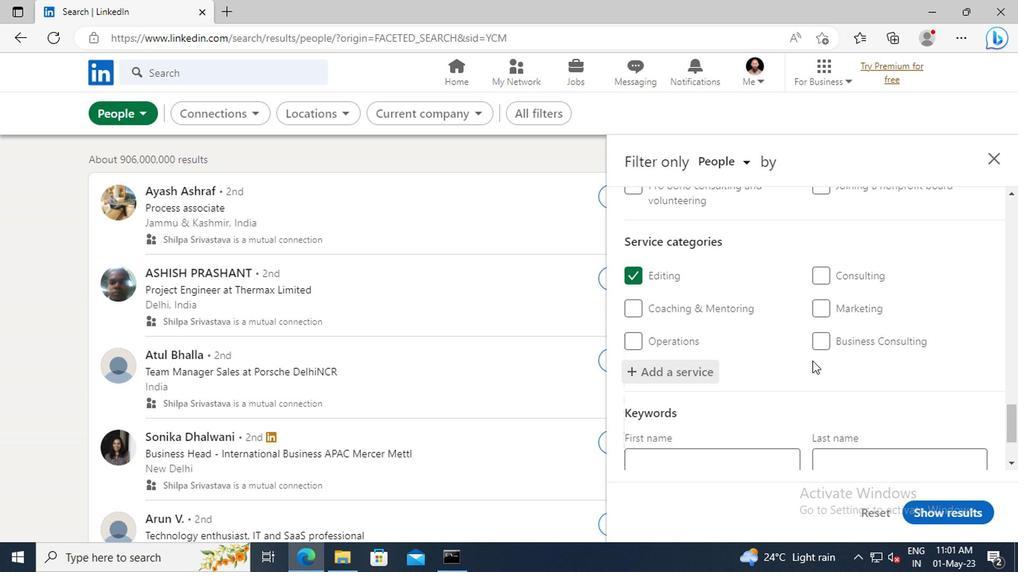 
Action: Mouse scrolled (809, 360) with delta (0, -1)
Screenshot: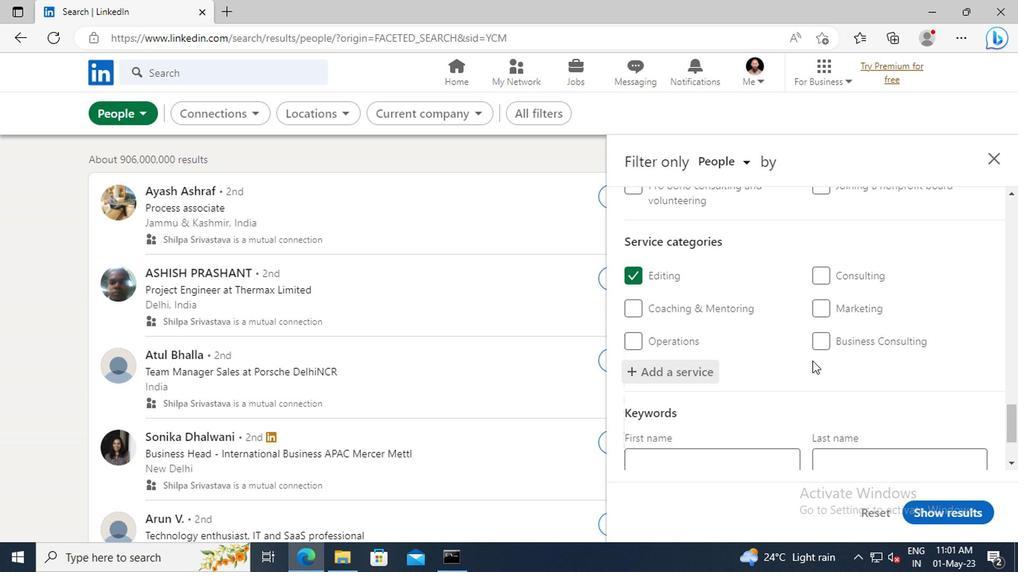 
Action: Mouse scrolled (809, 360) with delta (0, -1)
Screenshot: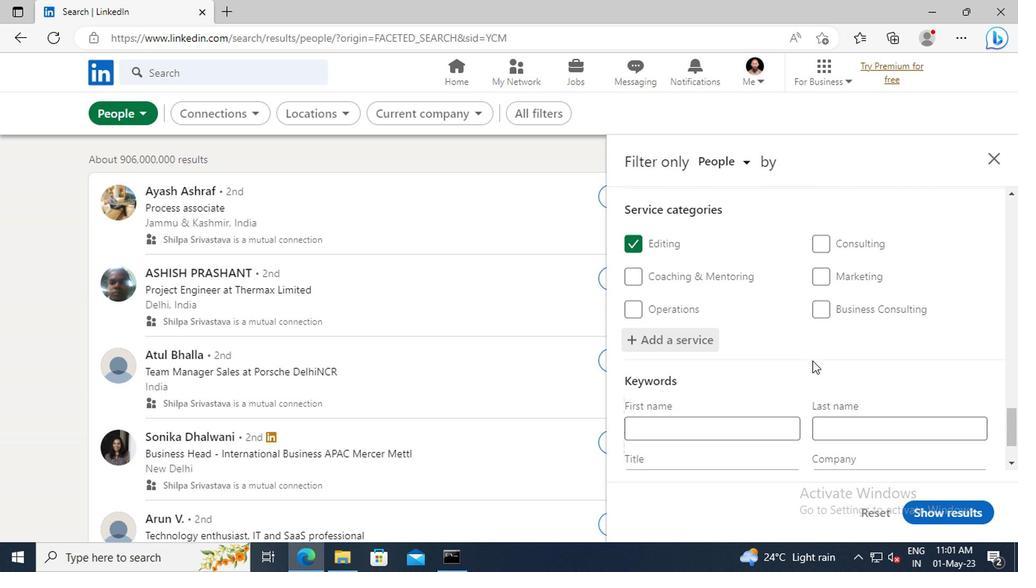 
Action: Mouse moved to (684, 400)
Screenshot: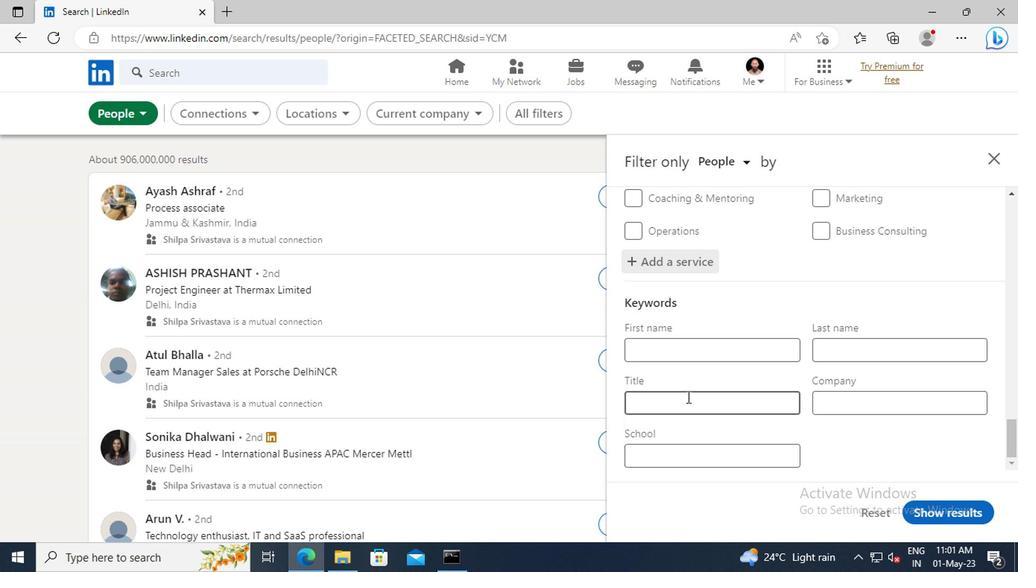 
Action: Mouse pressed left at (684, 400)
Screenshot: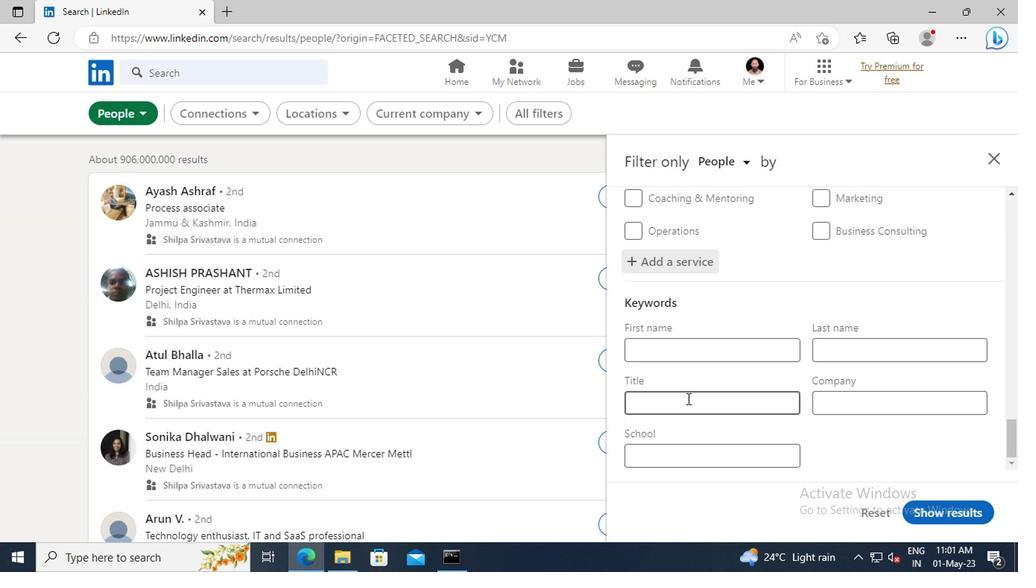 
Action: Key pressed <Key.shift>BELLHOP<Key.enter>
Screenshot: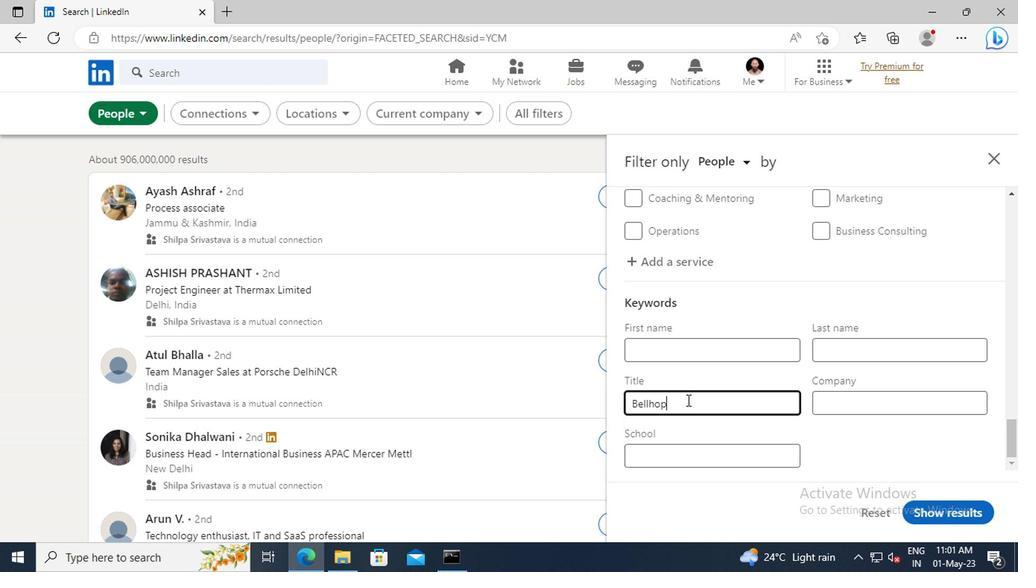 
Action: Mouse moved to (931, 510)
Screenshot: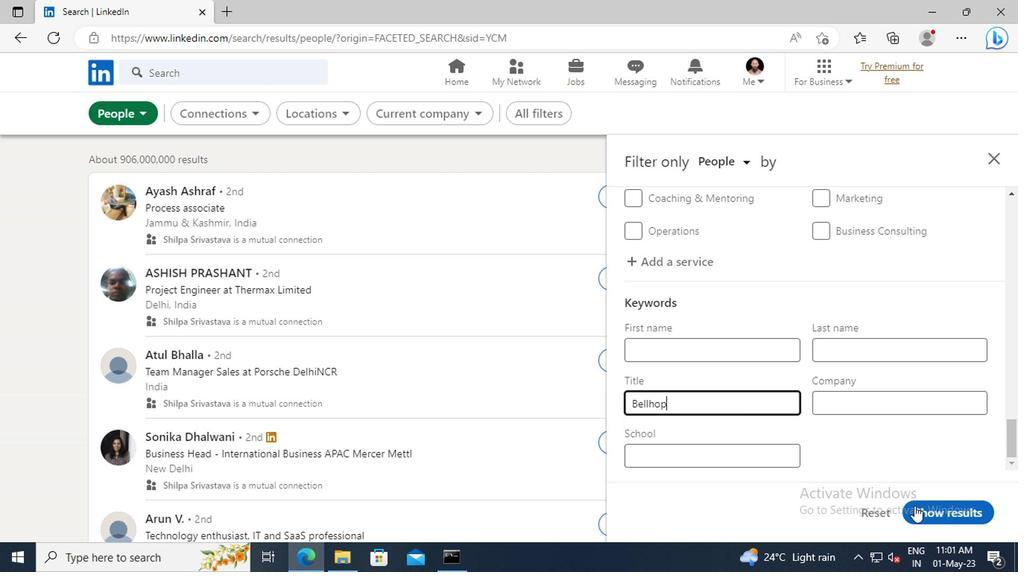 
Action: Mouse pressed left at (931, 510)
Screenshot: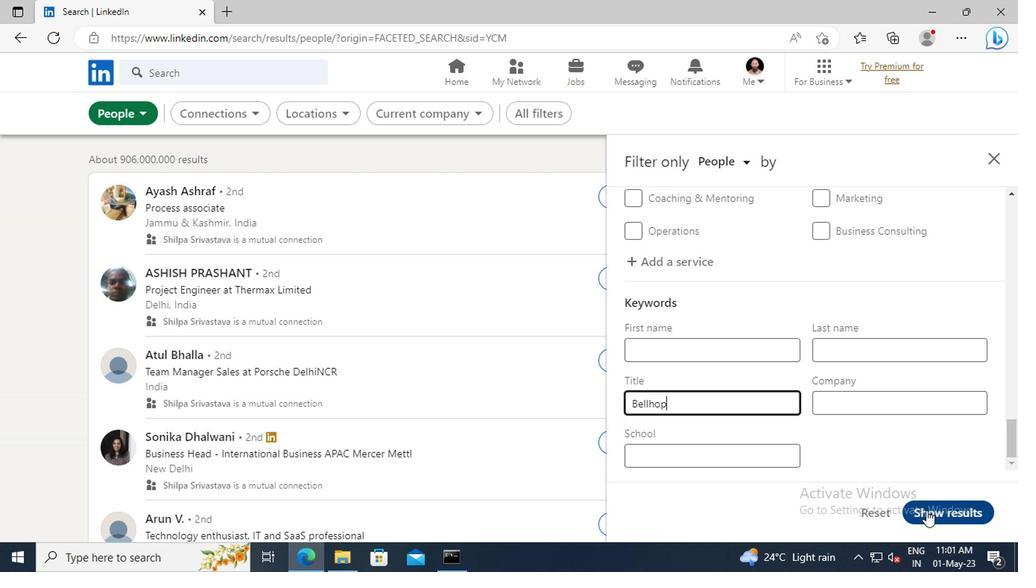 
